 Task: Look for space in Chhātāpur, India from 3rd August, 2023 to 7th August, 2023 for 2 adults in price range Rs.4000 to Rs.9000. Place can be private room with 1  bedroom having 1 bed and 1 bathroom. Property type can be house, flat, guest house, hotel. Booking option can be shelf check-in. Required host language is English.
Action: Mouse moved to (547, 74)
Screenshot: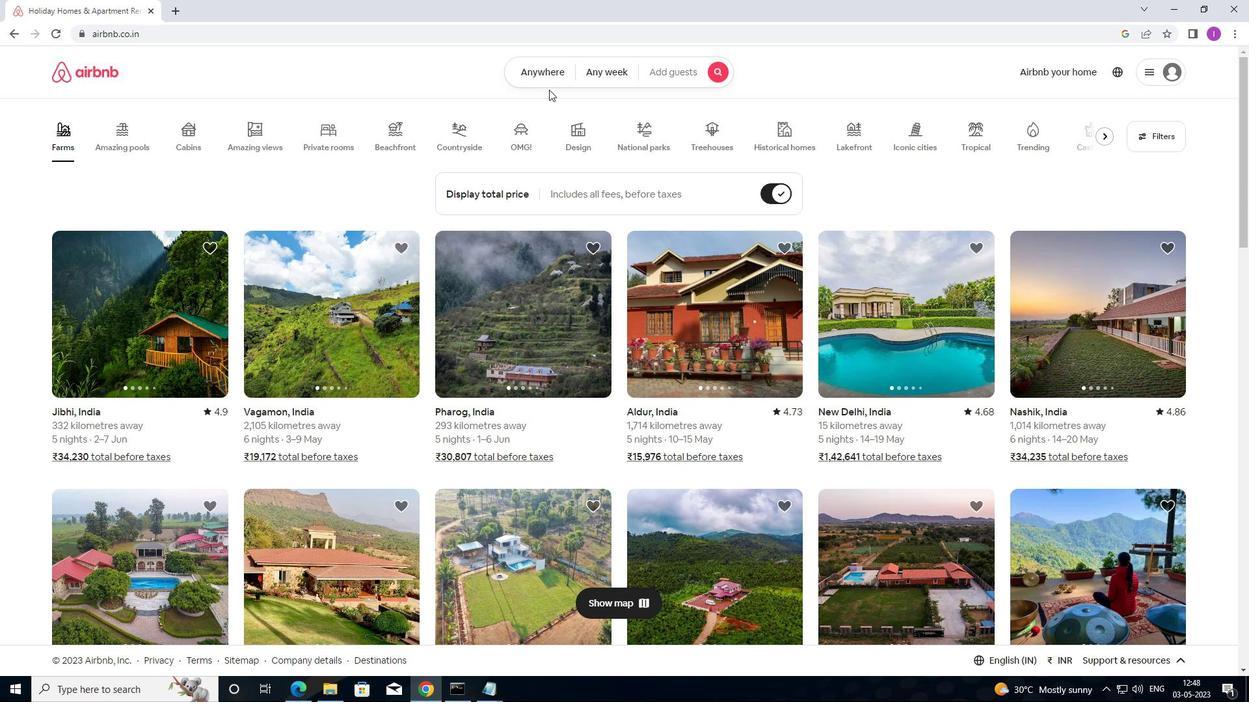 
Action: Mouse pressed left at (547, 74)
Screenshot: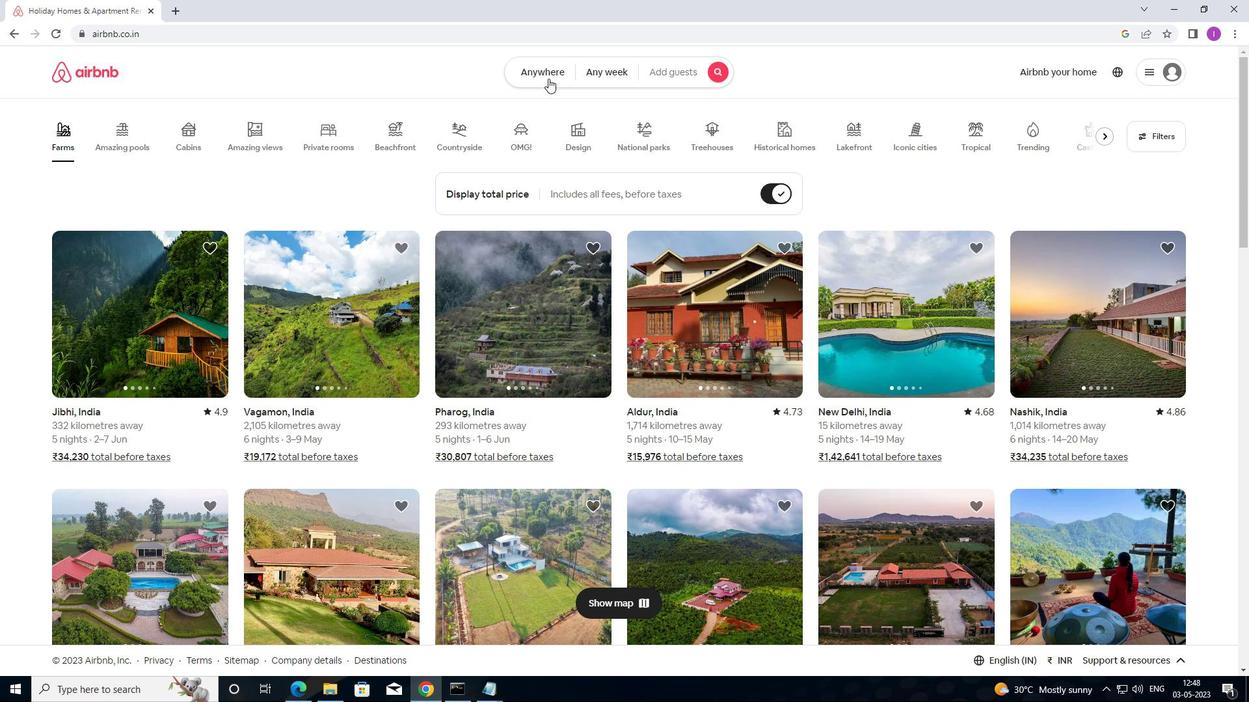 
Action: Mouse moved to (433, 135)
Screenshot: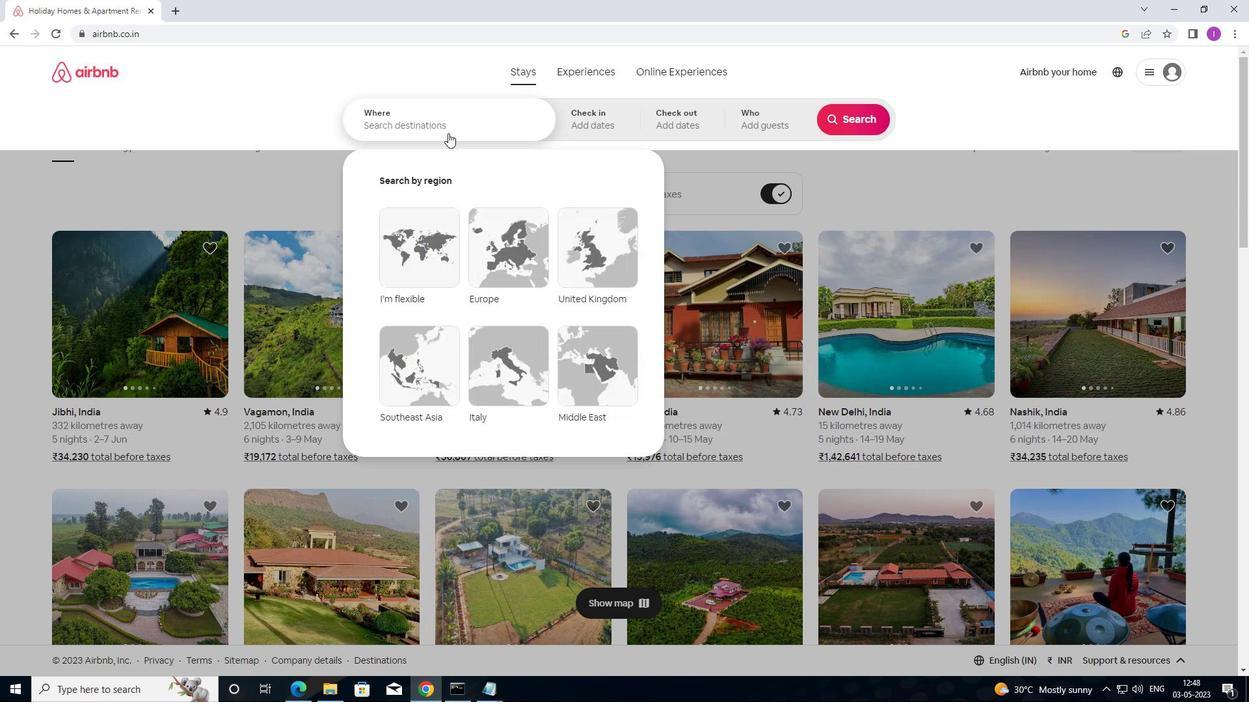 
Action: Mouse pressed left at (433, 135)
Screenshot: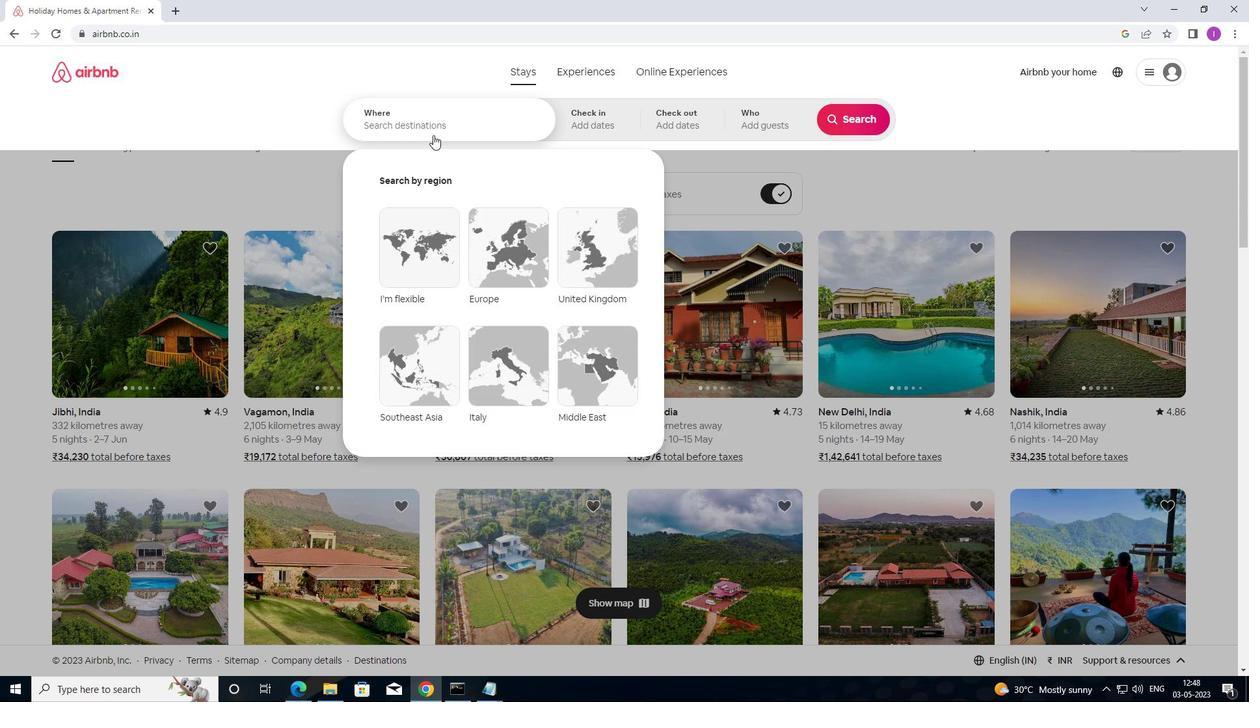 
Action: Mouse moved to (589, 146)
Screenshot: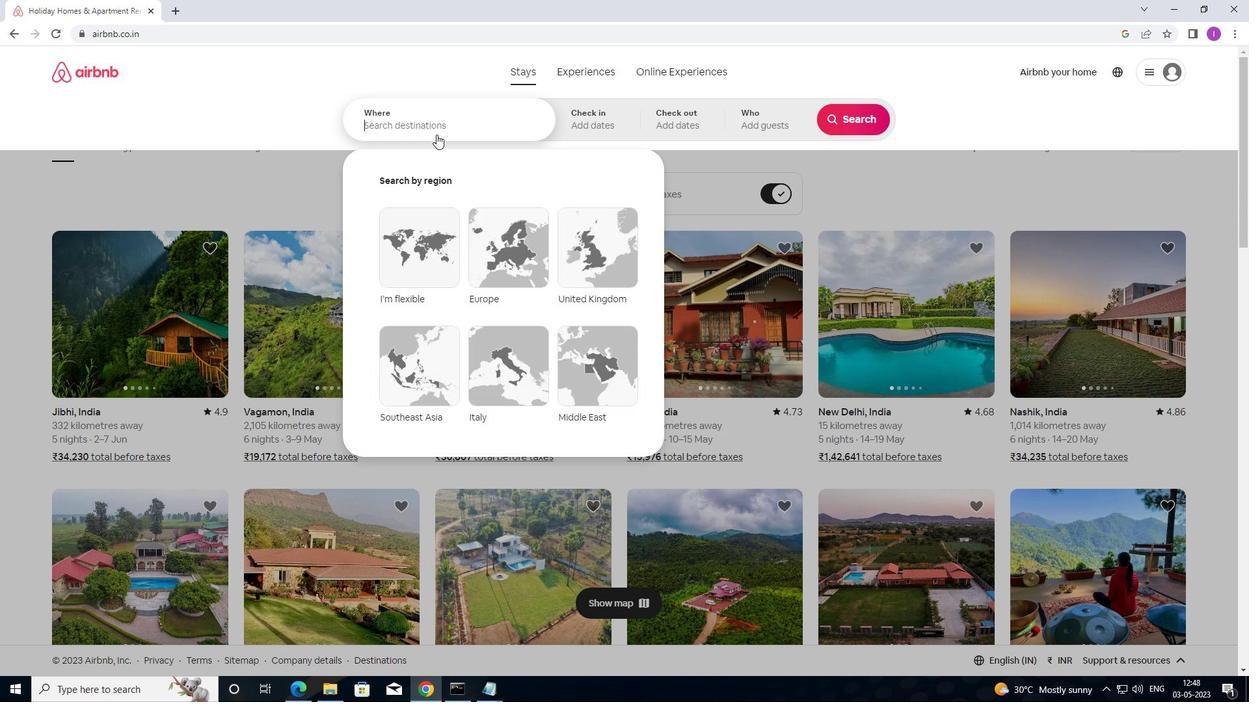 
Action: Key pressed <Key.shift>CHATTAPUR,<Key.shift>INDIA
Screenshot: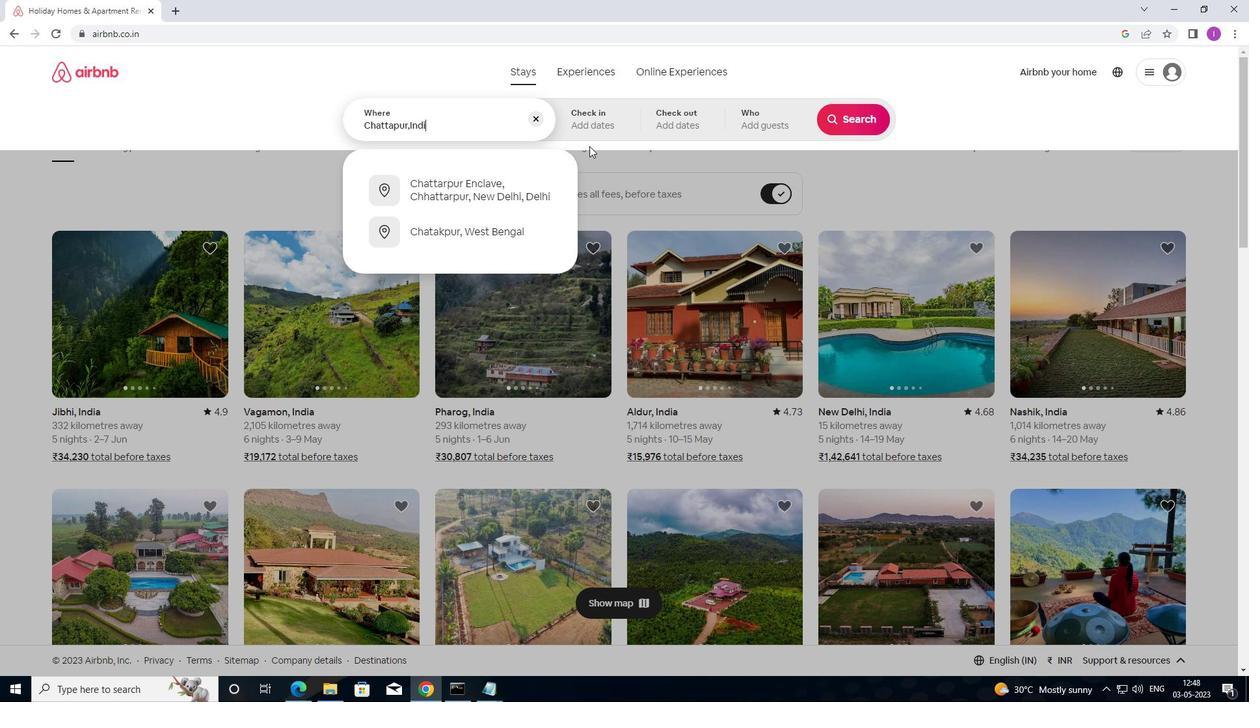 
Action: Mouse moved to (602, 121)
Screenshot: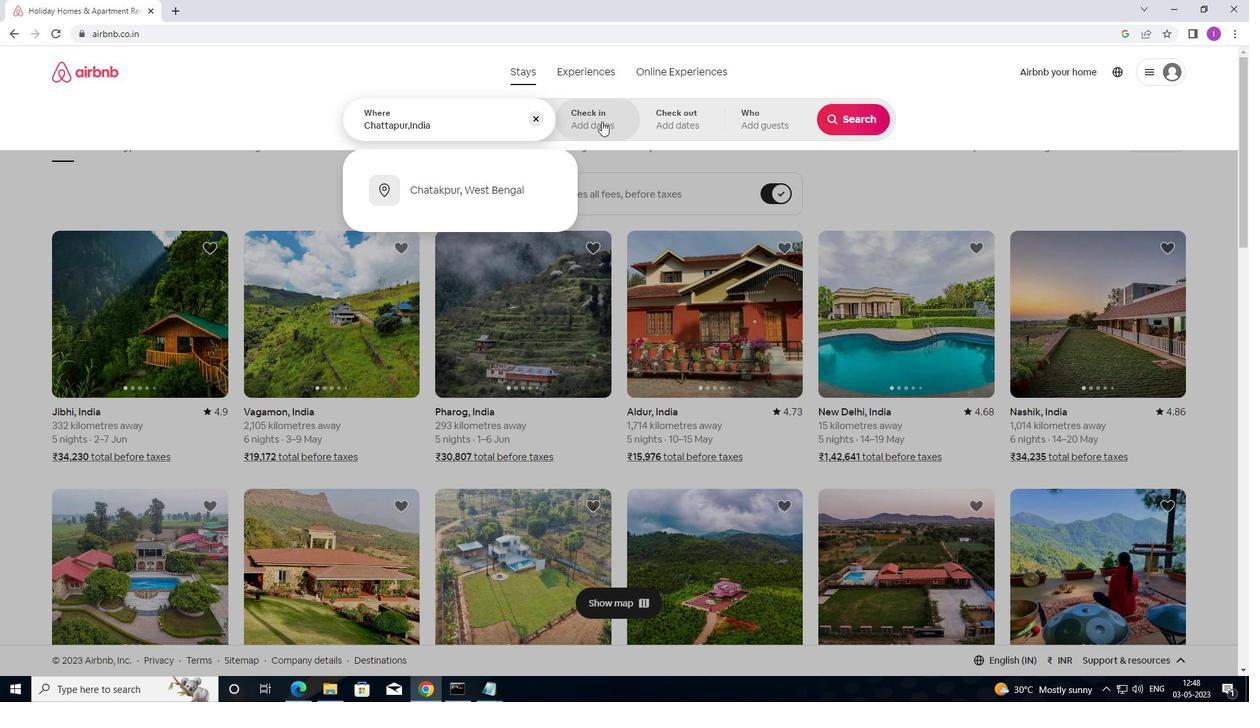 
Action: Mouse pressed left at (602, 121)
Screenshot: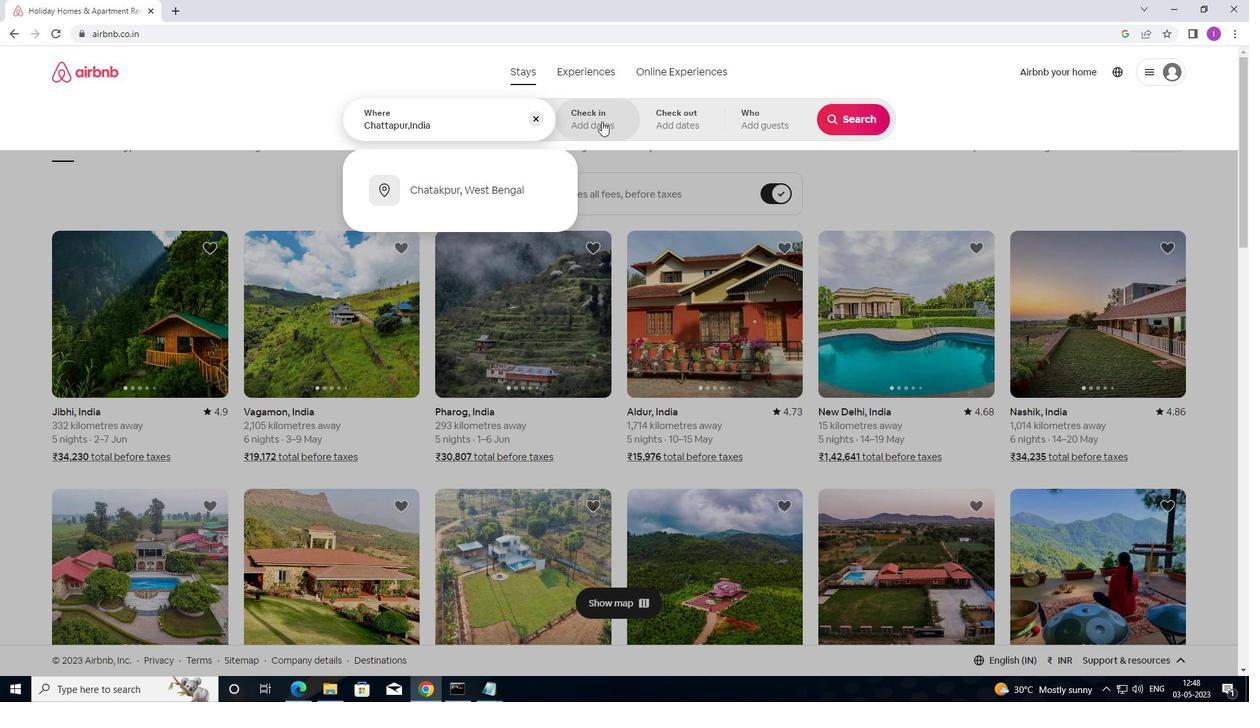 
Action: Mouse moved to (845, 219)
Screenshot: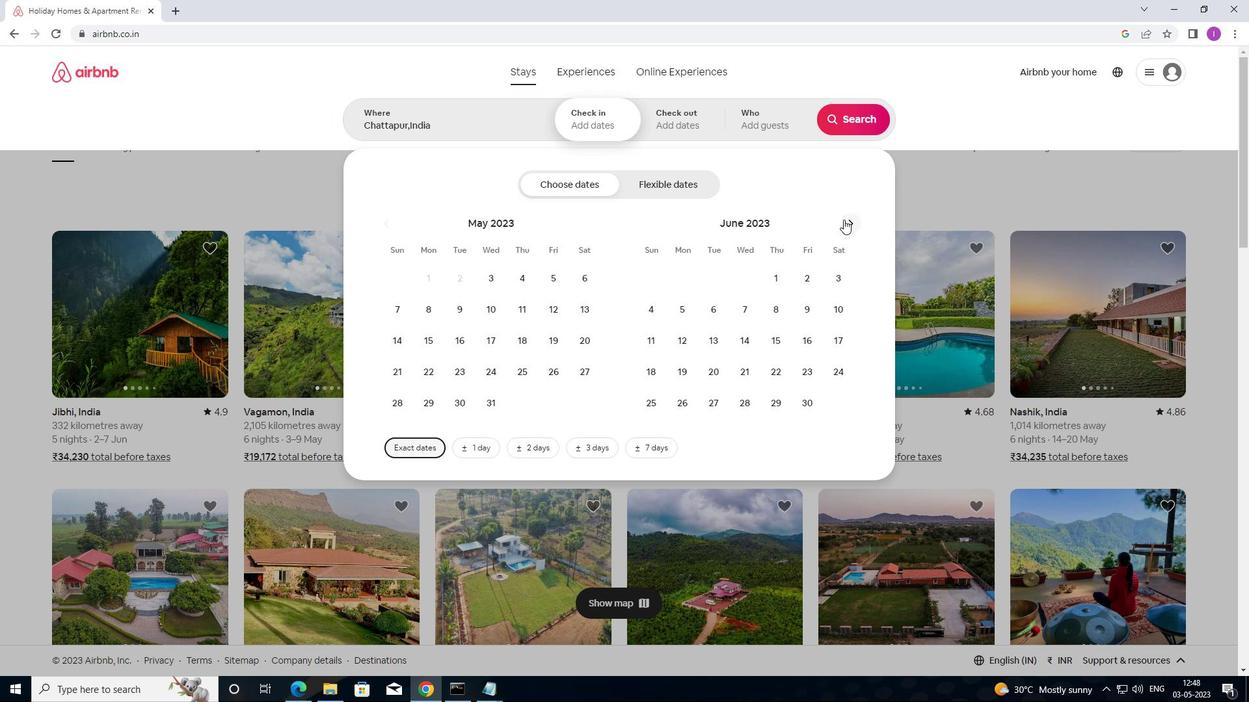 
Action: Mouse pressed left at (845, 219)
Screenshot: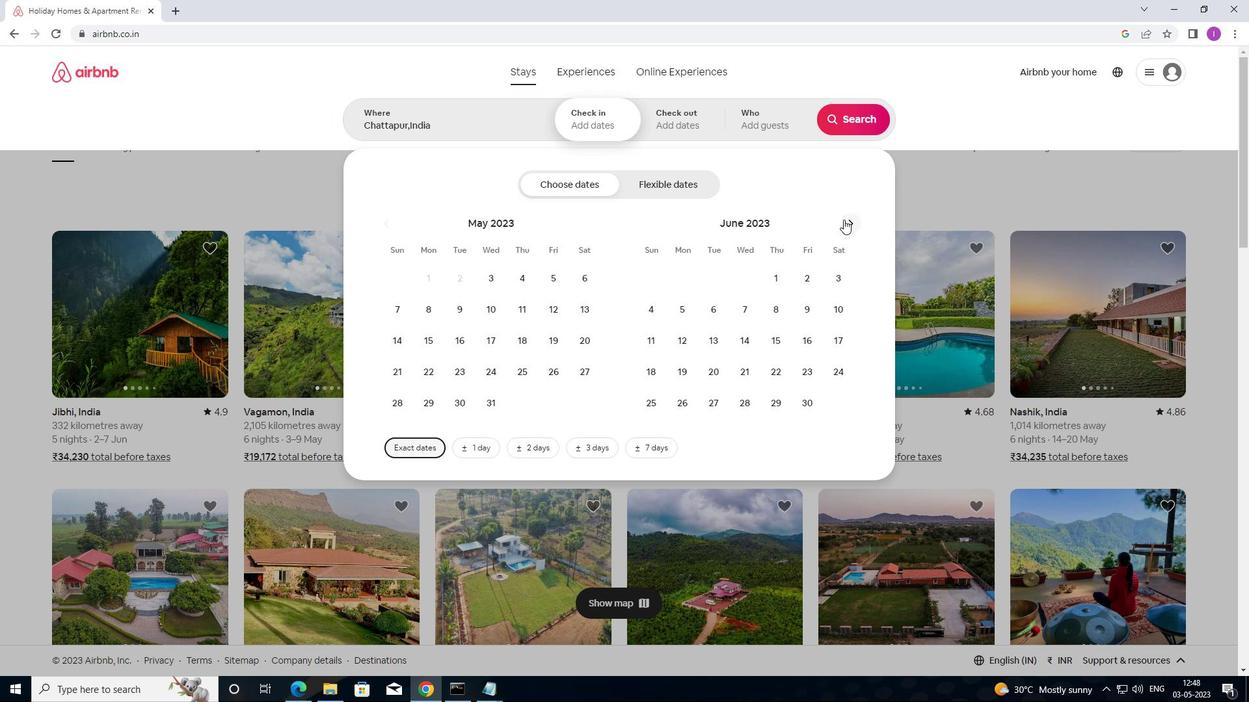 
Action: Mouse moved to (847, 223)
Screenshot: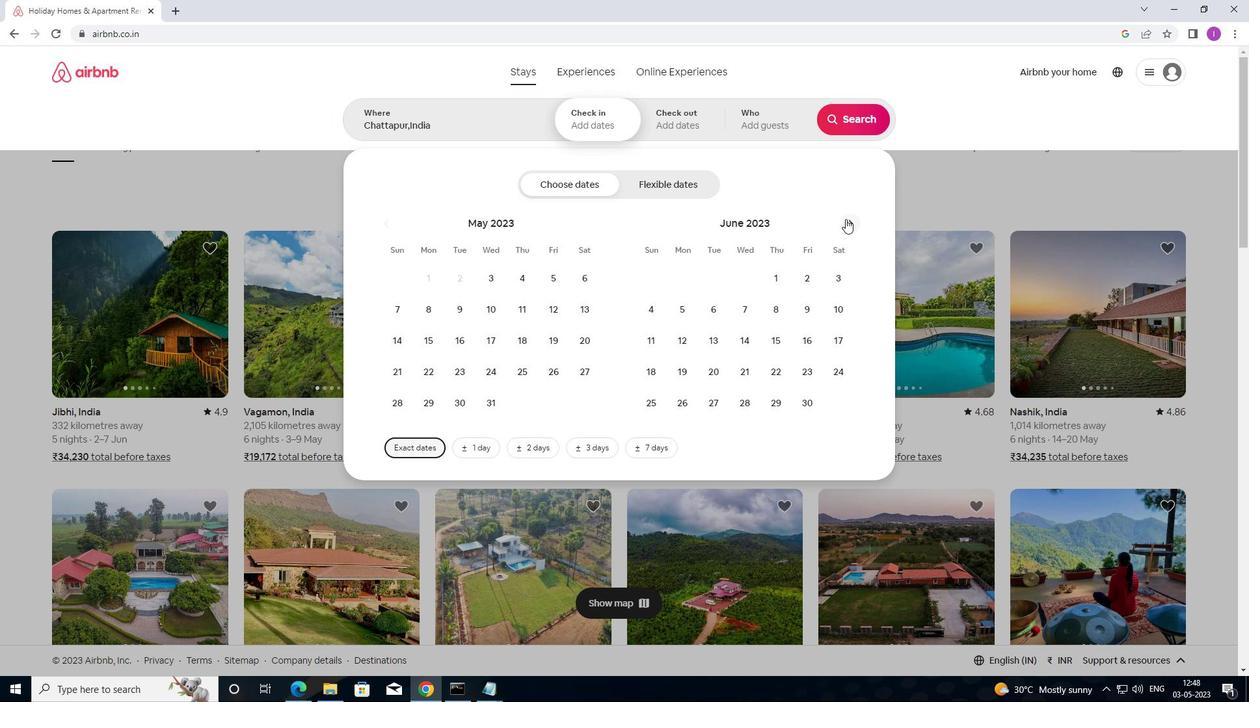 
Action: Mouse pressed left at (847, 223)
Screenshot: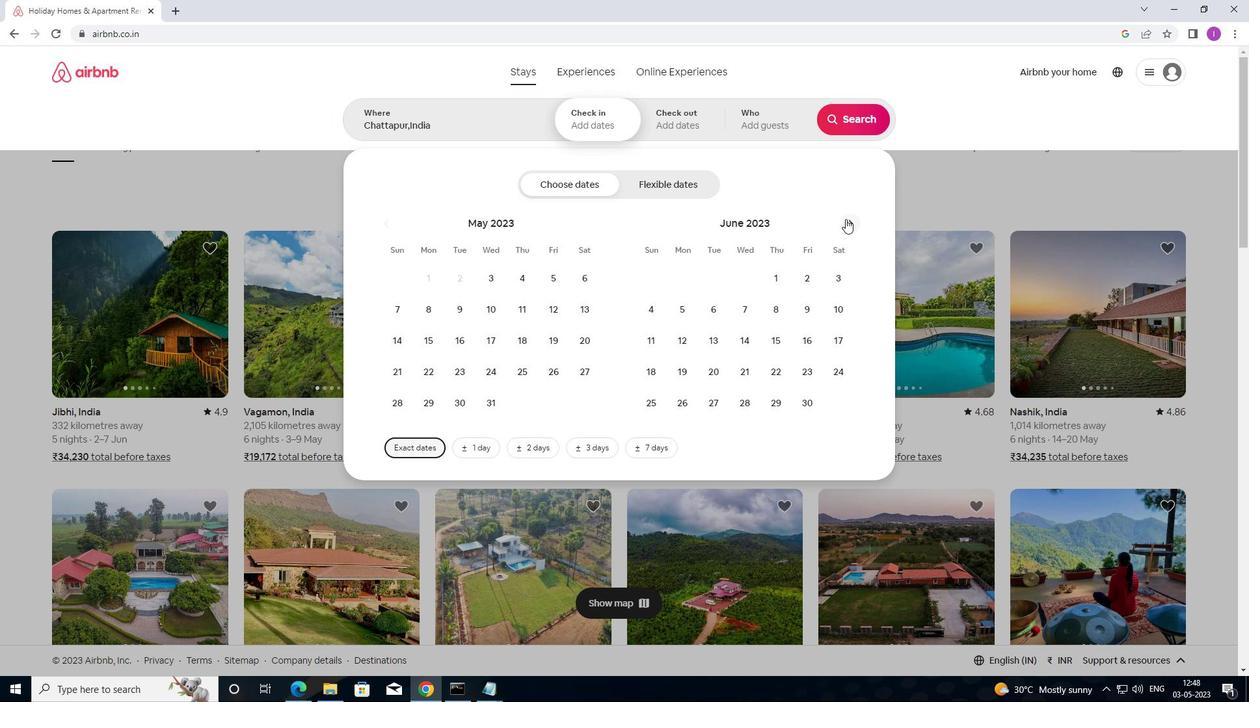 
Action: Mouse moved to (784, 275)
Screenshot: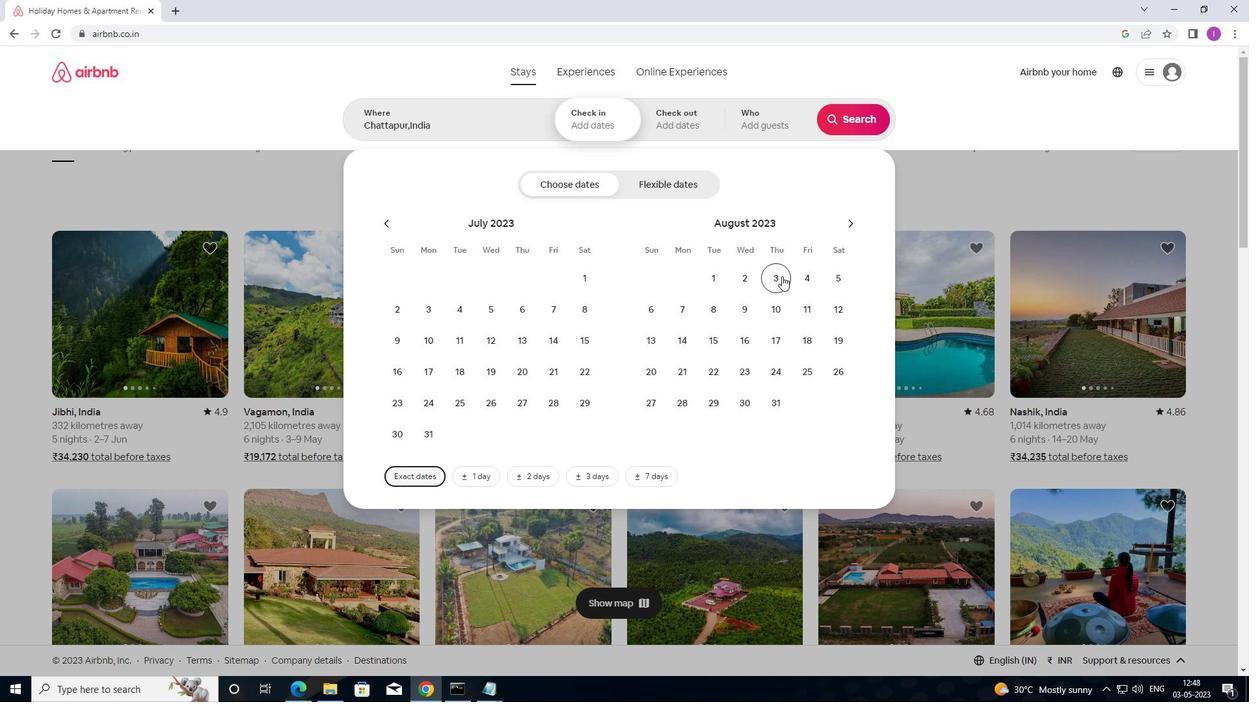 
Action: Mouse pressed left at (784, 275)
Screenshot: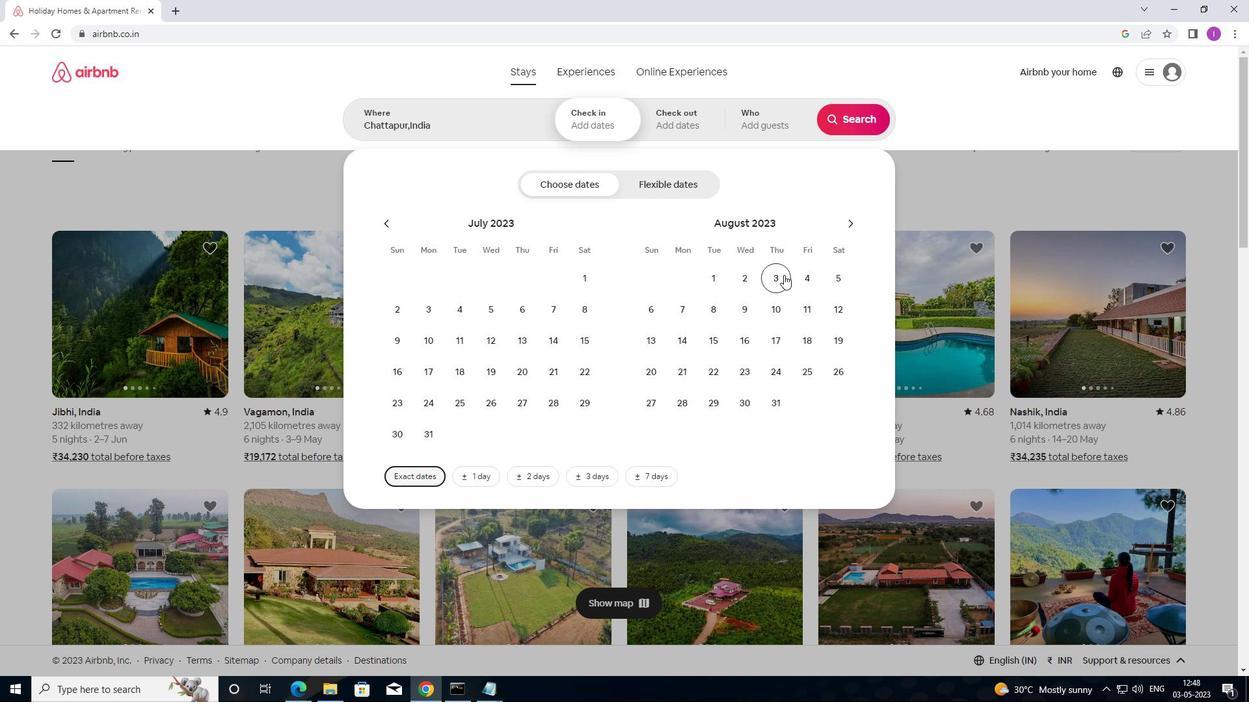 
Action: Mouse moved to (682, 313)
Screenshot: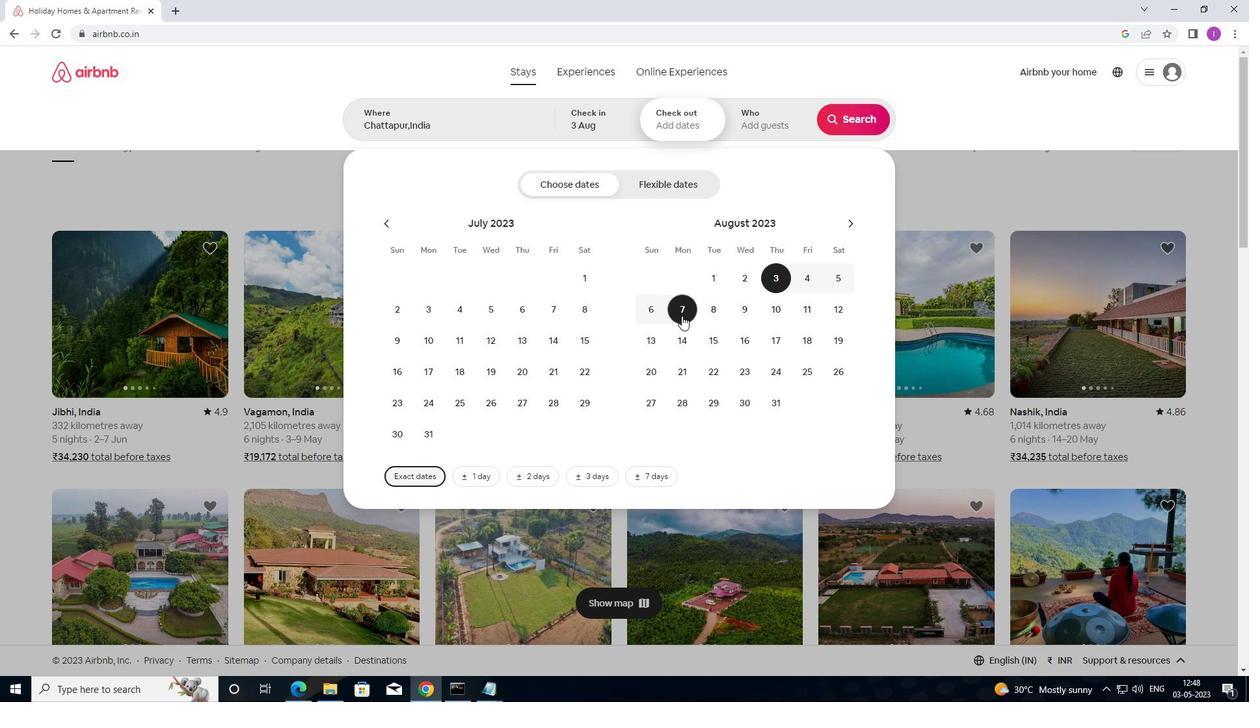 
Action: Mouse pressed left at (682, 313)
Screenshot: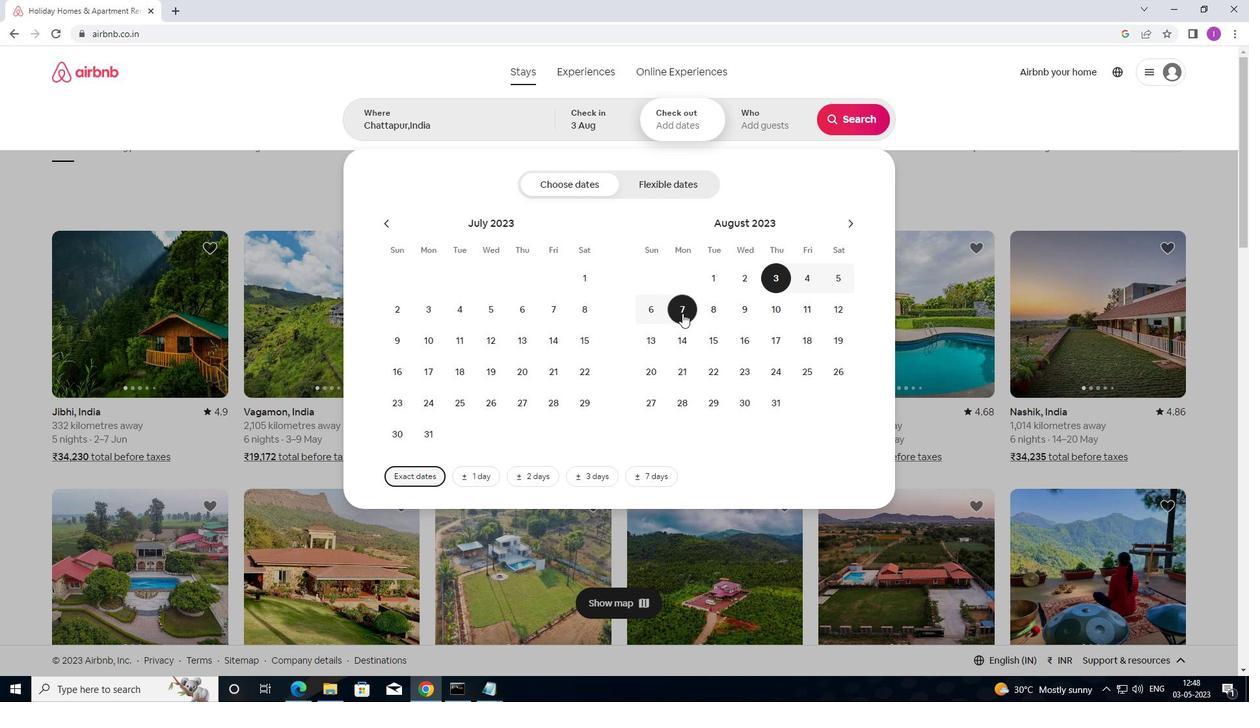 
Action: Mouse moved to (753, 116)
Screenshot: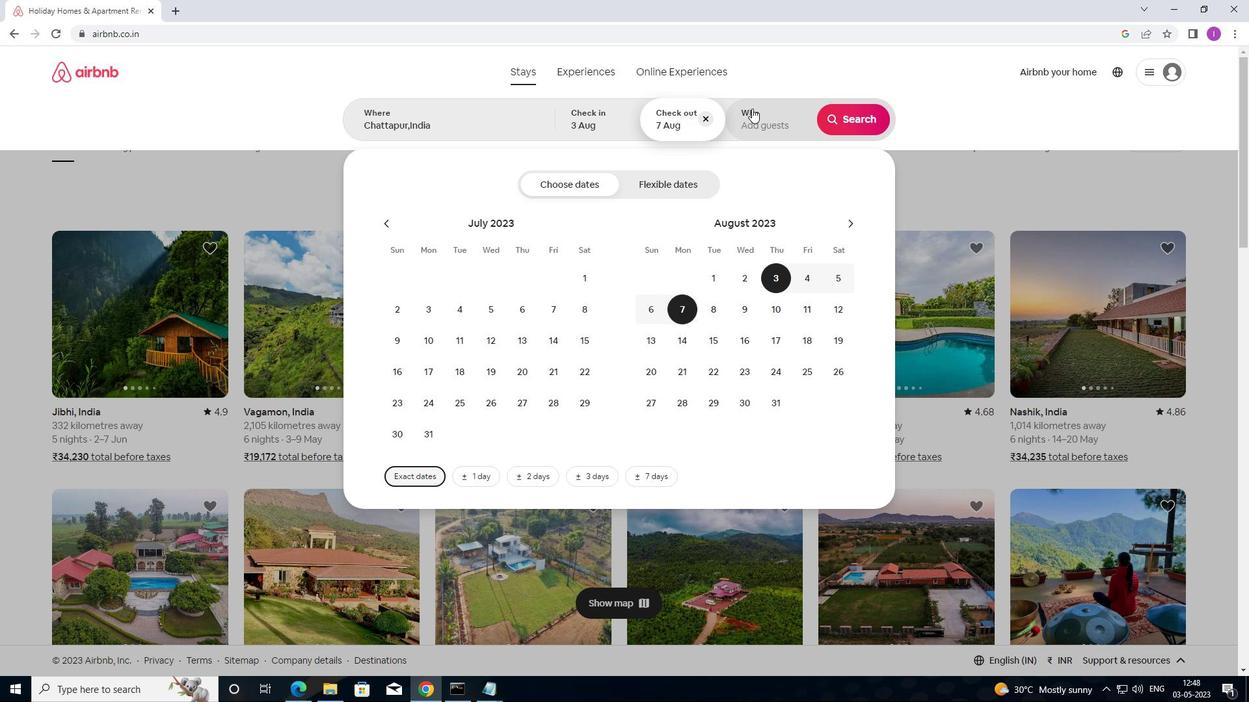 
Action: Mouse pressed left at (753, 116)
Screenshot: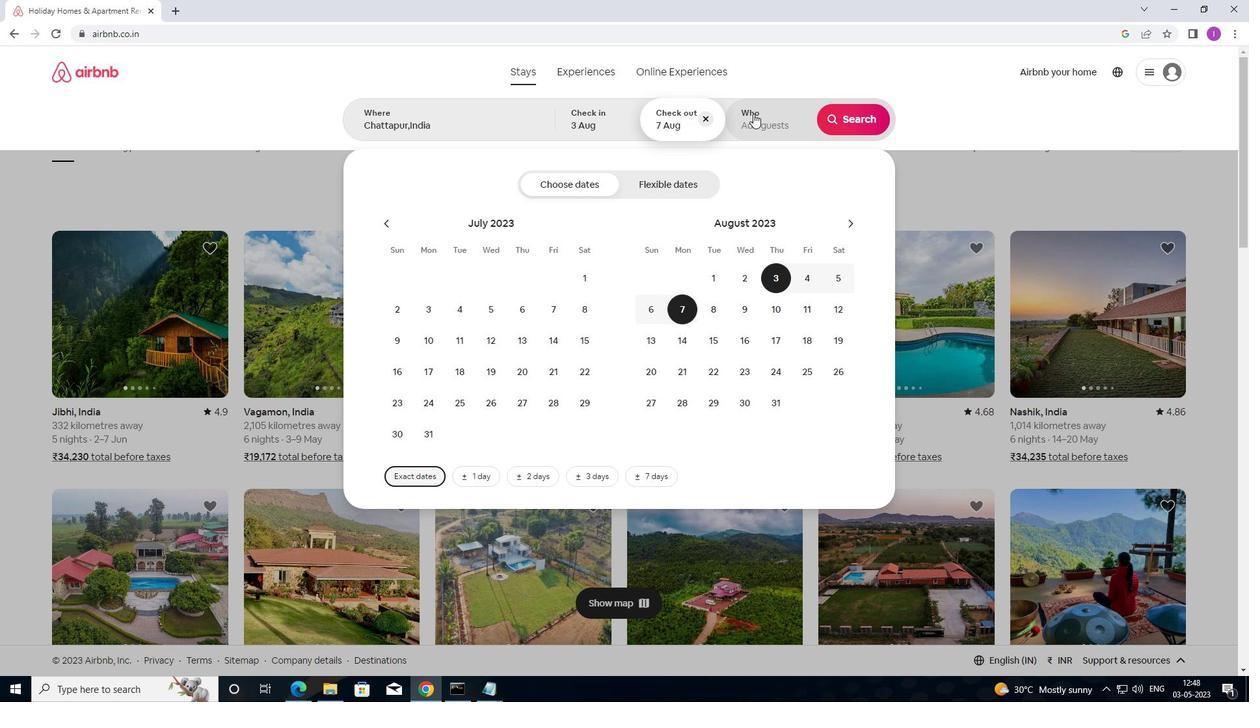 
Action: Mouse moved to (860, 190)
Screenshot: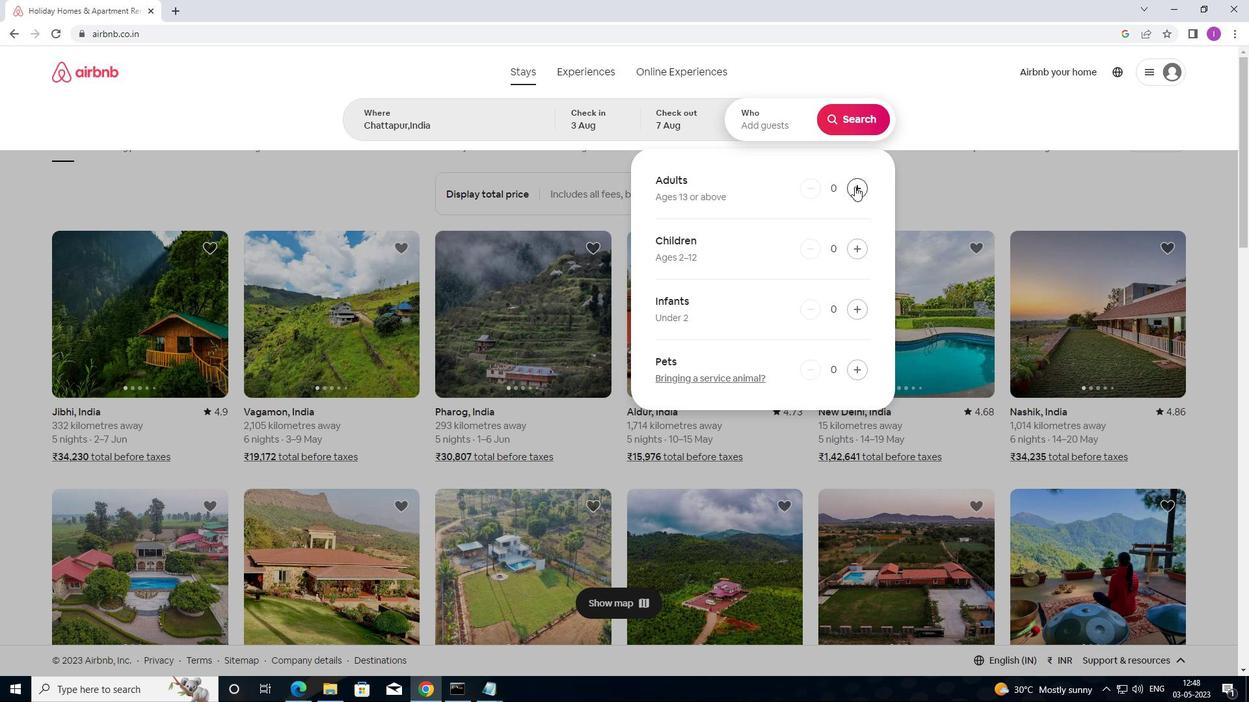 
Action: Mouse pressed left at (860, 190)
Screenshot: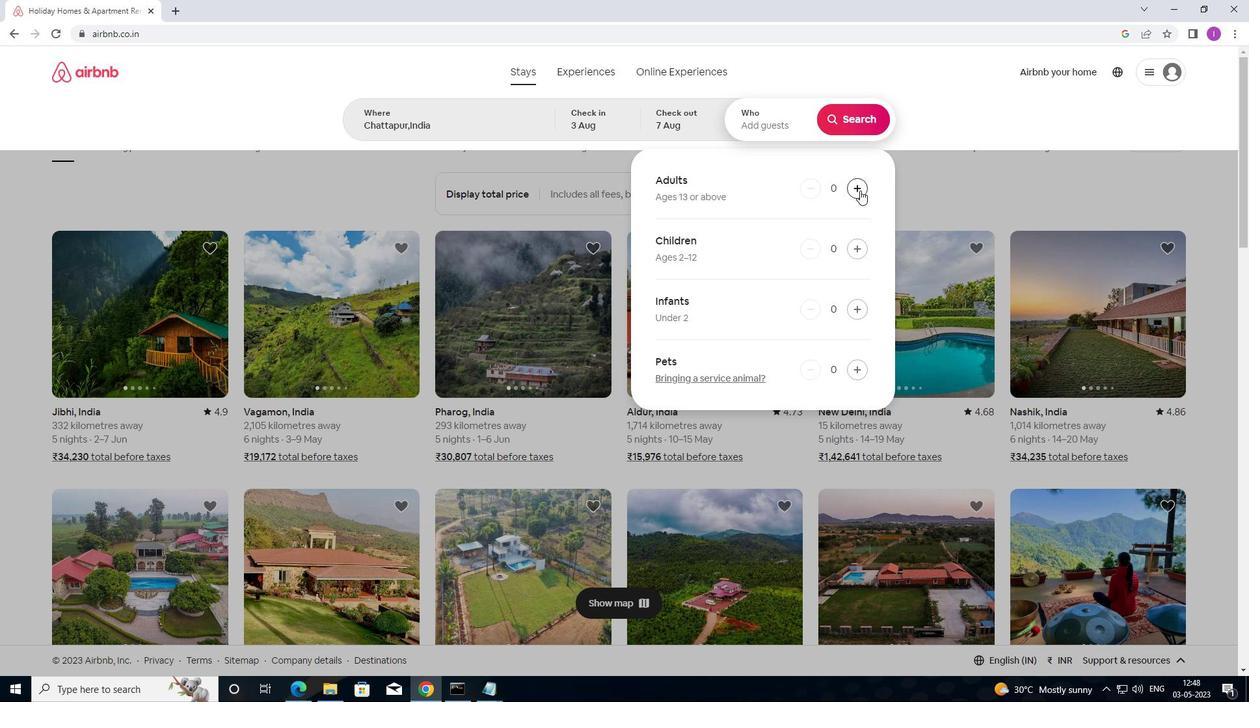 
Action: Mouse moved to (861, 190)
Screenshot: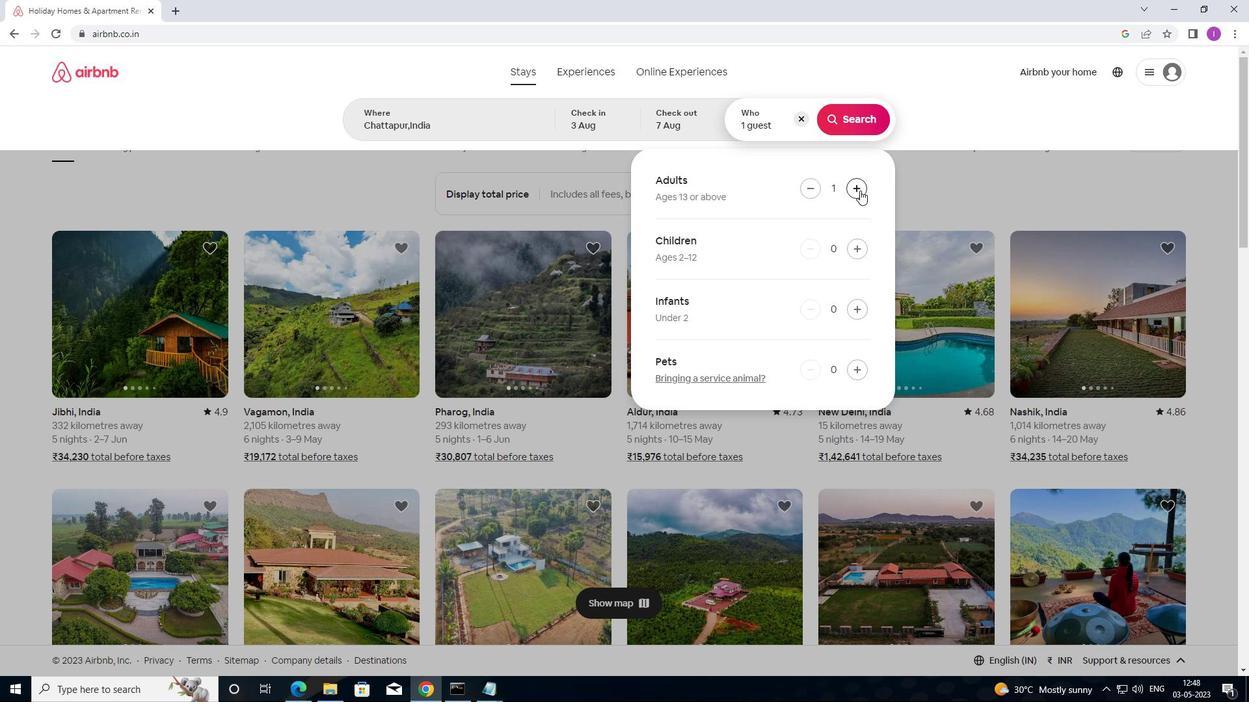 
Action: Mouse pressed left at (861, 190)
Screenshot: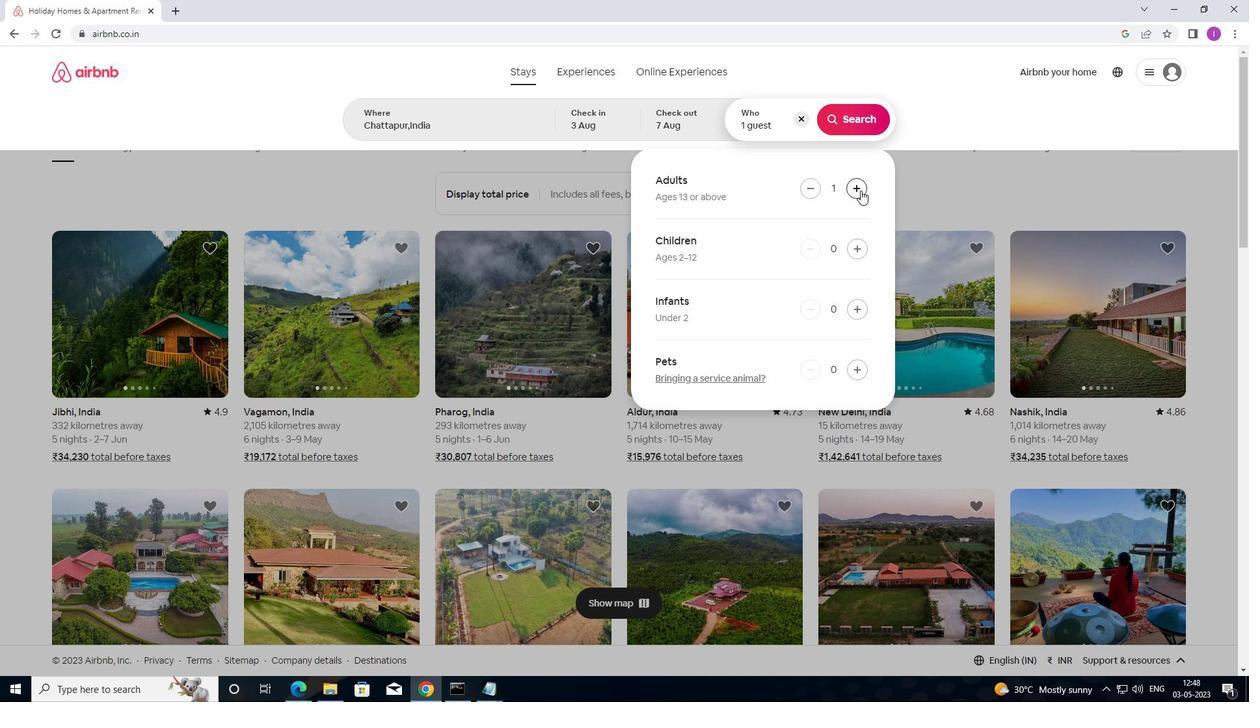
Action: Mouse moved to (849, 115)
Screenshot: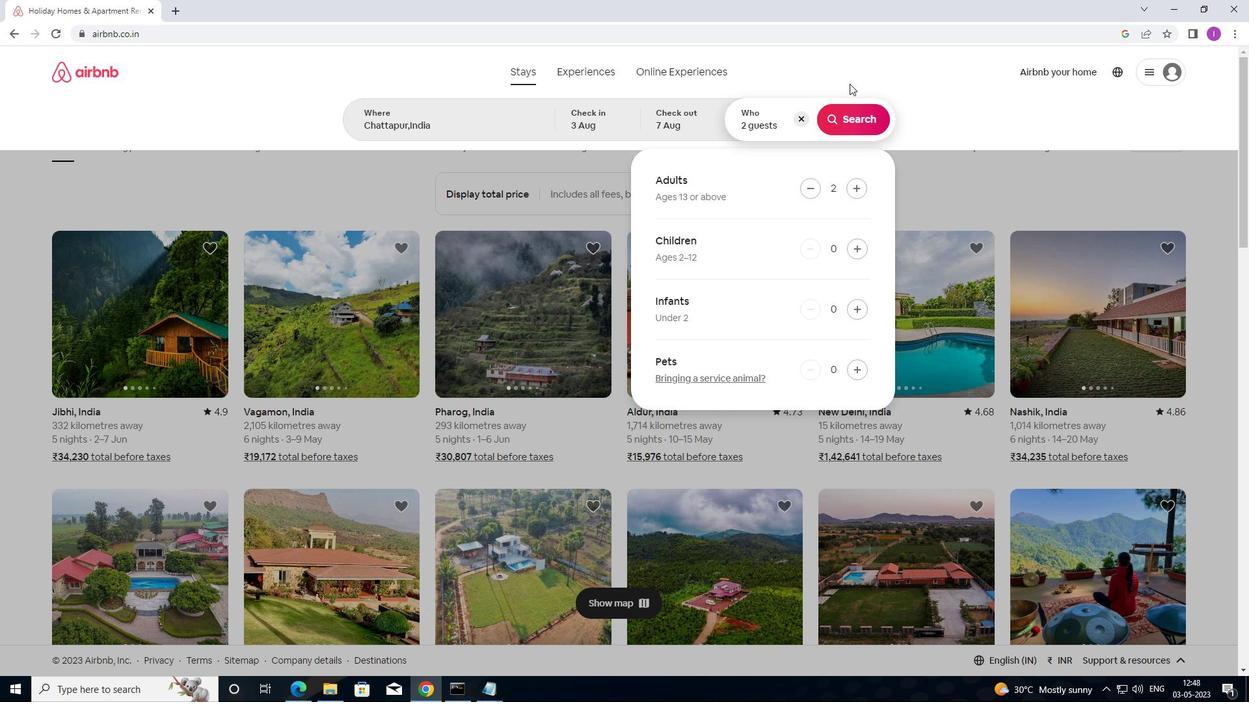 
Action: Mouse pressed left at (849, 115)
Screenshot: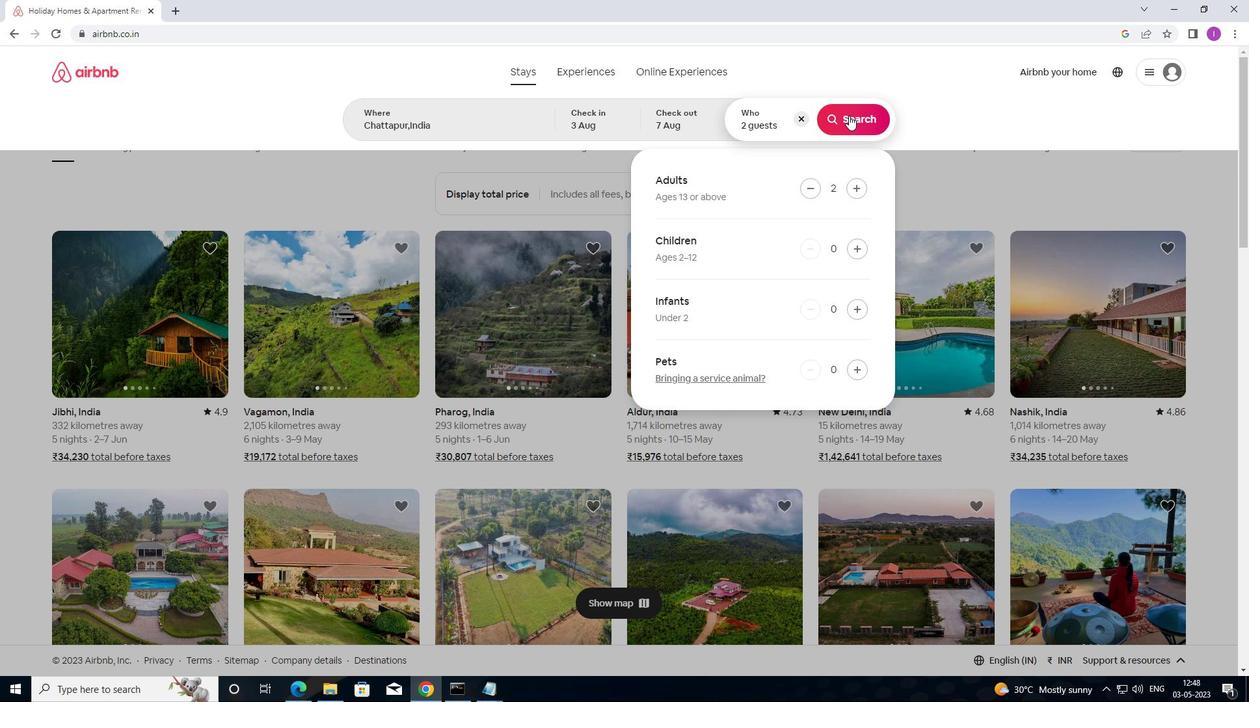 
Action: Mouse moved to (1189, 126)
Screenshot: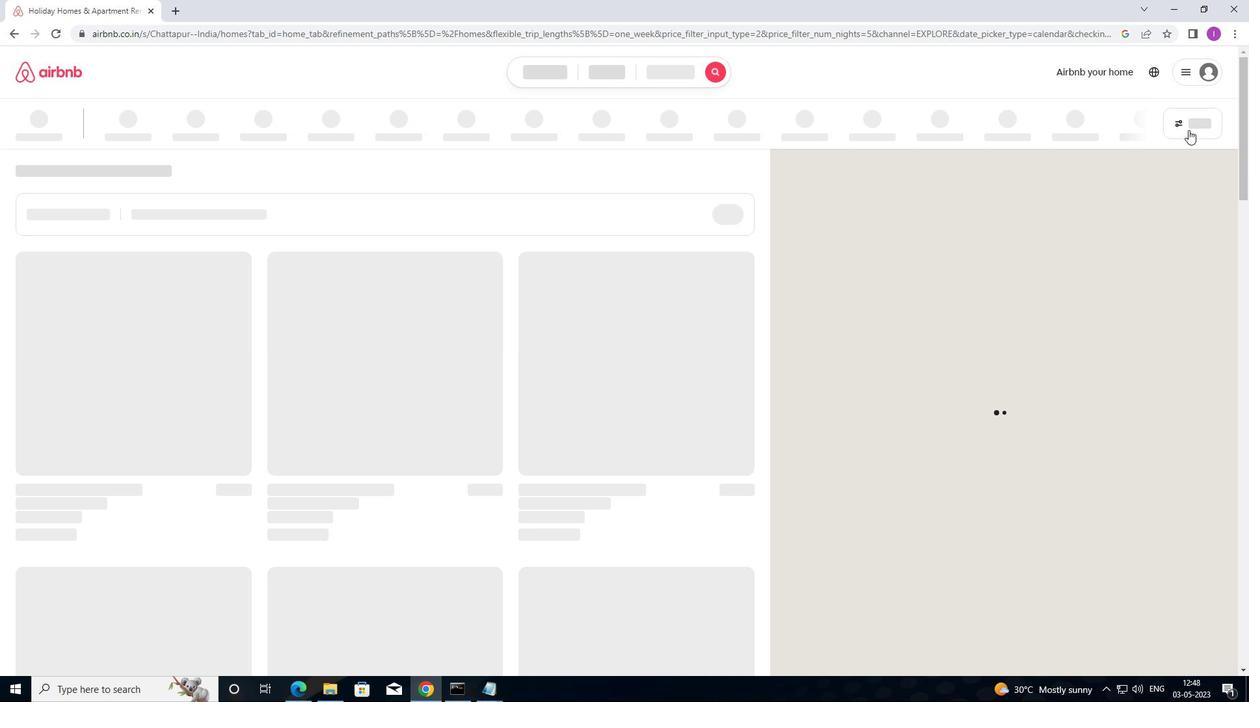 
Action: Mouse pressed left at (1189, 126)
Screenshot: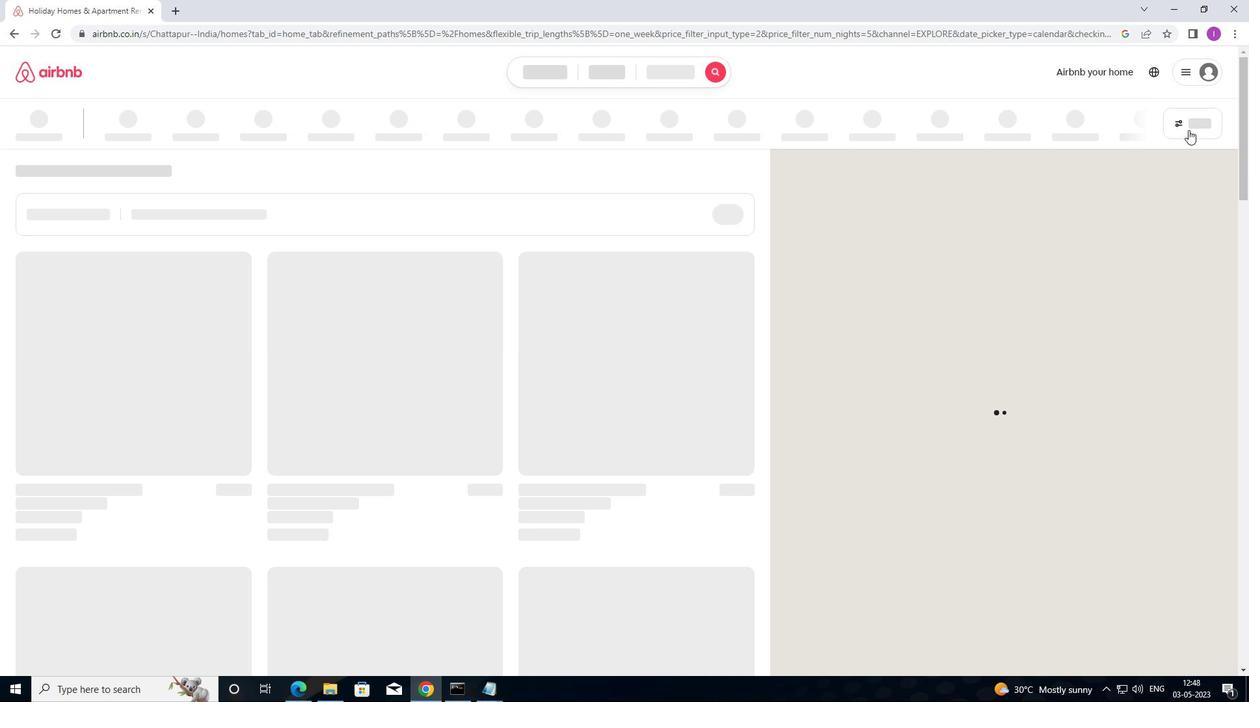 
Action: Mouse moved to (458, 288)
Screenshot: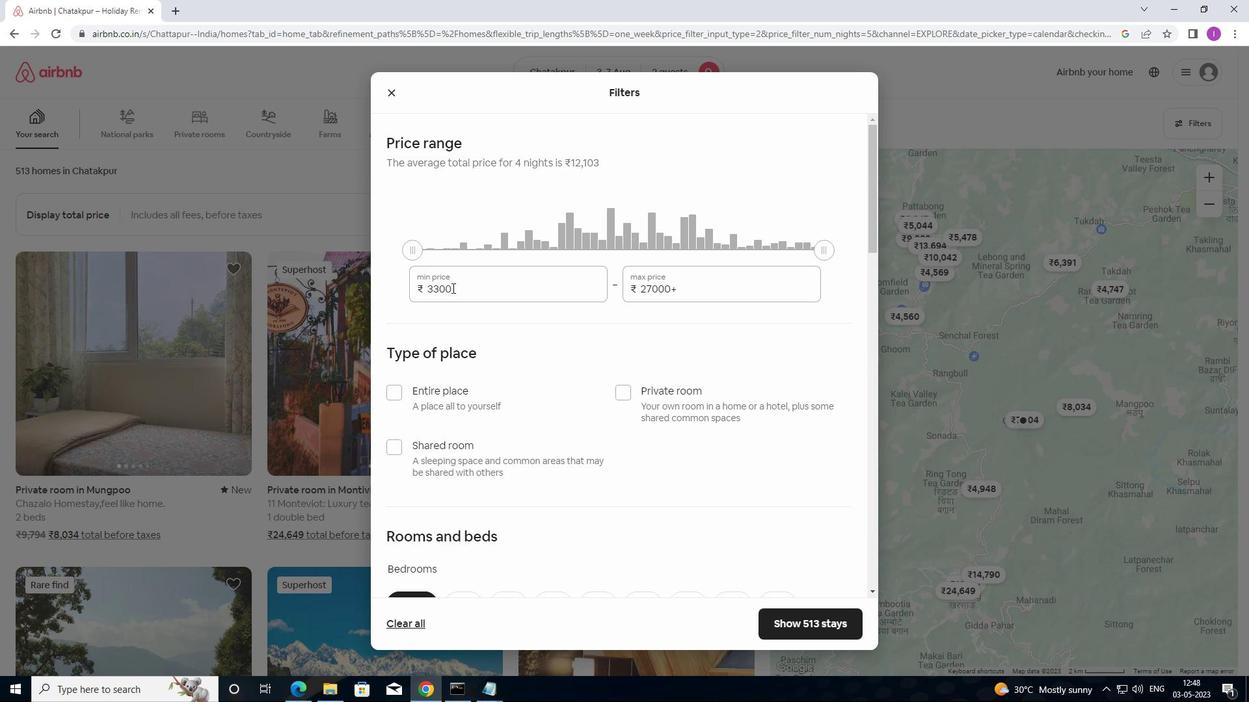 
Action: Mouse pressed left at (458, 288)
Screenshot: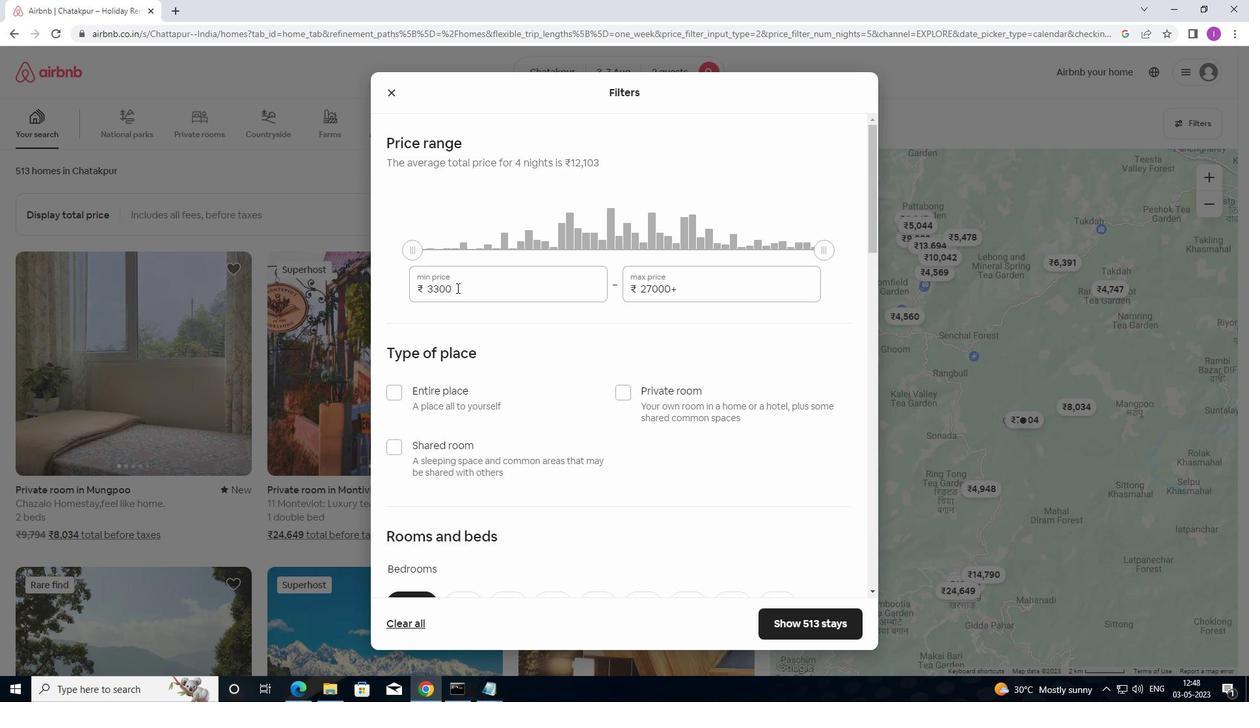 
Action: Mouse moved to (426, 288)
Screenshot: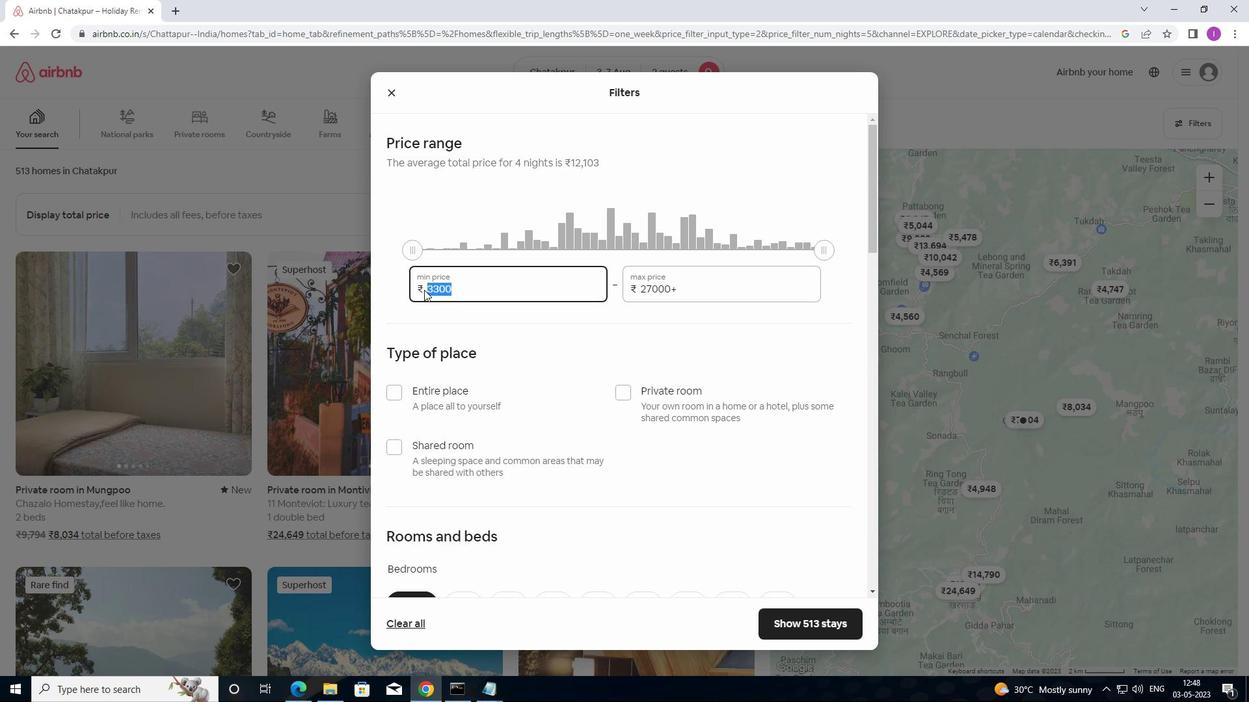 
Action: Key pressed 4
Screenshot: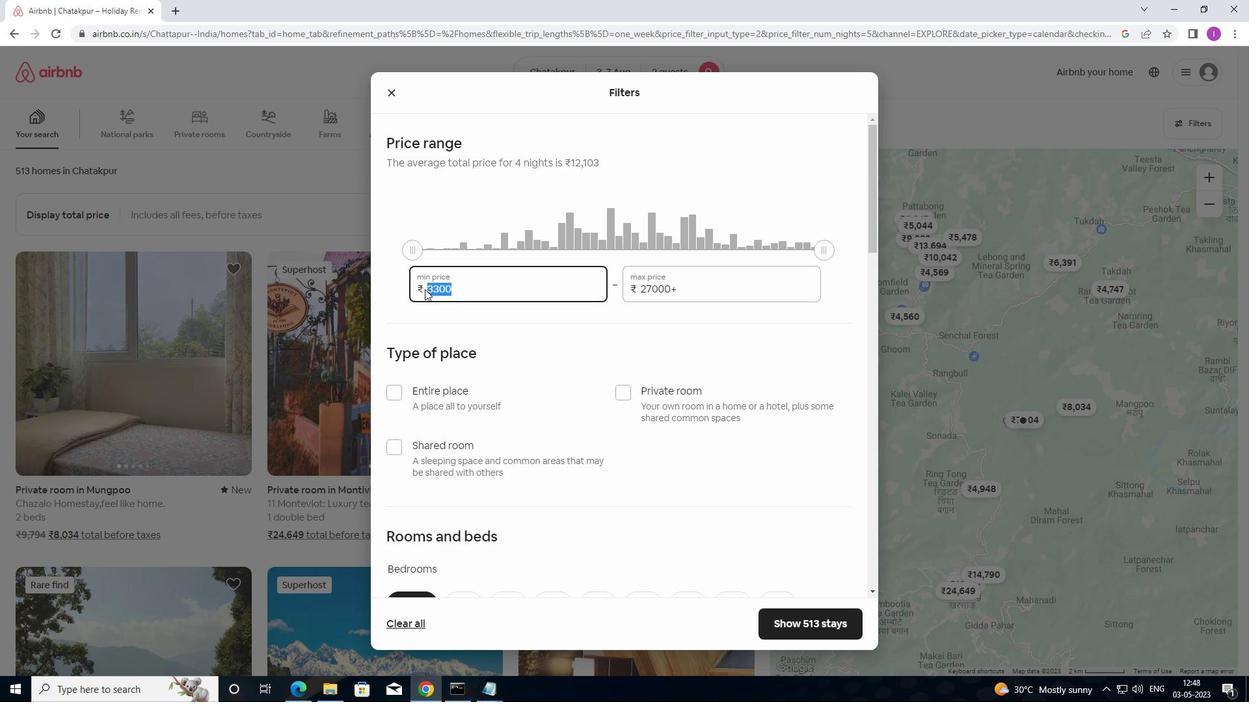 
Action: Mouse moved to (431, 285)
Screenshot: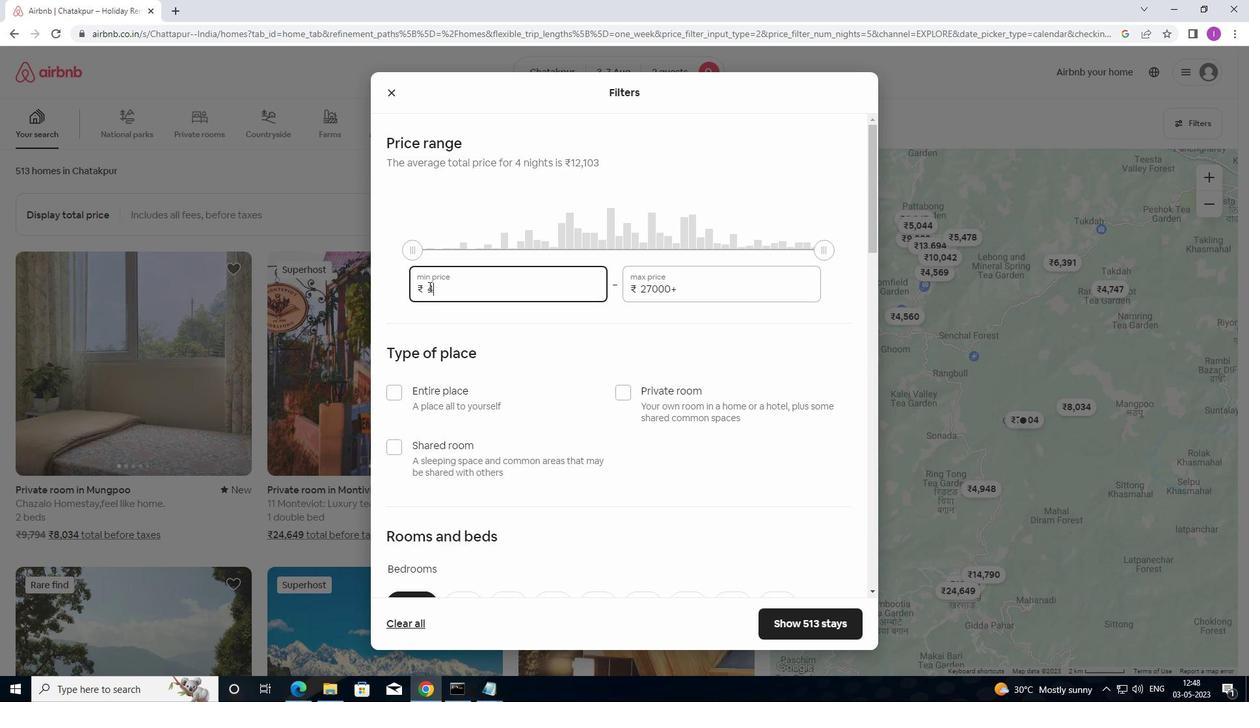 
Action: Key pressed 0
Screenshot: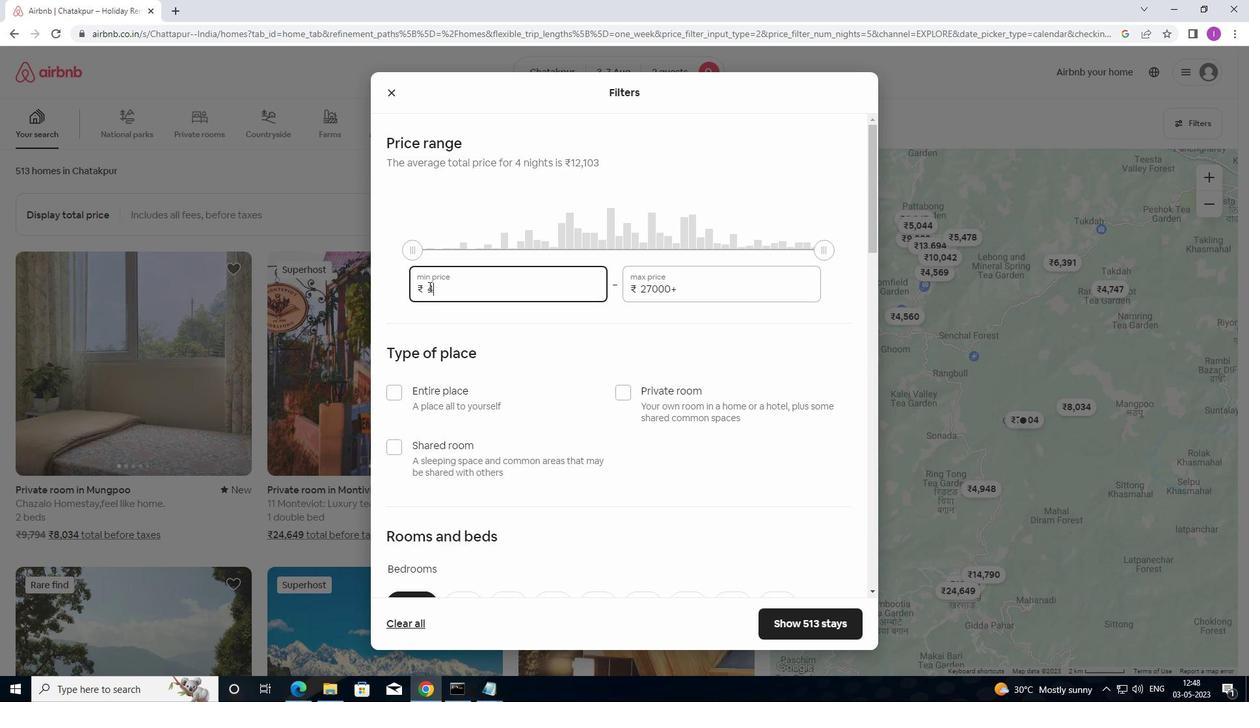 
Action: Mouse moved to (437, 285)
Screenshot: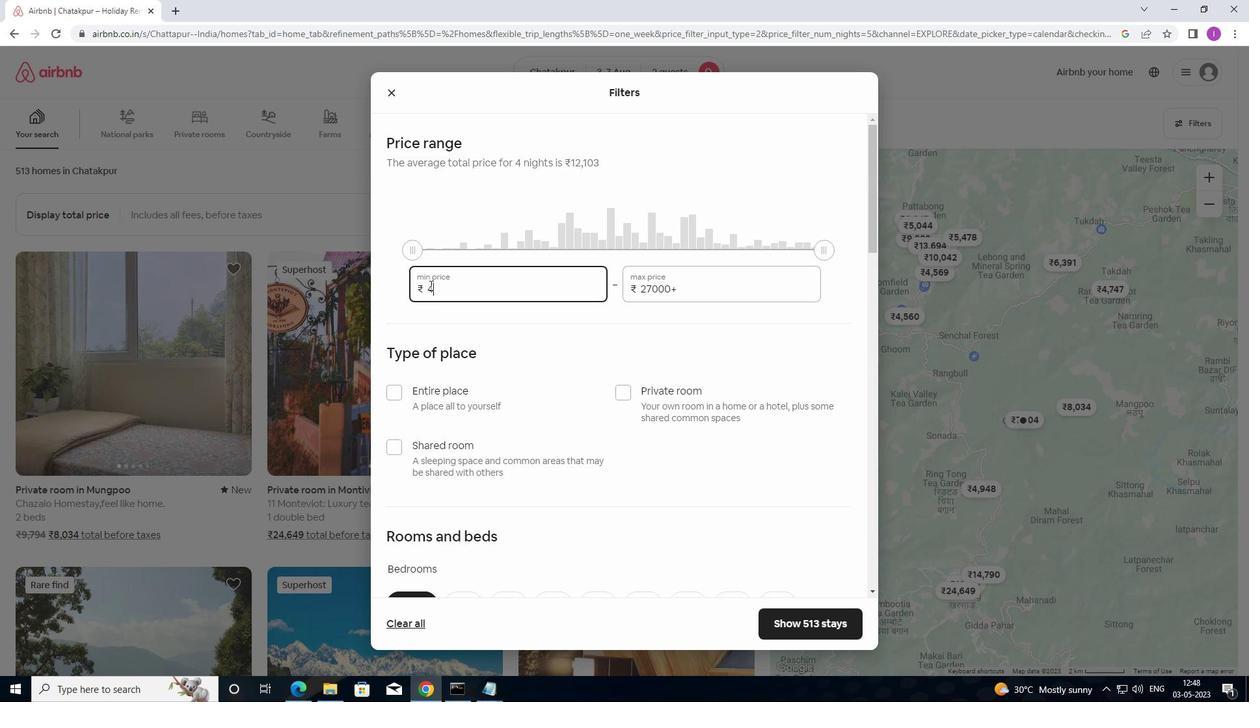 
Action: Key pressed 0
Screenshot: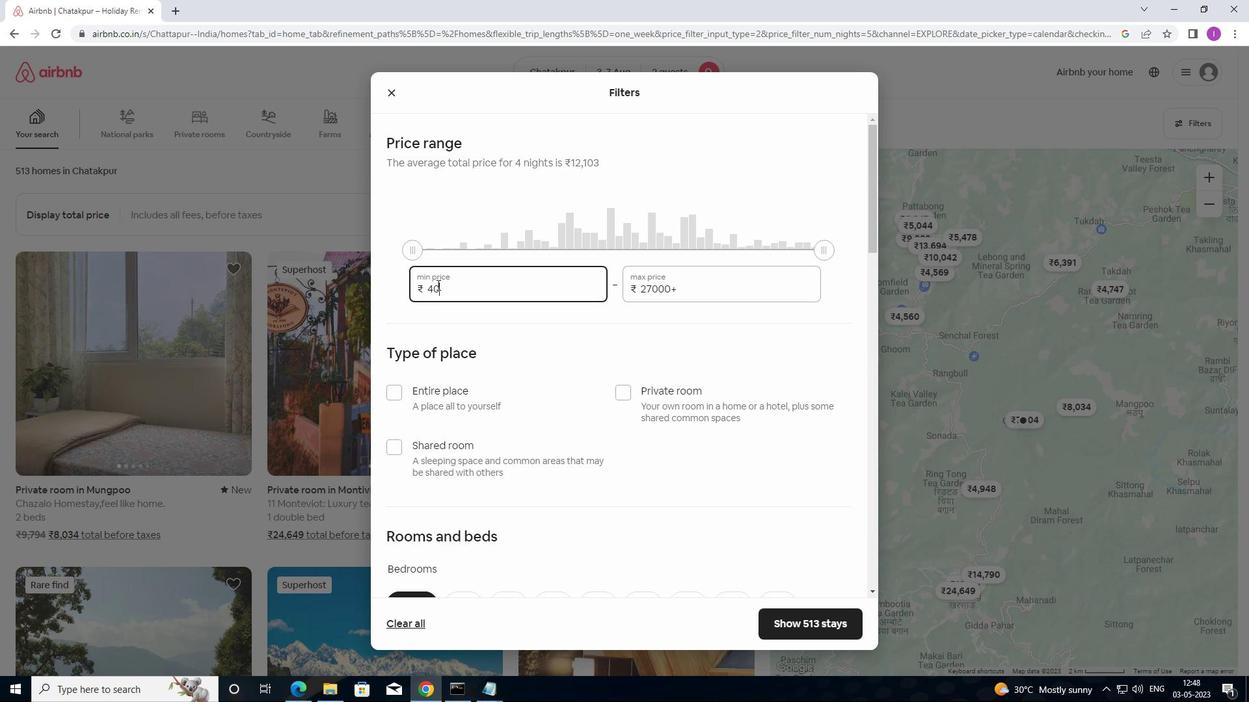 
Action: Mouse moved to (439, 283)
Screenshot: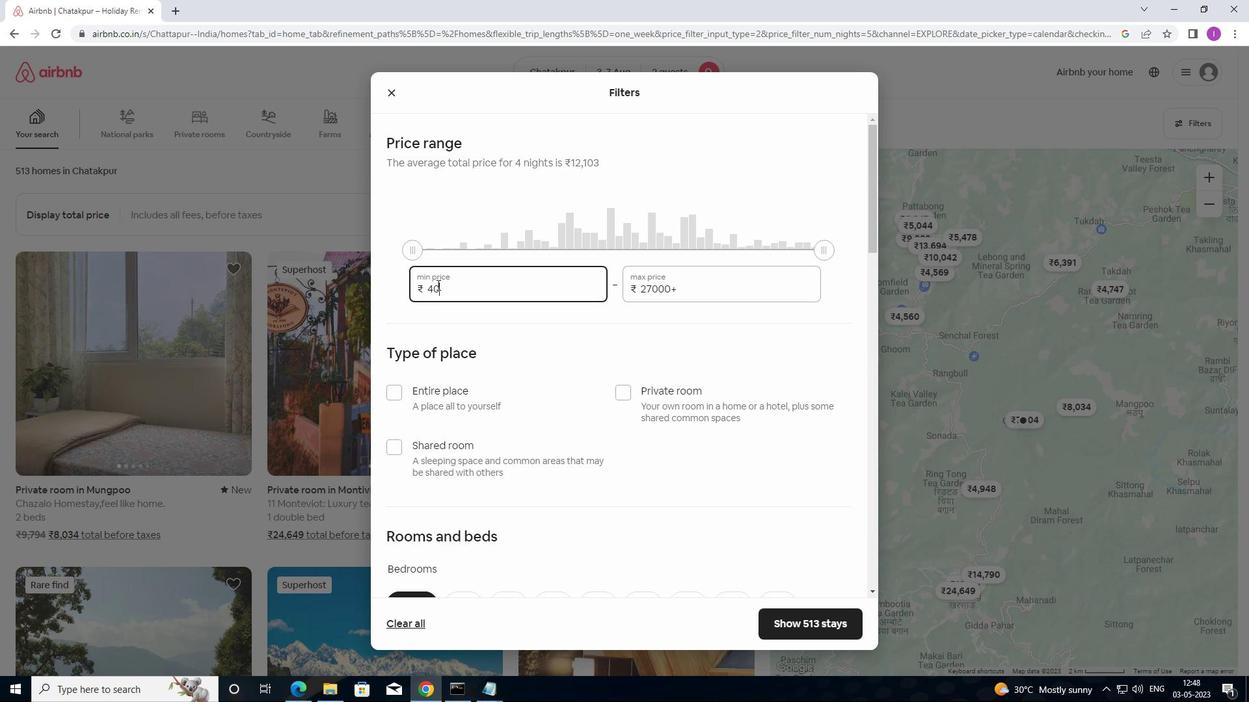 
Action: Key pressed 0
Screenshot: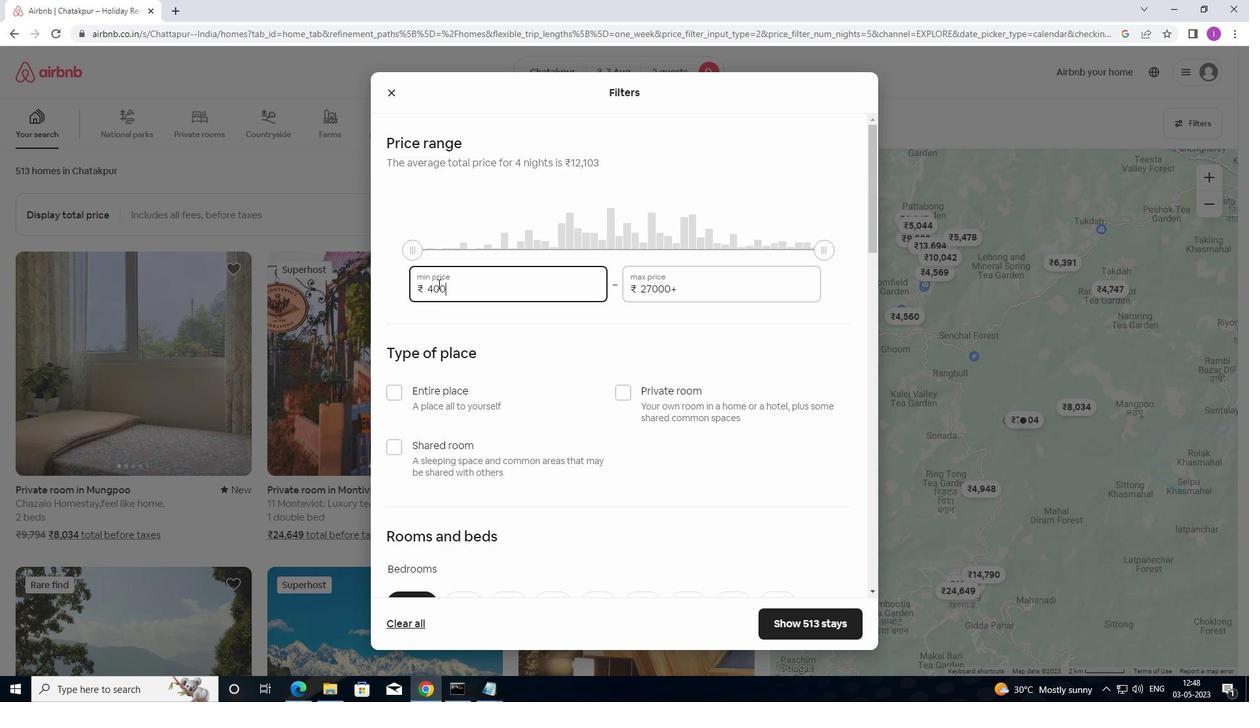 
Action: Mouse moved to (704, 283)
Screenshot: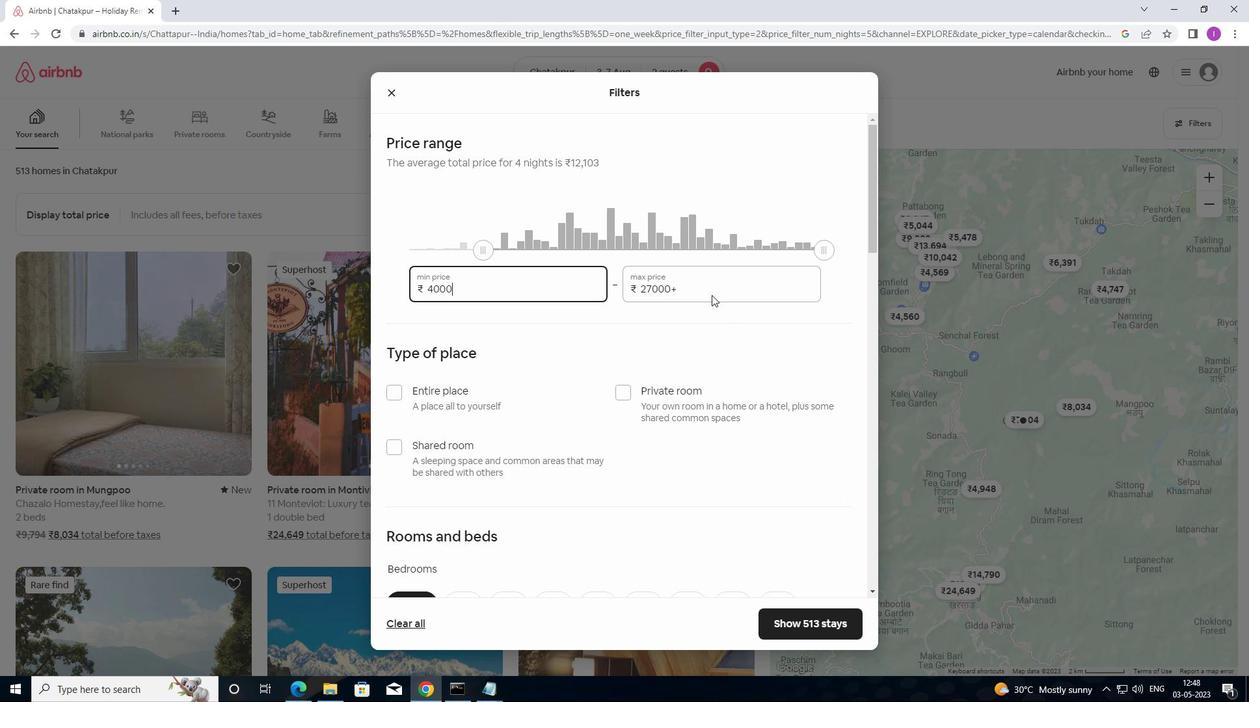 
Action: Mouse pressed left at (704, 283)
Screenshot: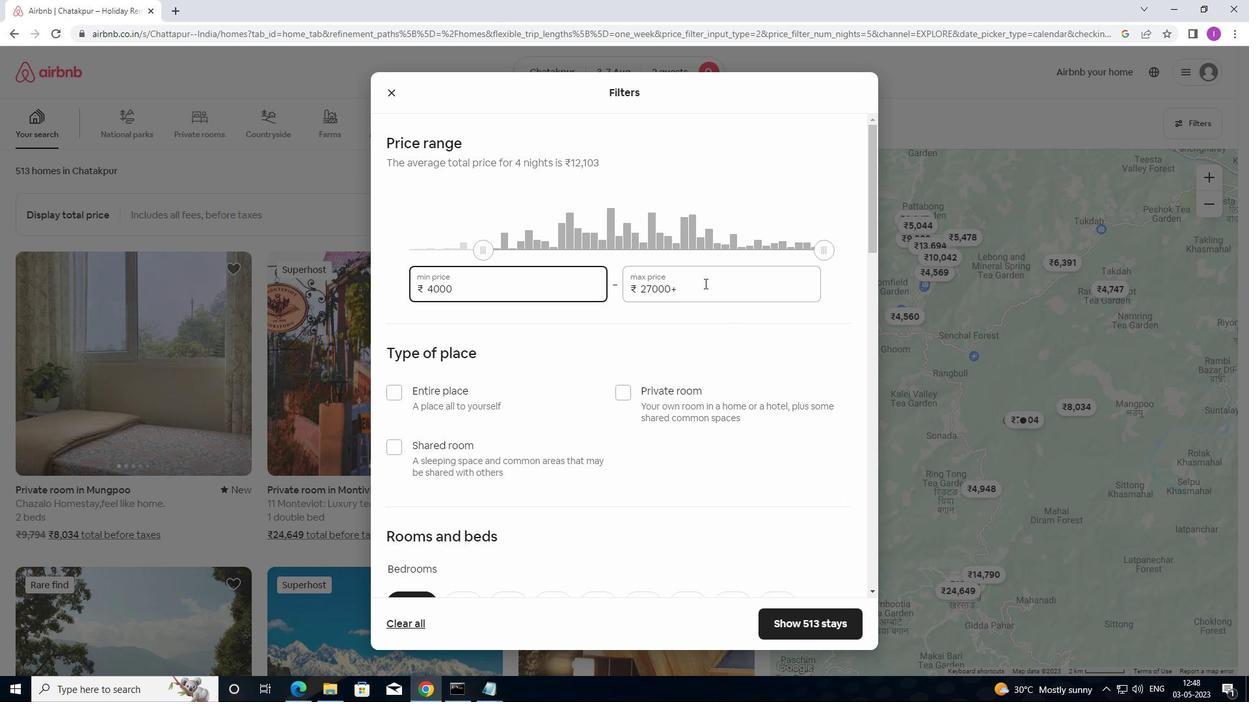
Action: Mouse moved to (616, 293)
Screenshot: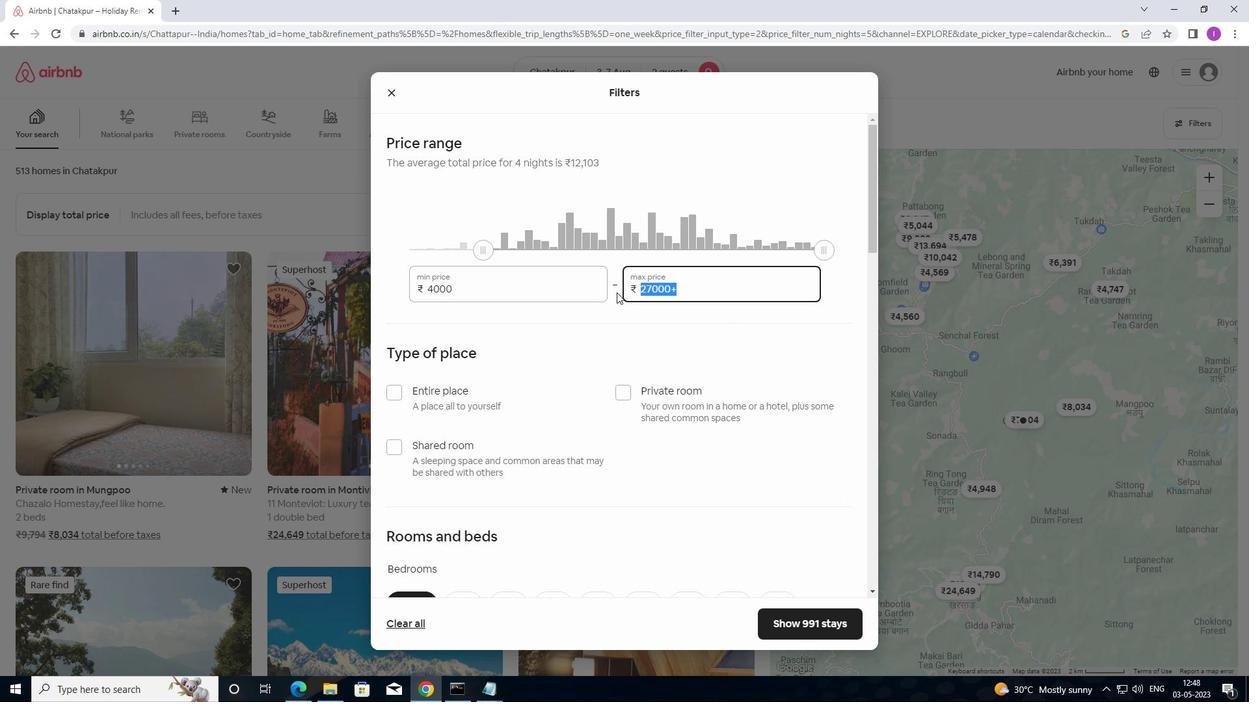 
Action: Key pressed 9000
Screenshot: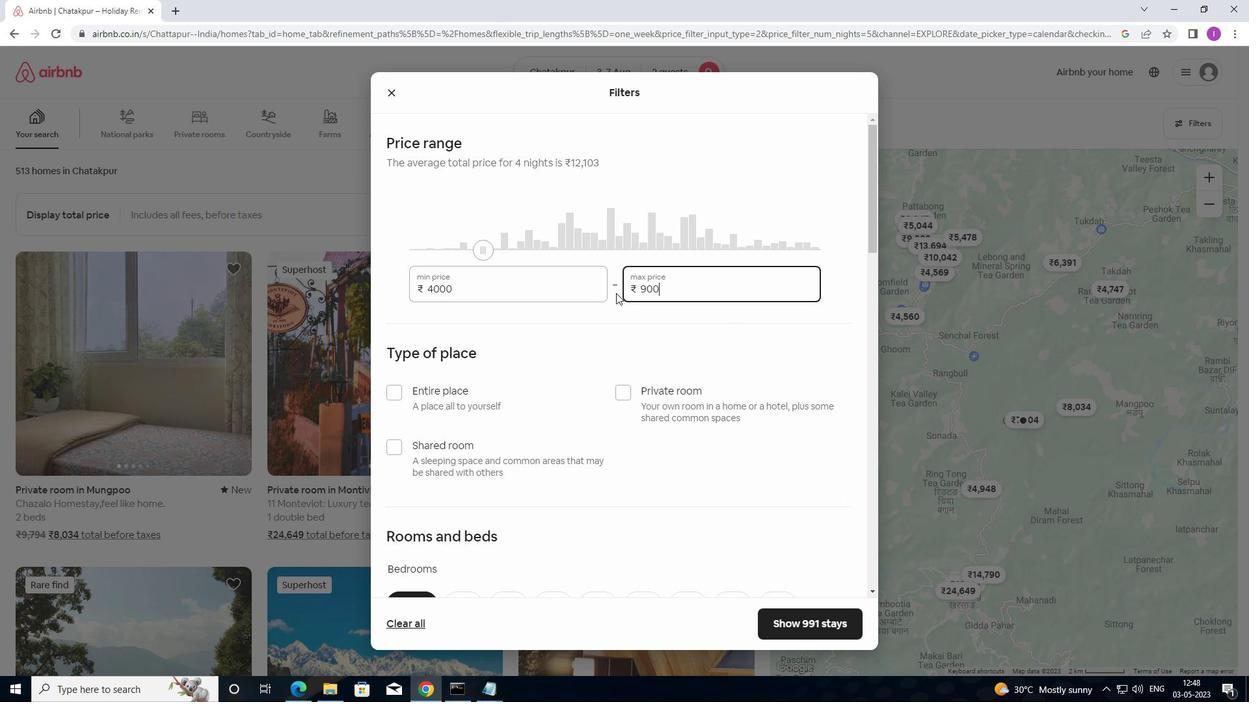 
Action: Mouse moved to (641, 318)
Screenshot: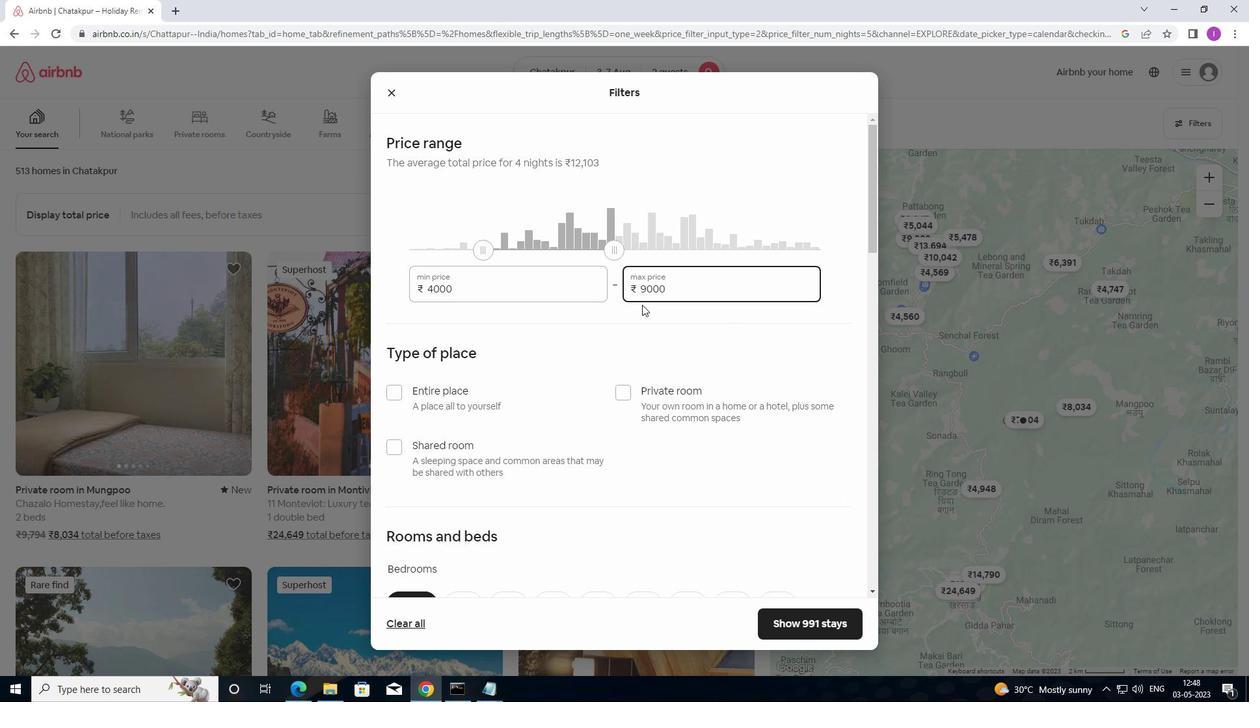 
Action: Mouse scrolled (641, 317) with delta (0, 0)
Screenshot: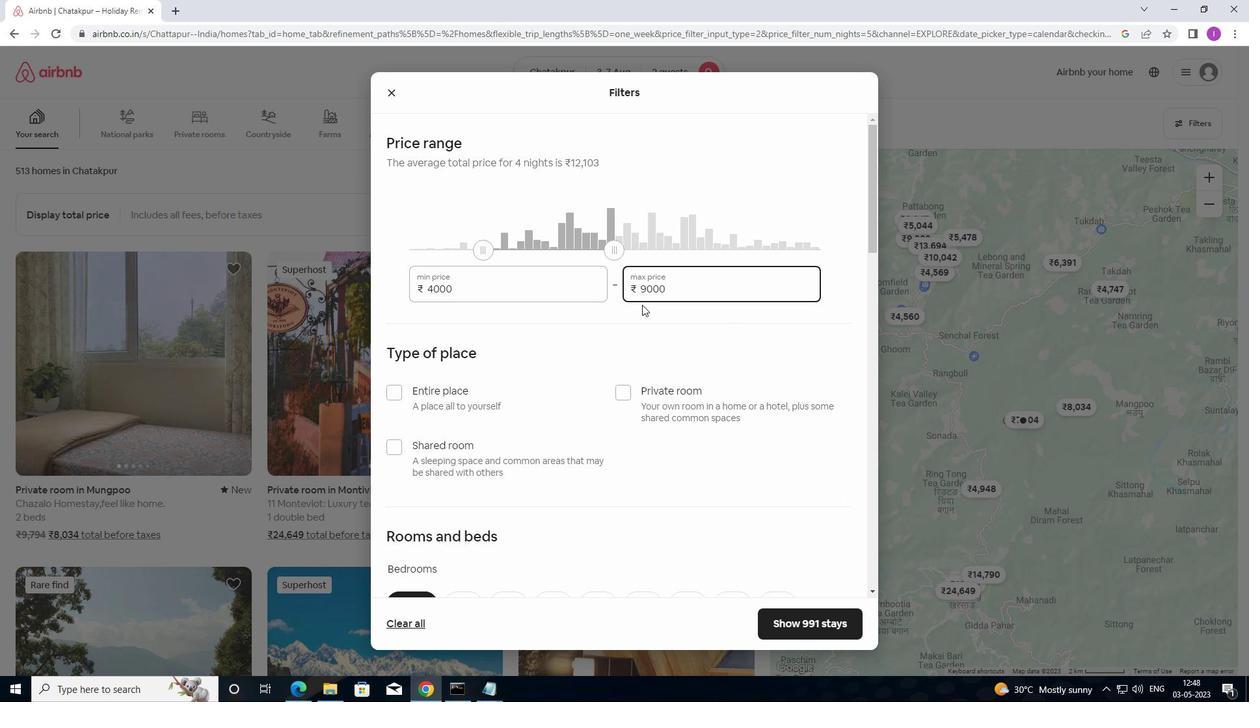 
Action: Mouse scrolled (641, 317) with delta (0, 0)
Screenshot: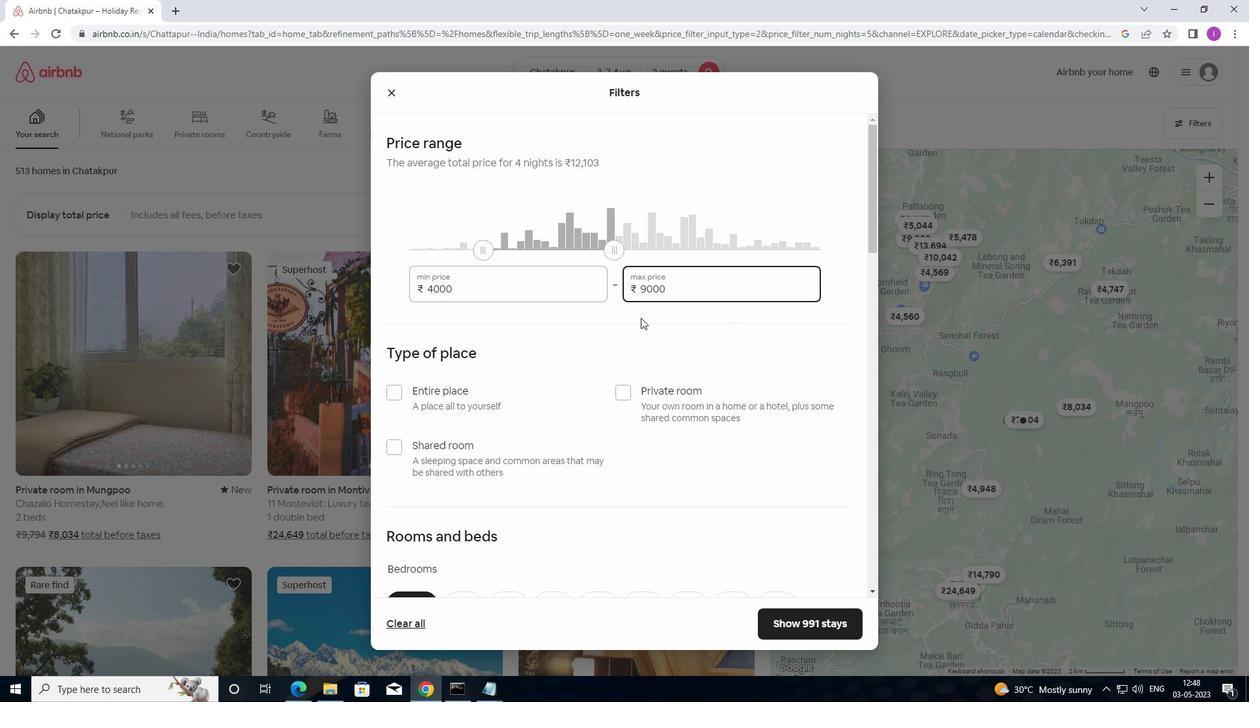 
Action: Mouse moved to (622, 262)
Screenshot: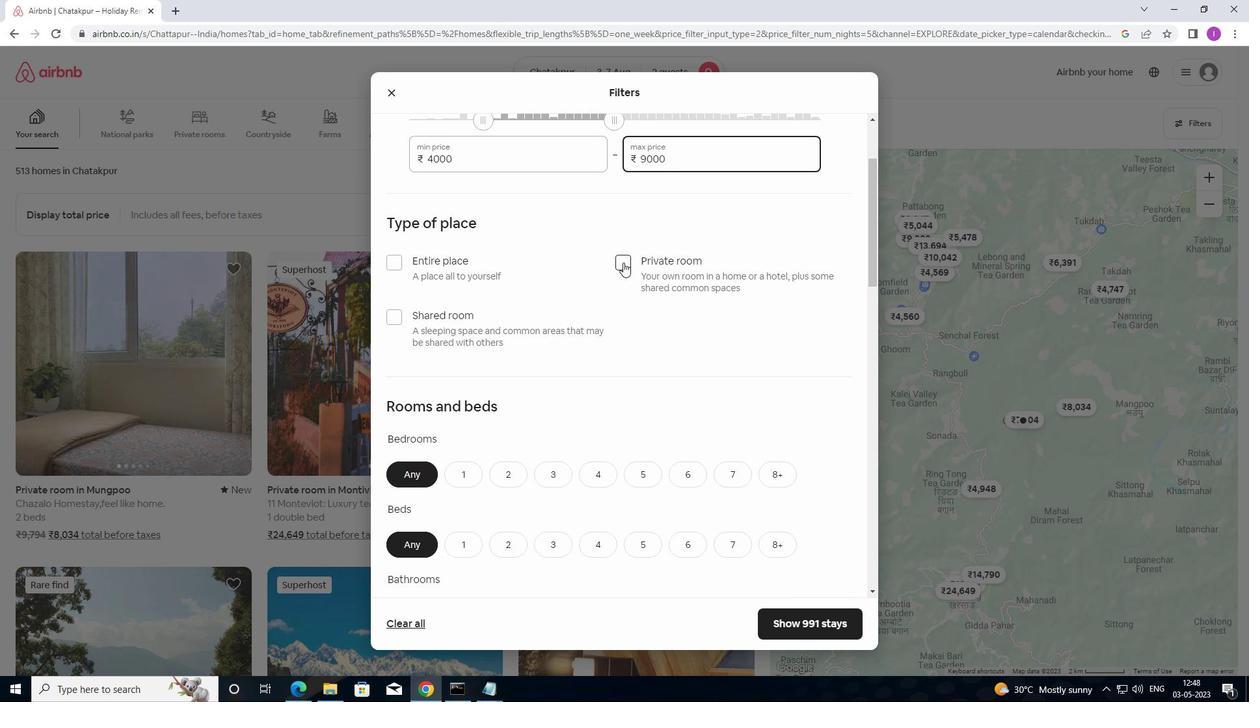 
Action: Mouse pressed left at (622, 262)
Screenshot: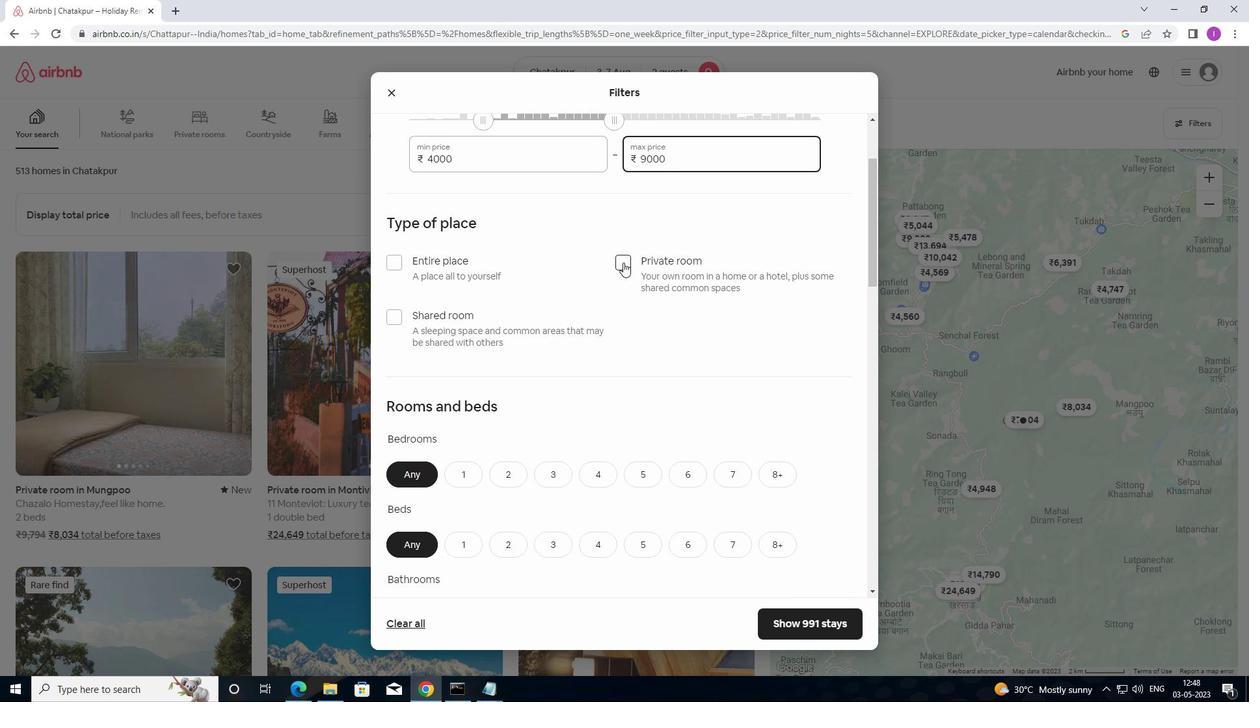 
Action: Mouse moved to (632, 305)
Screenshot: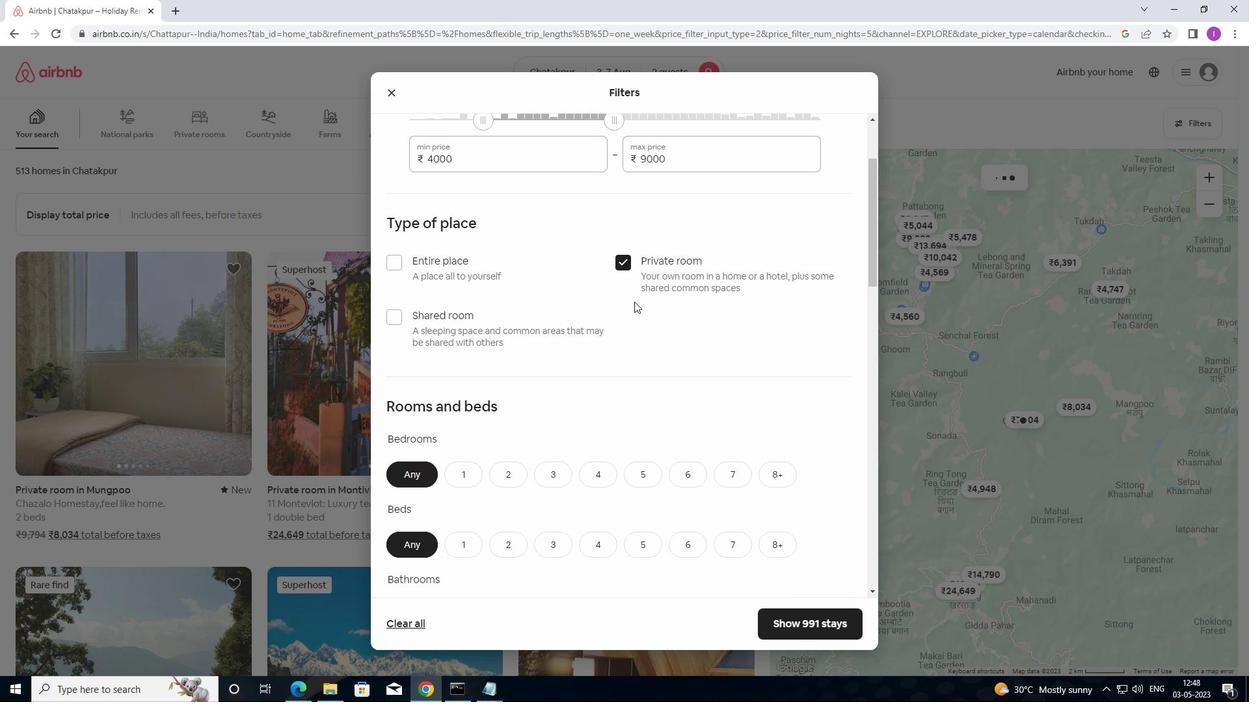 
Action: Mouse scrolled (632, 305) with delta (0, 0)
Screenshot: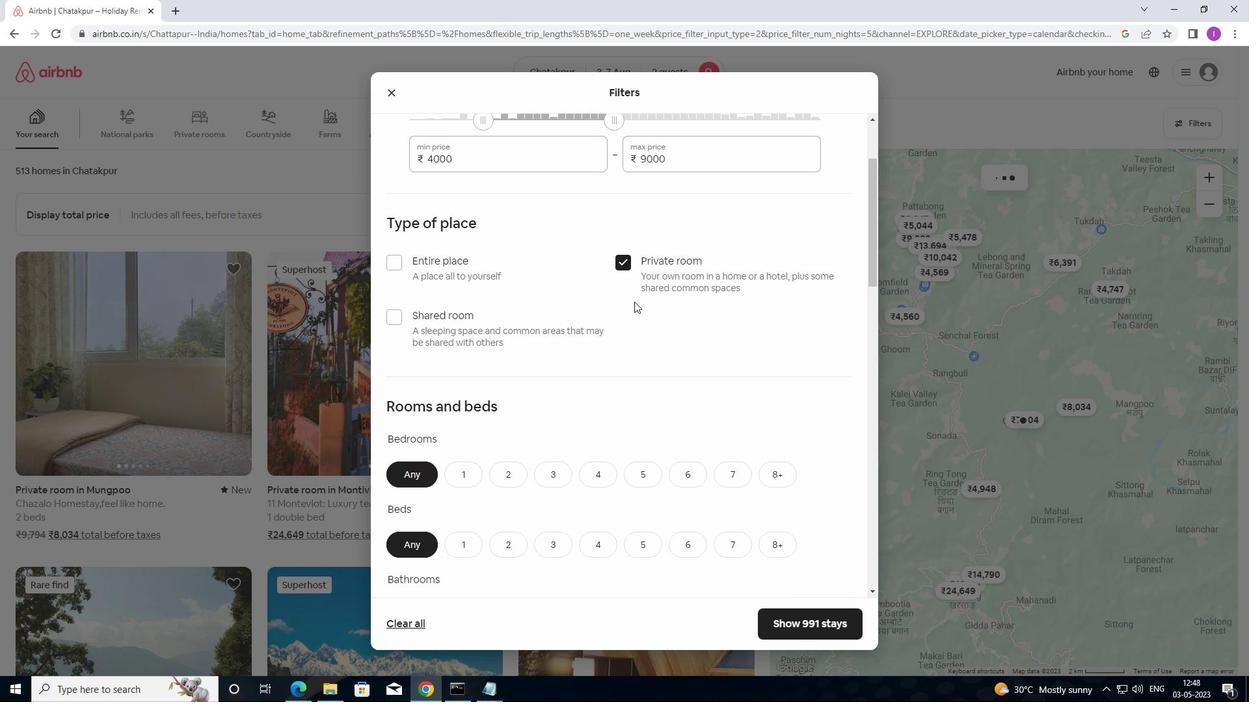 
Action: Mouse moved to (632, 307)
Screenshot: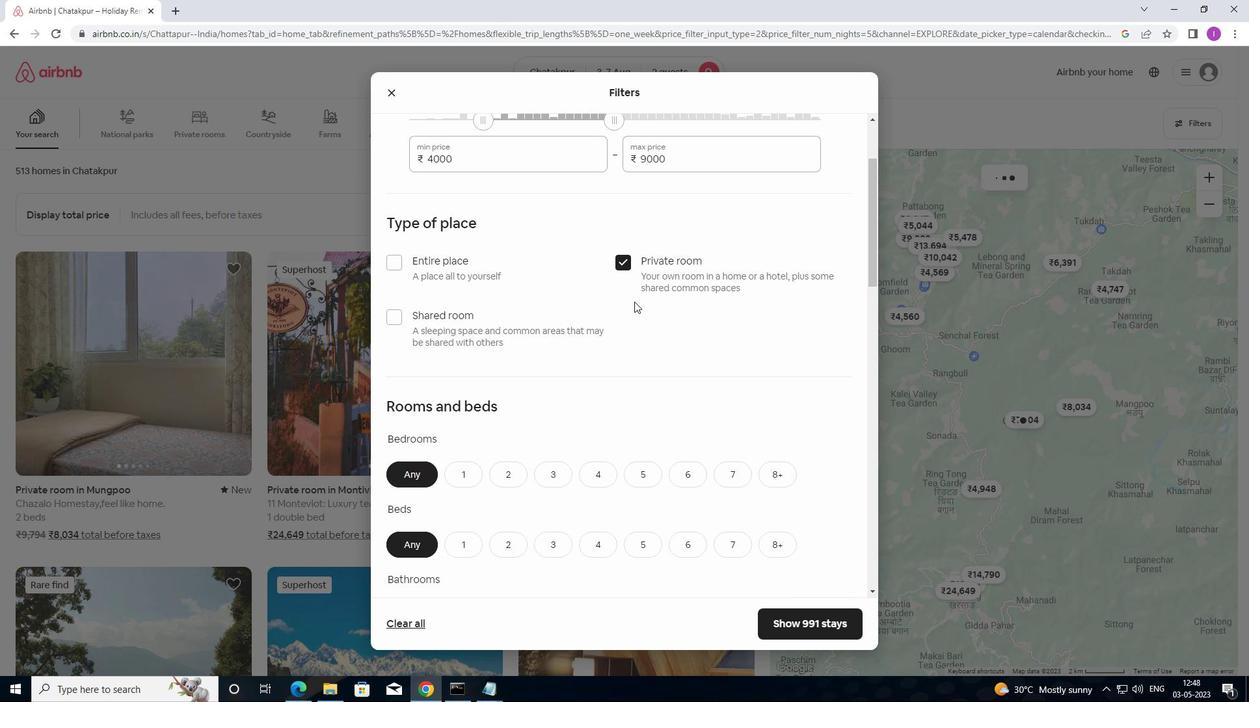 
Action: Mouse scrolled (632, 306) with delta (0, 0)
Screenshot: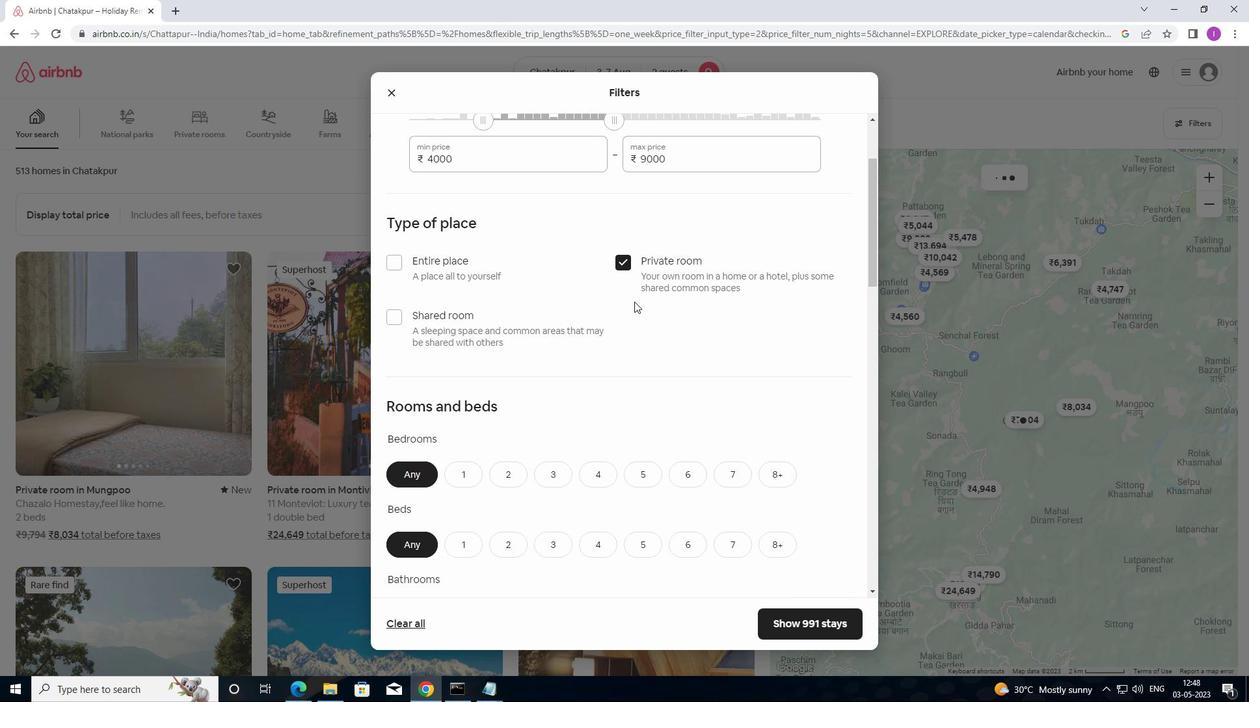 
Action: Mouse moved to (632, 310)
Screenshot: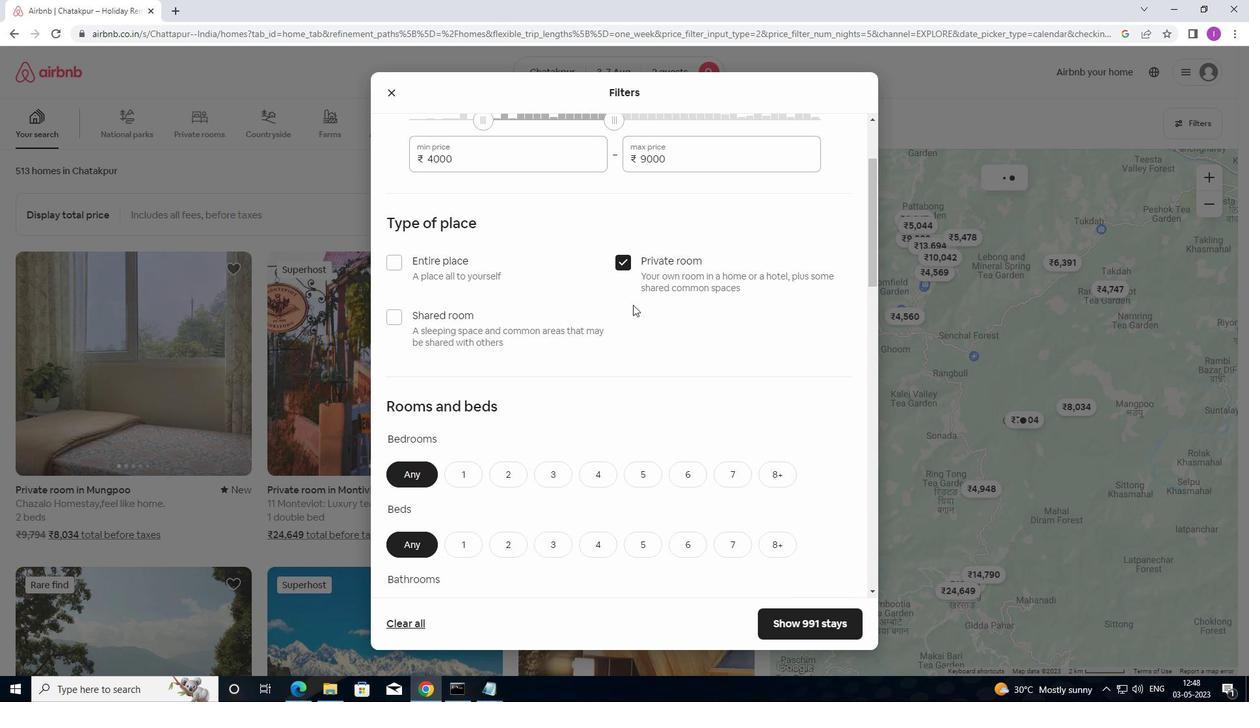 
Action: Mouse scrolled (632, 309) with delta (0, 0)
Screenshot: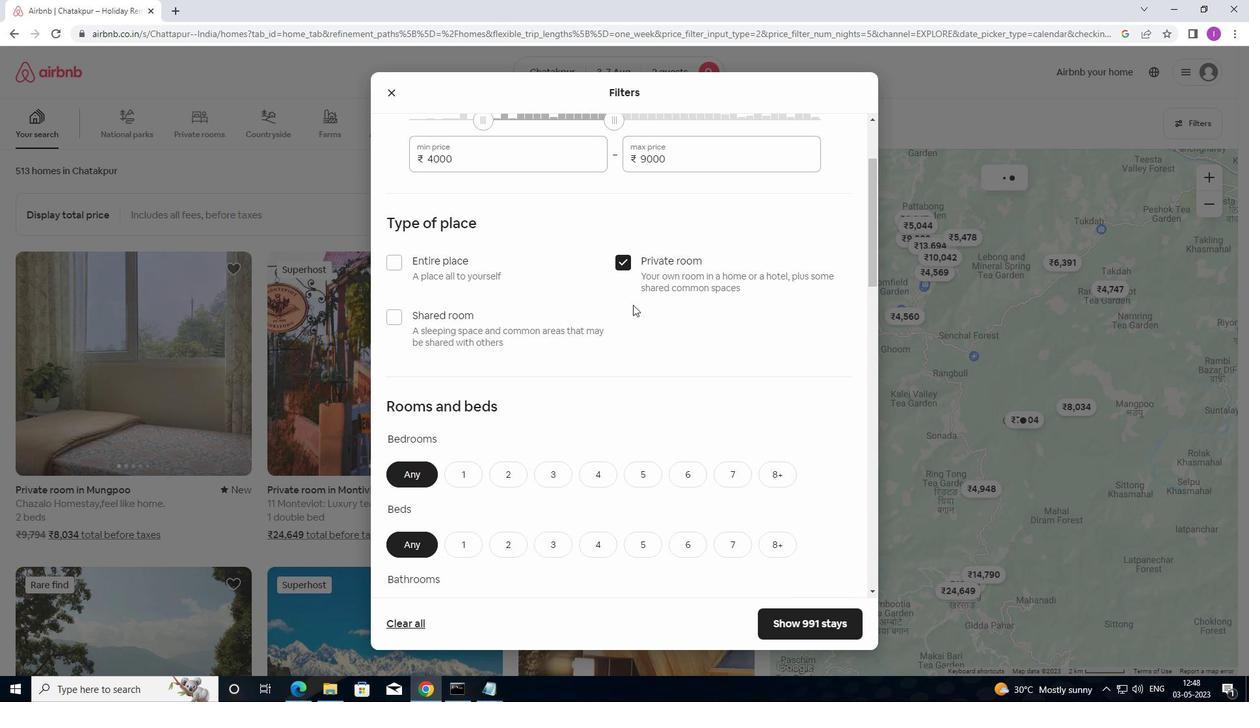 
Action: Mouse moved to (466, 276)
Screenshot: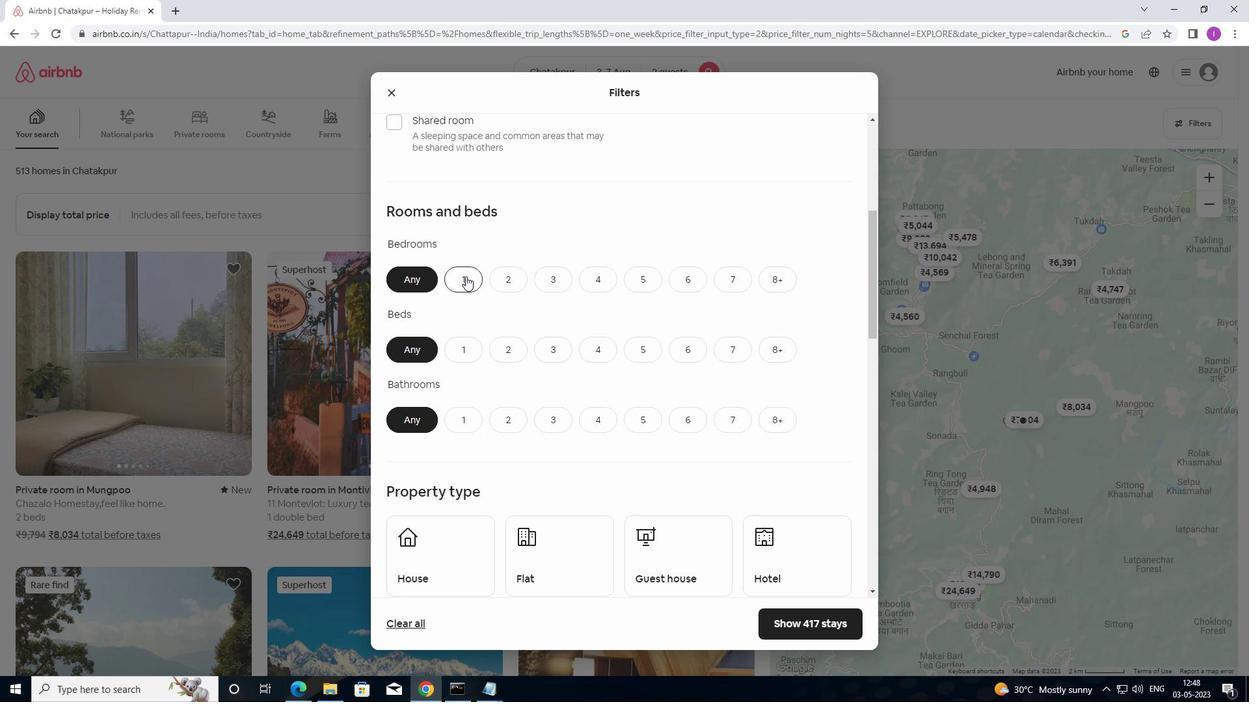 
Action: Mouse pressed left at (466, 276)
Screenshot: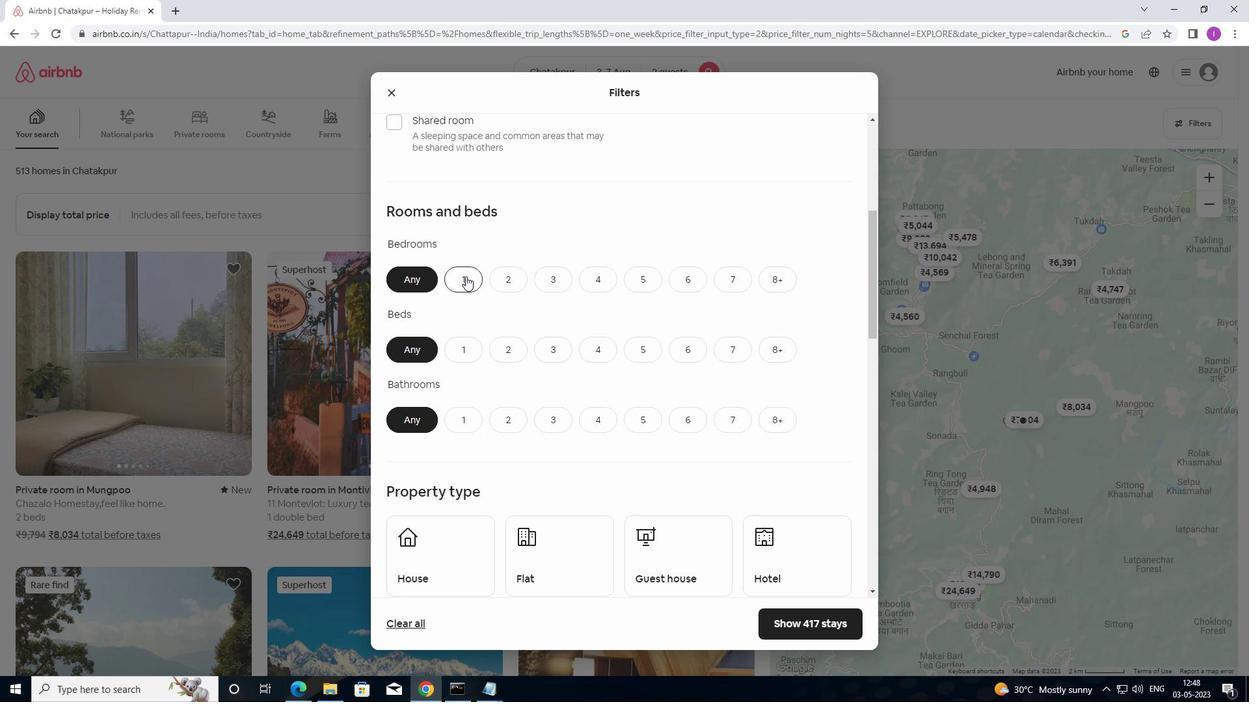 
Action: Mouse moved to (472, 347)
Screenshot: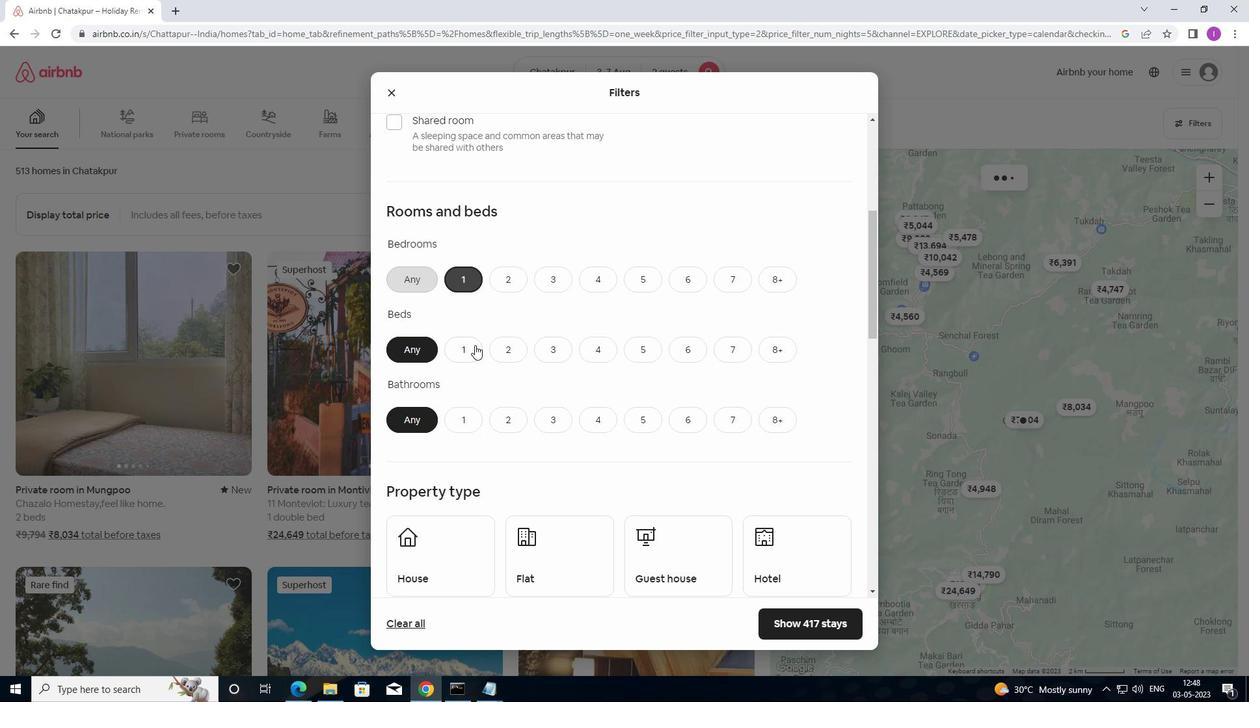 
Action: Mouse pressed left at (472, 347)
Screenshot: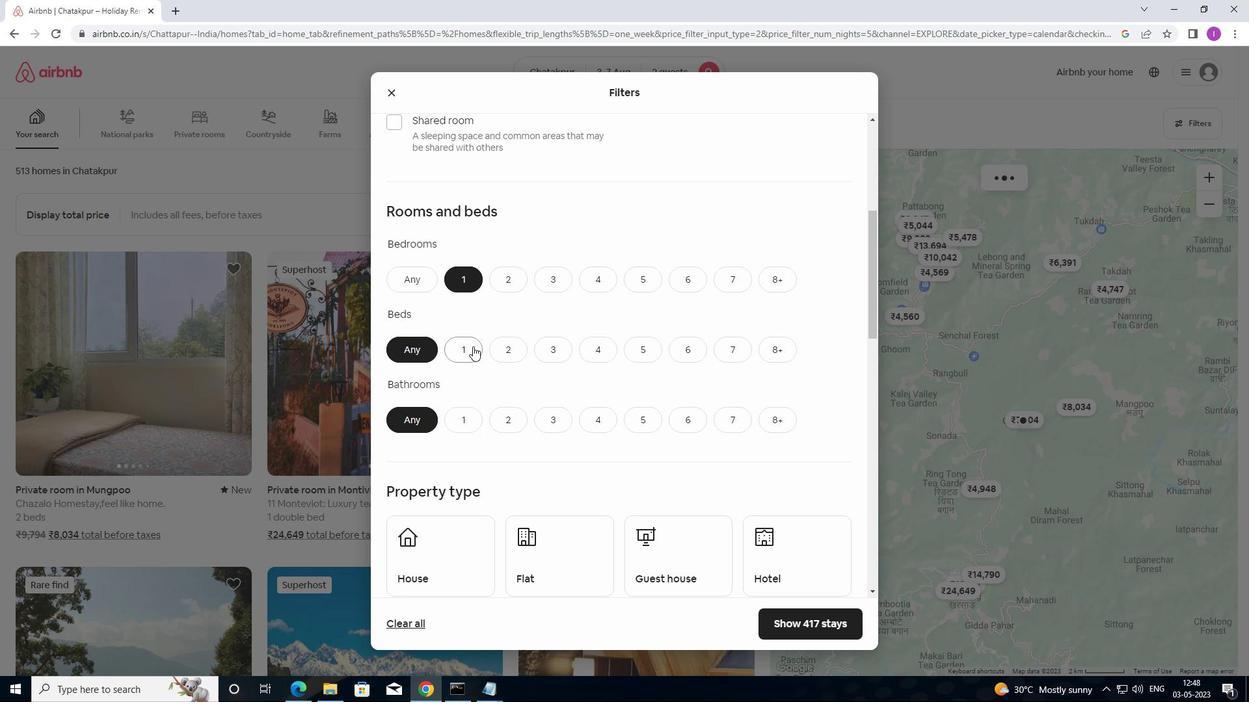 
Action: Mouse moved to (458, 410)
Screenshot: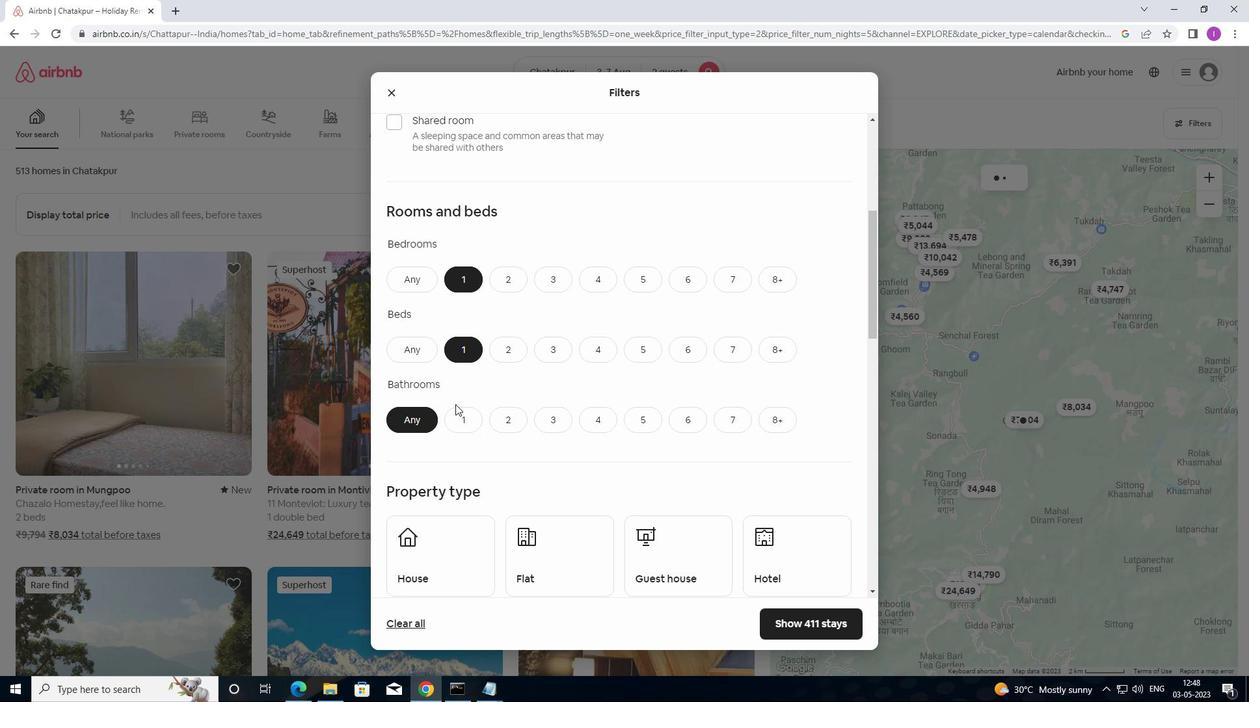 
Action: Mouse pressed left at (458, 410)
Screenshot: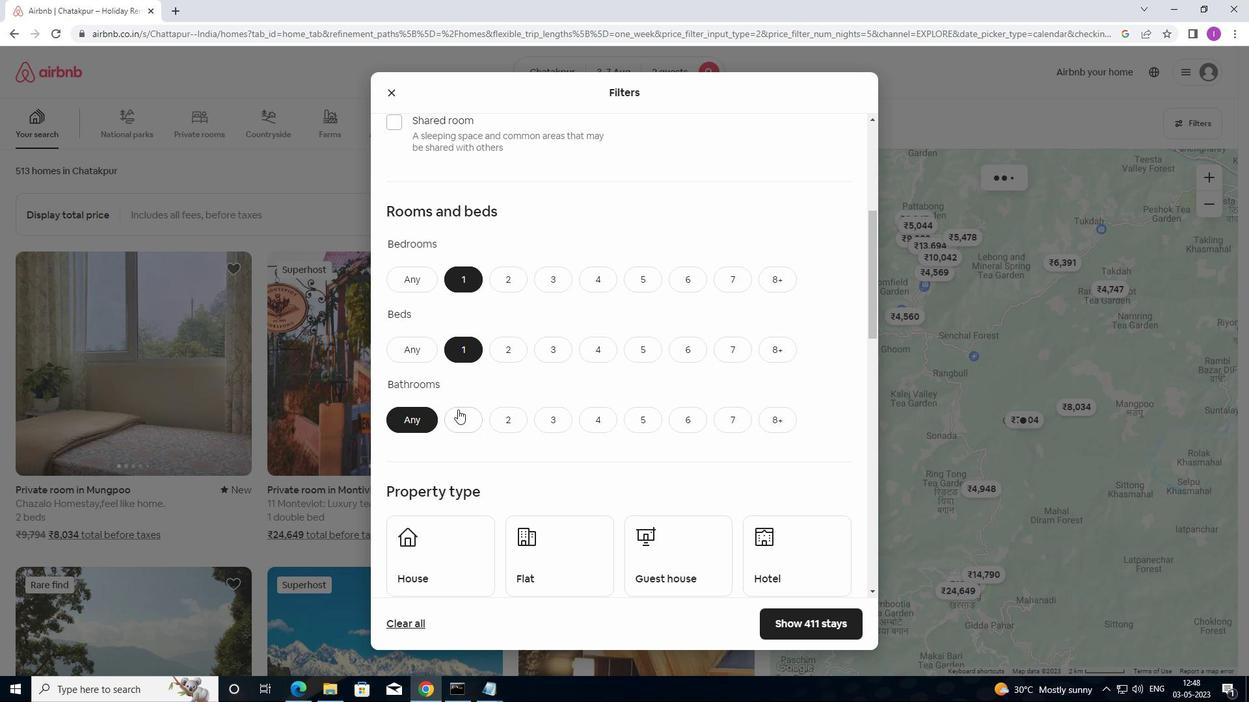 
Action: Mouse moved to (488, 406)
Screenshot: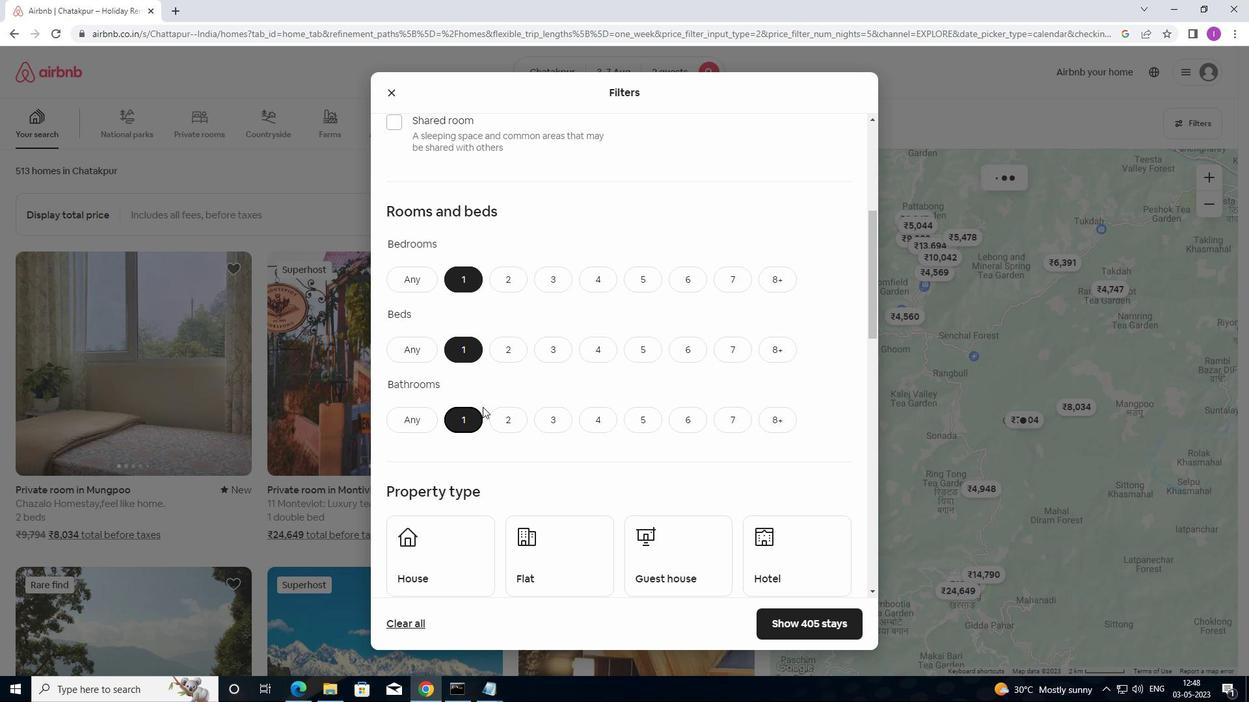 
Action: Mouse scrolled (488, 406) with delta (0, 0)
Screenshot: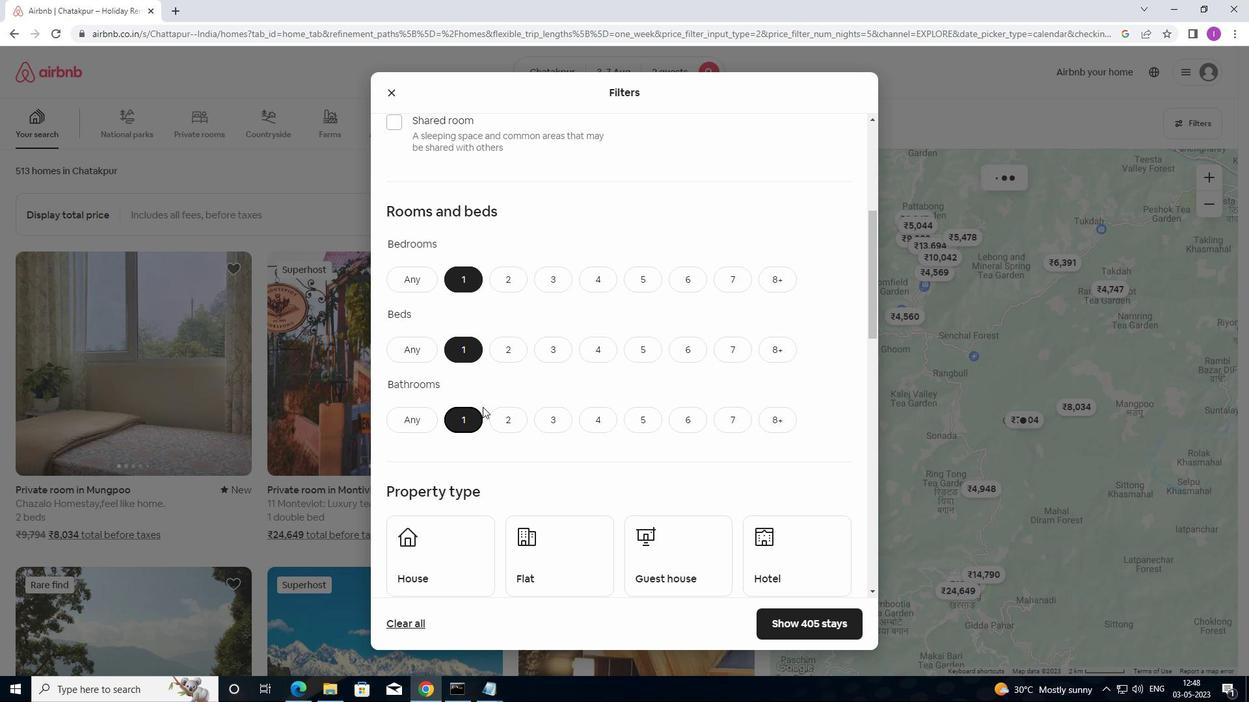 
Action: Mouse moved to (493, 410)
Screenshot: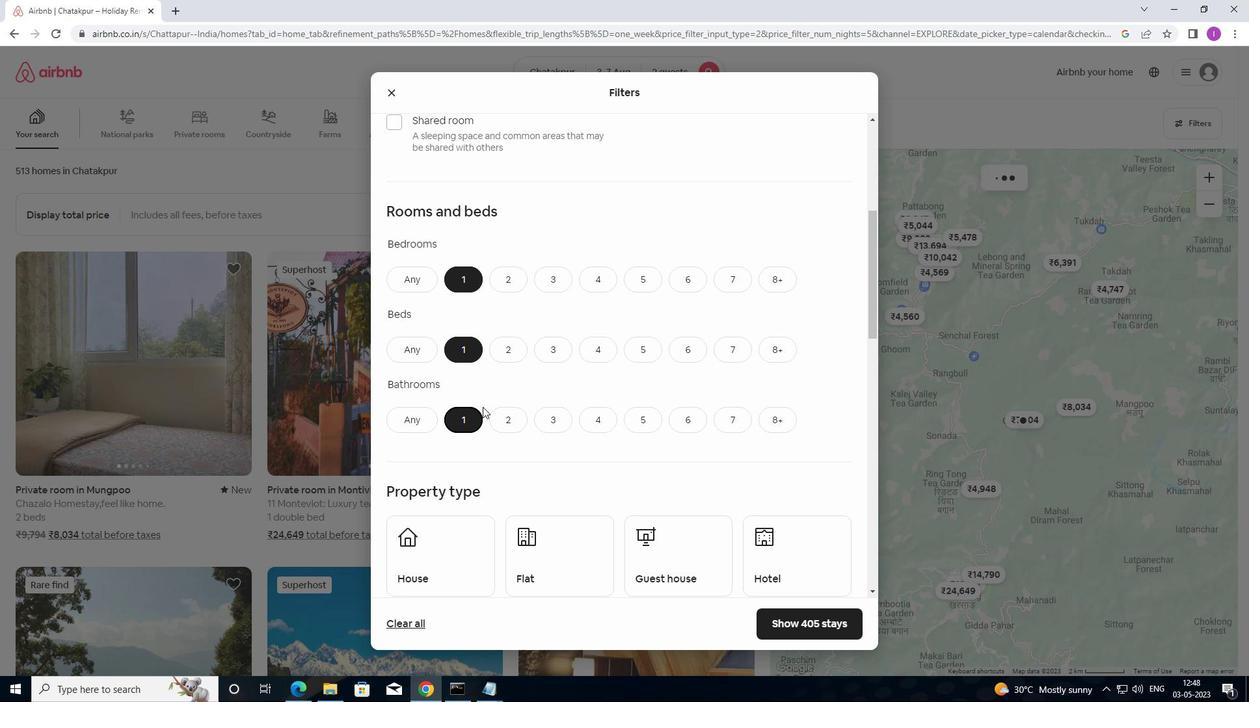 
Action: Mouse scrolled (493, 409) with delta (0, 0)
Screenshot: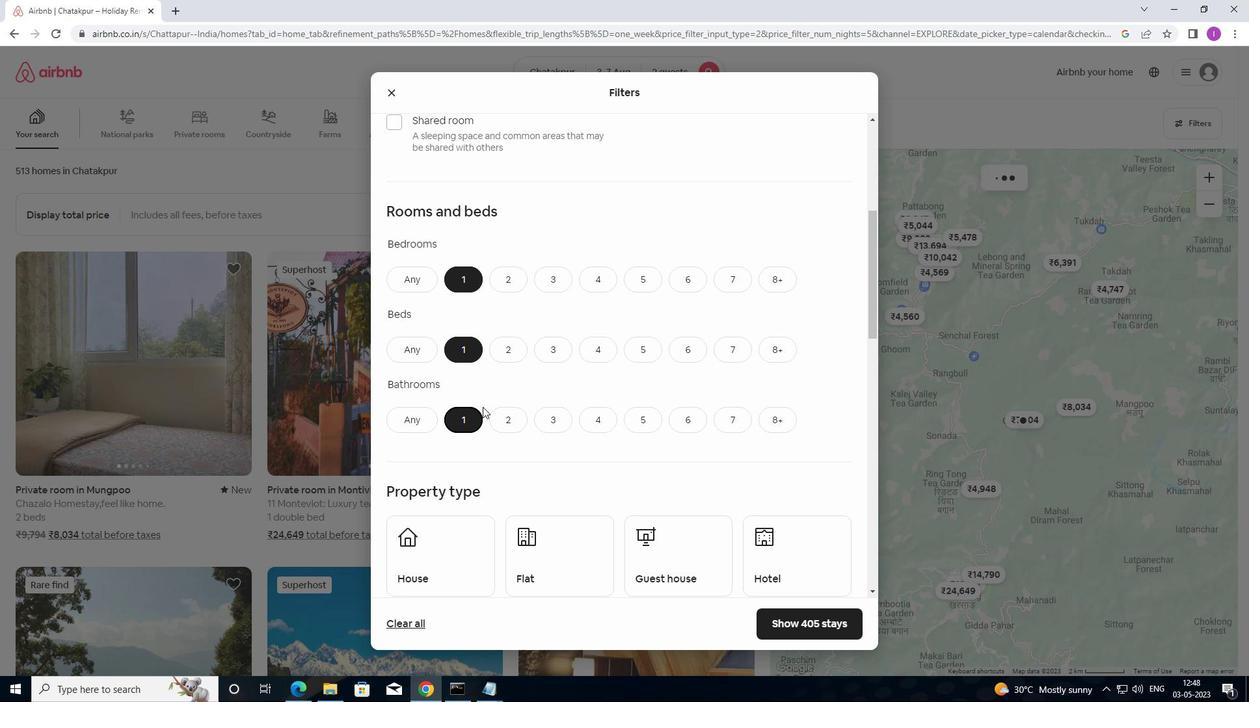 
Action: Mouse moved to (473, 433)
Screenshot: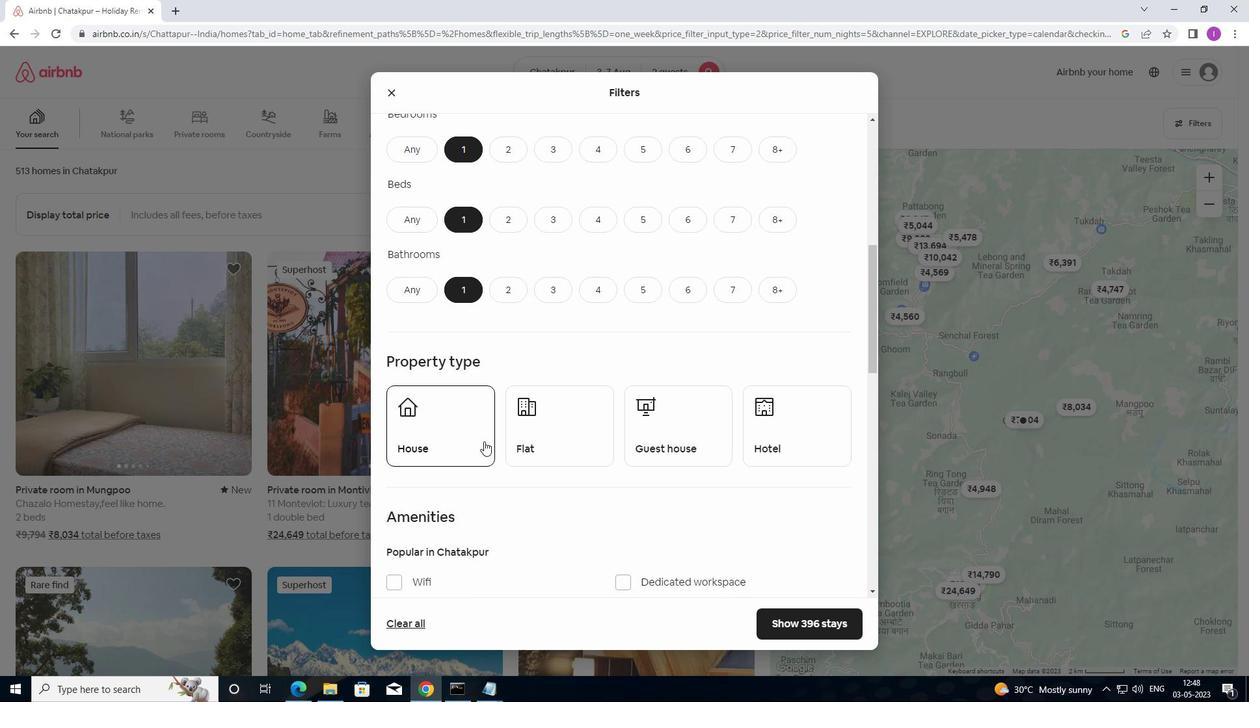 
Action: Mouse pressed left at (473, 433)
Screenshot: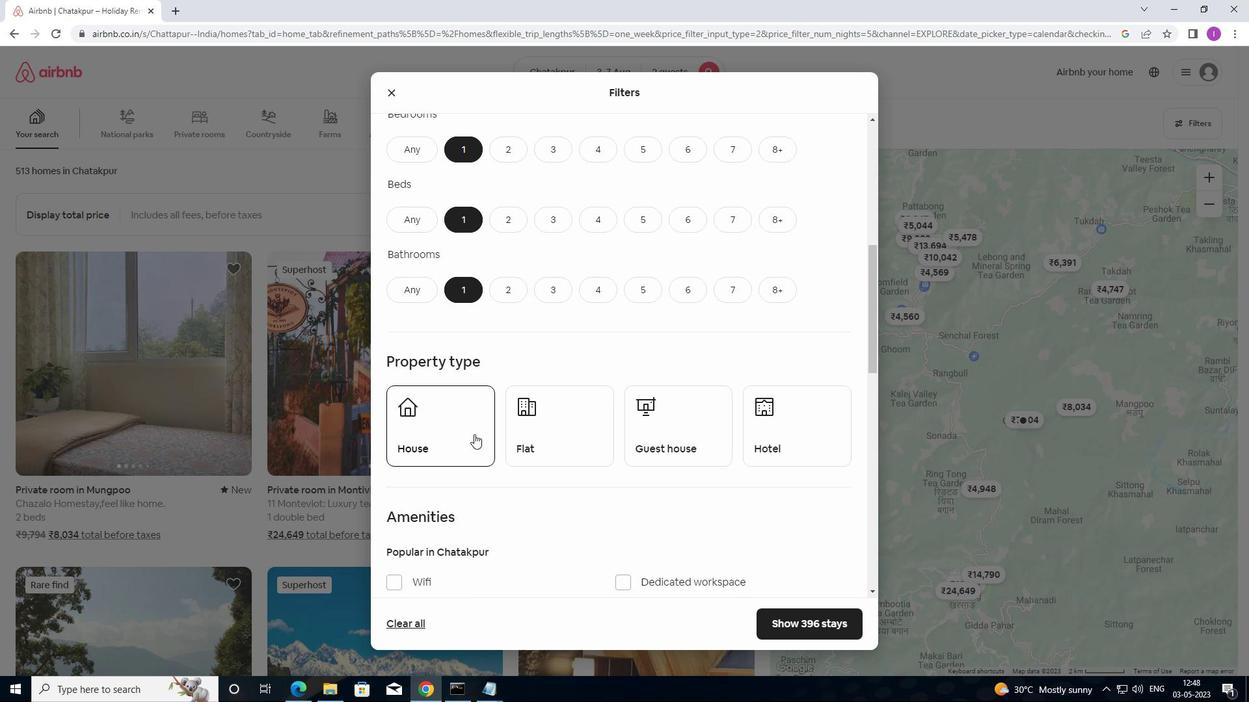 
Action: Mouse moved to (570, 430)
Screenshot: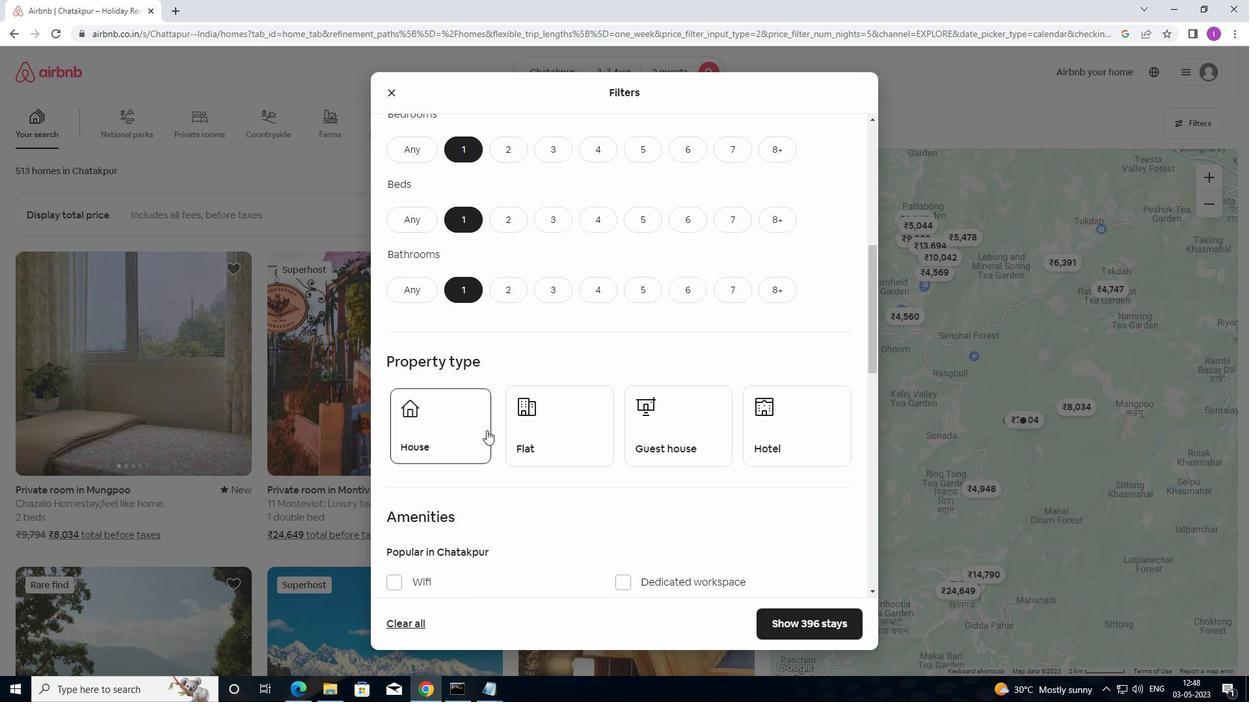 
Action: Mouse pressed left at (570, 430)
Screenshot: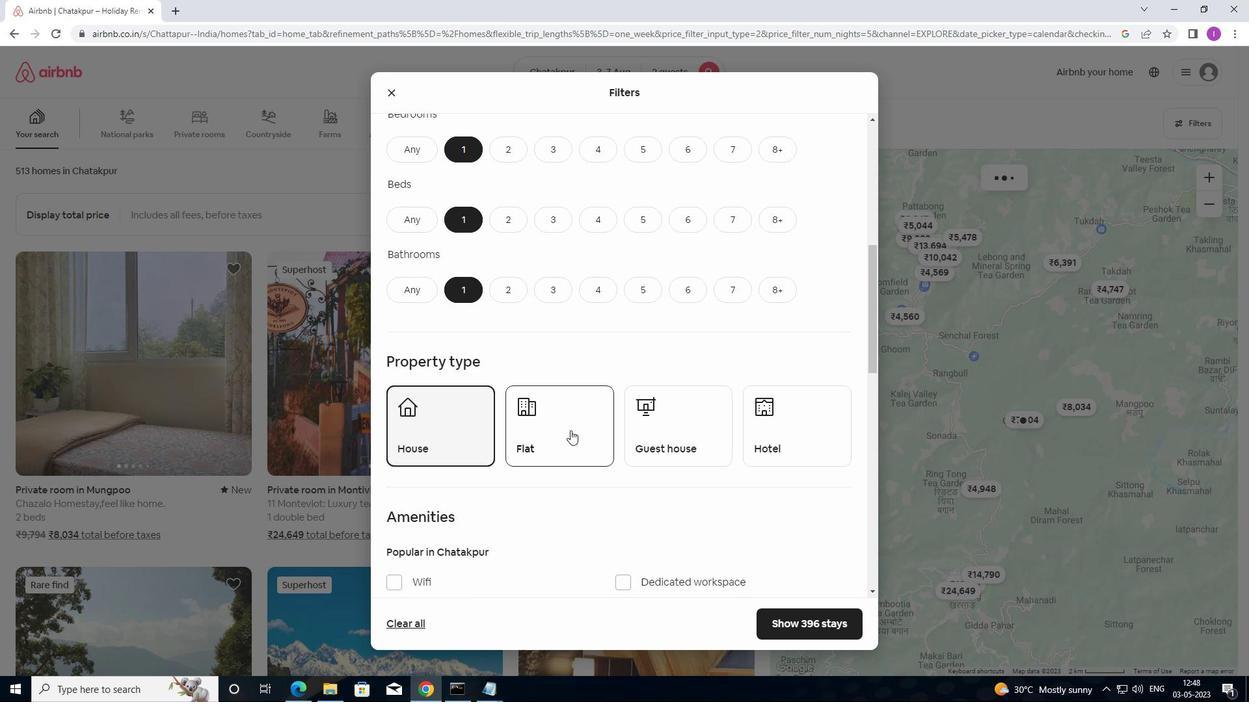 
Action: Mouse moved to (717, 453)
Screenshot: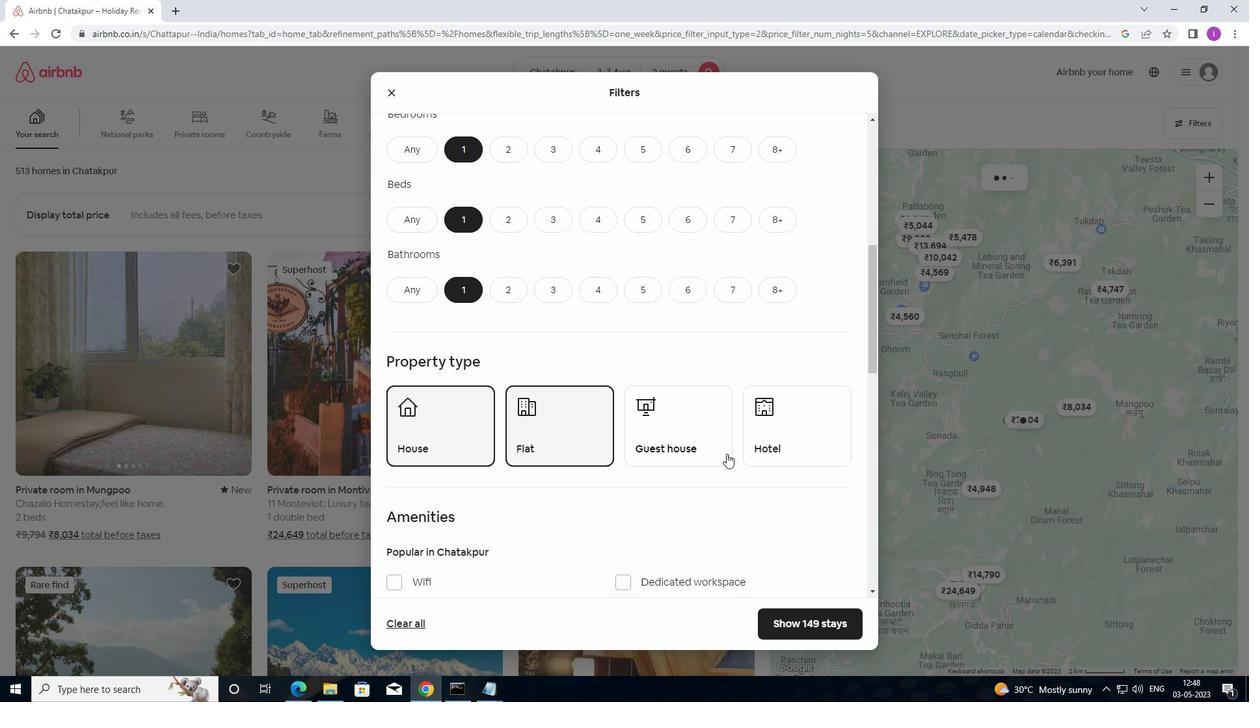 
Action: Mouse pressed left at (717, 453)
Screenshot: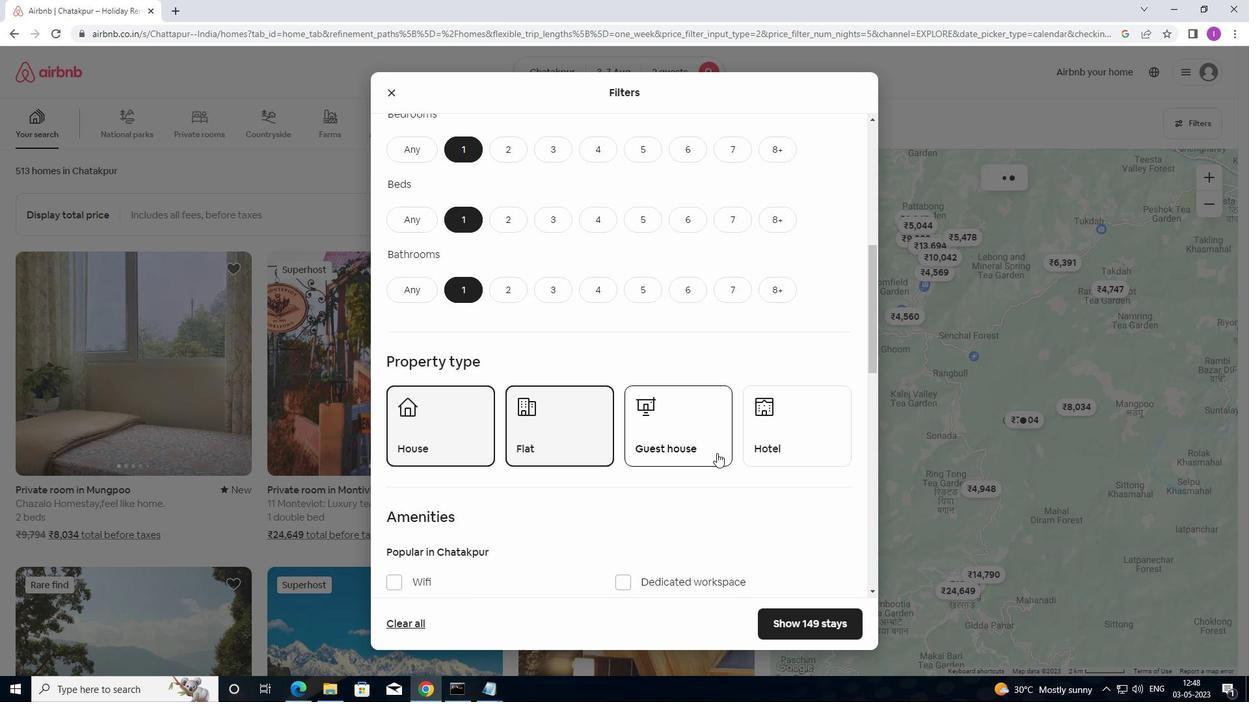 
Action: Mouse moved to (813, 420)
Screenshot: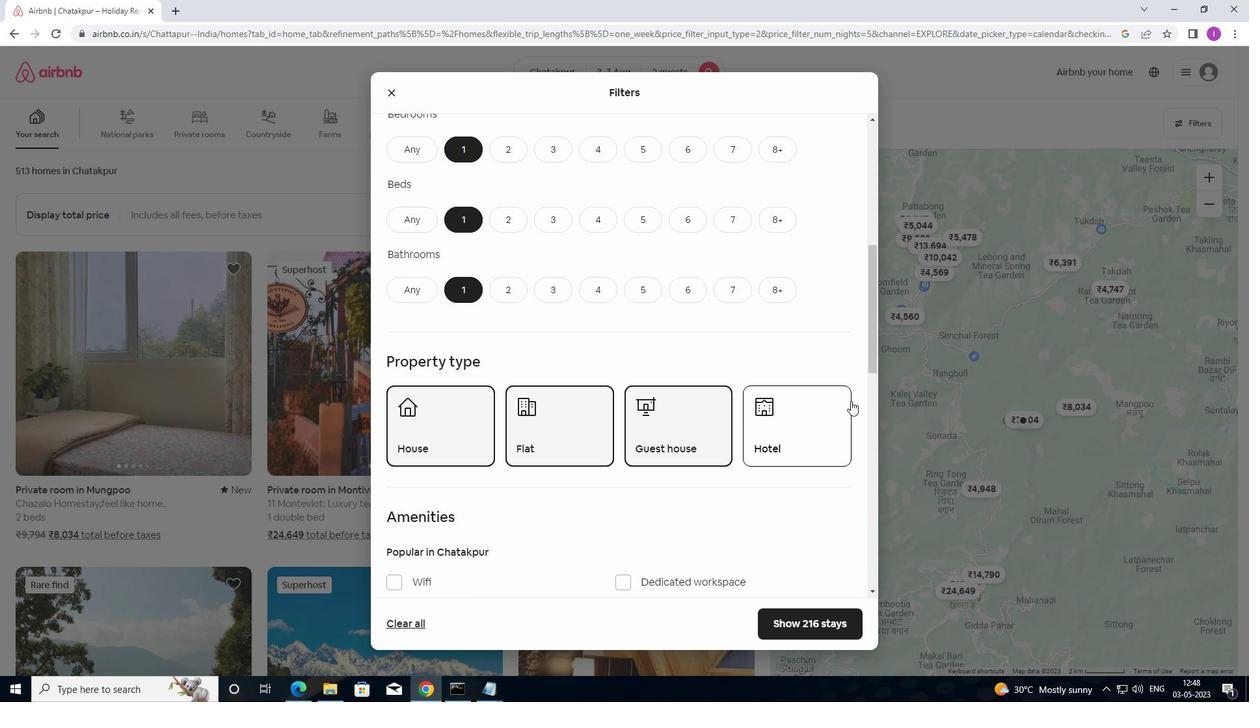 
Action: Mouse pressed left at (813, 420)
Screenshot: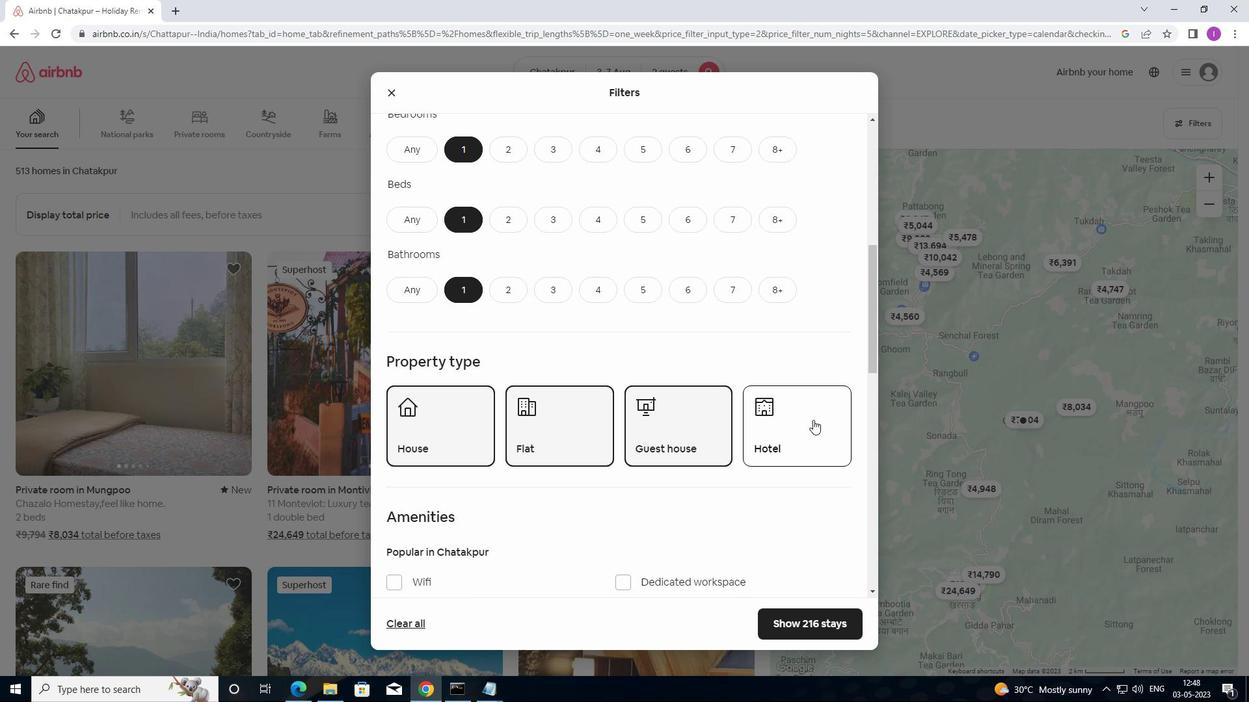 
Action: Mouse moved to (623, 423)
Screenshot: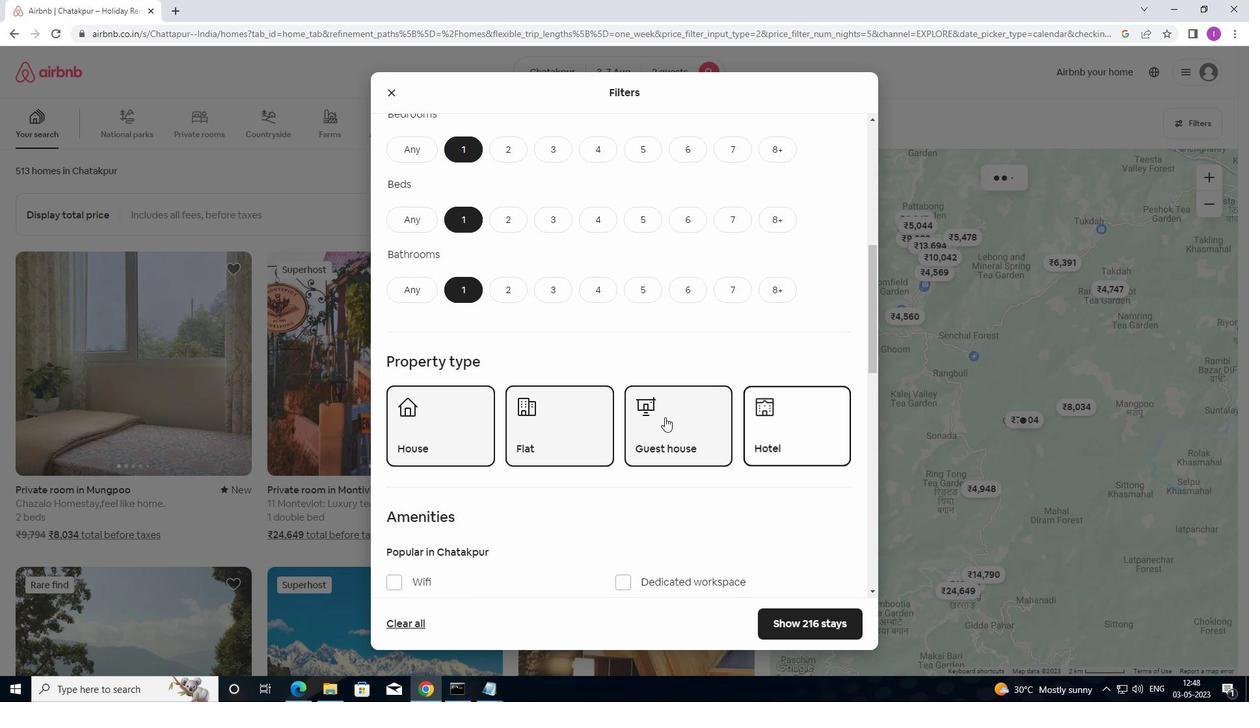 
Action: Mouse scrolled (623, 423) with delta (0, 0)
Screenshot: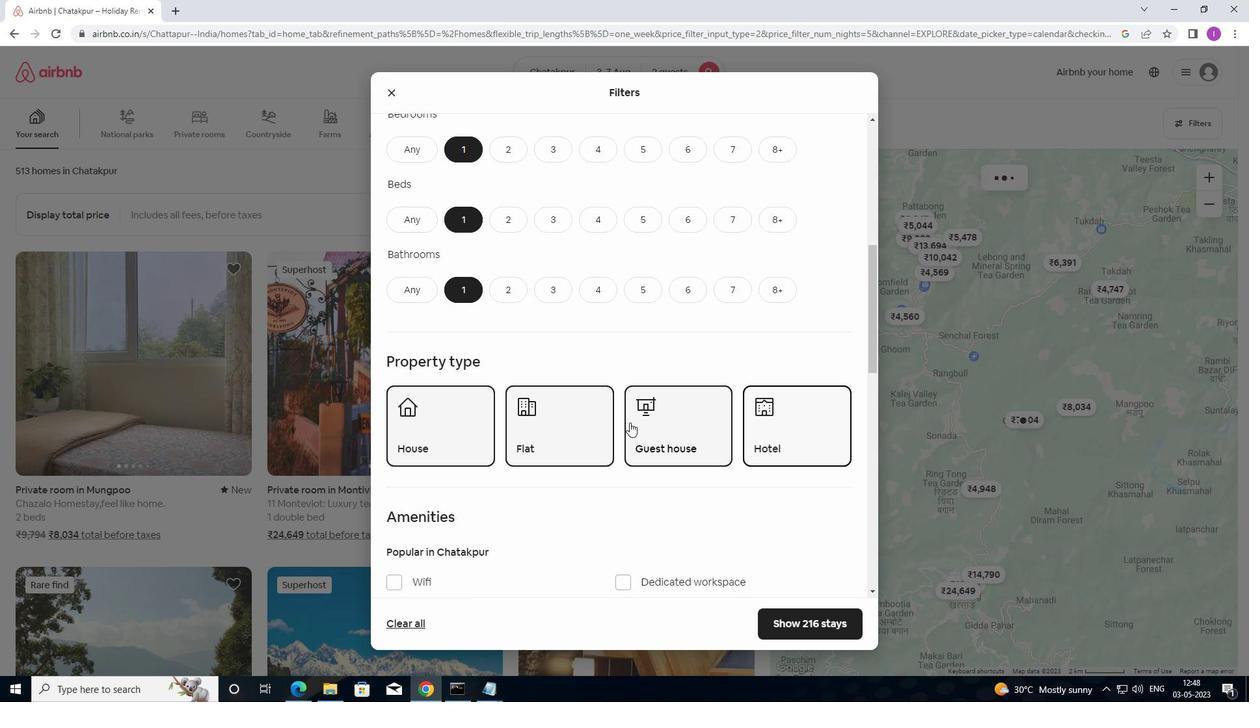 
Action: Mouse moved to (623, 424)
Screenshot: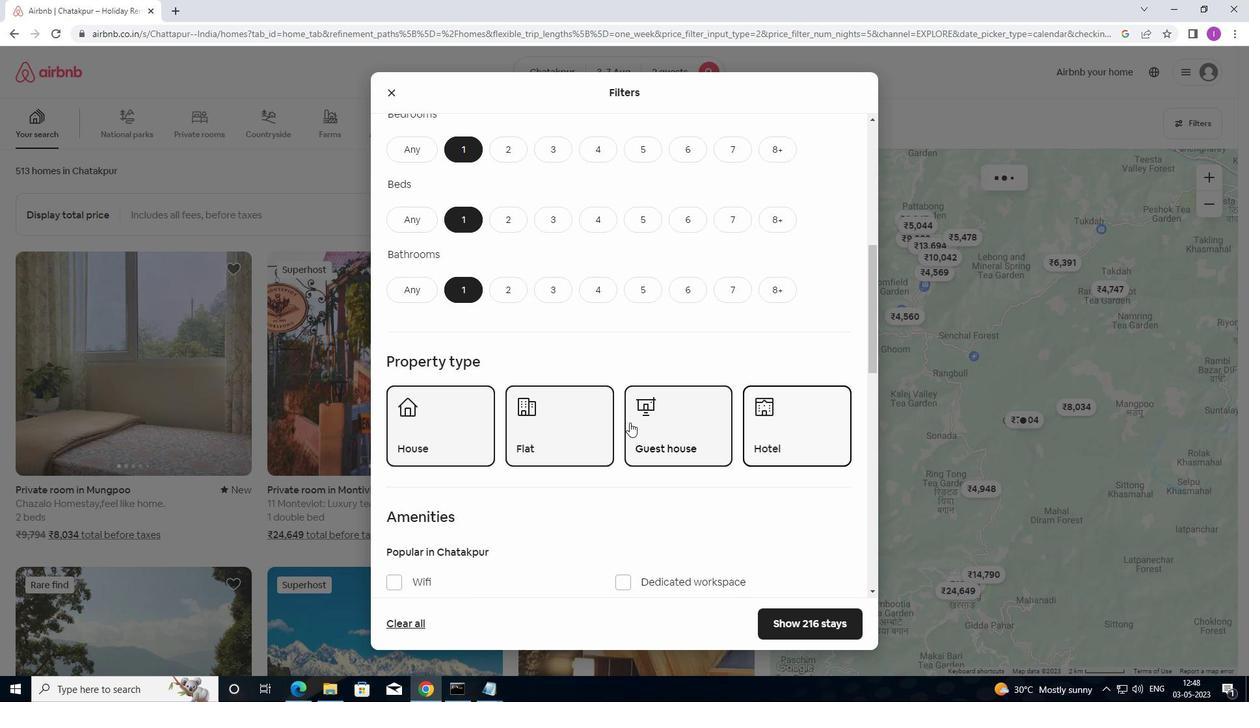
Action: Mouse scrolled (623, 423) with delta (0, 0)
Screenshot: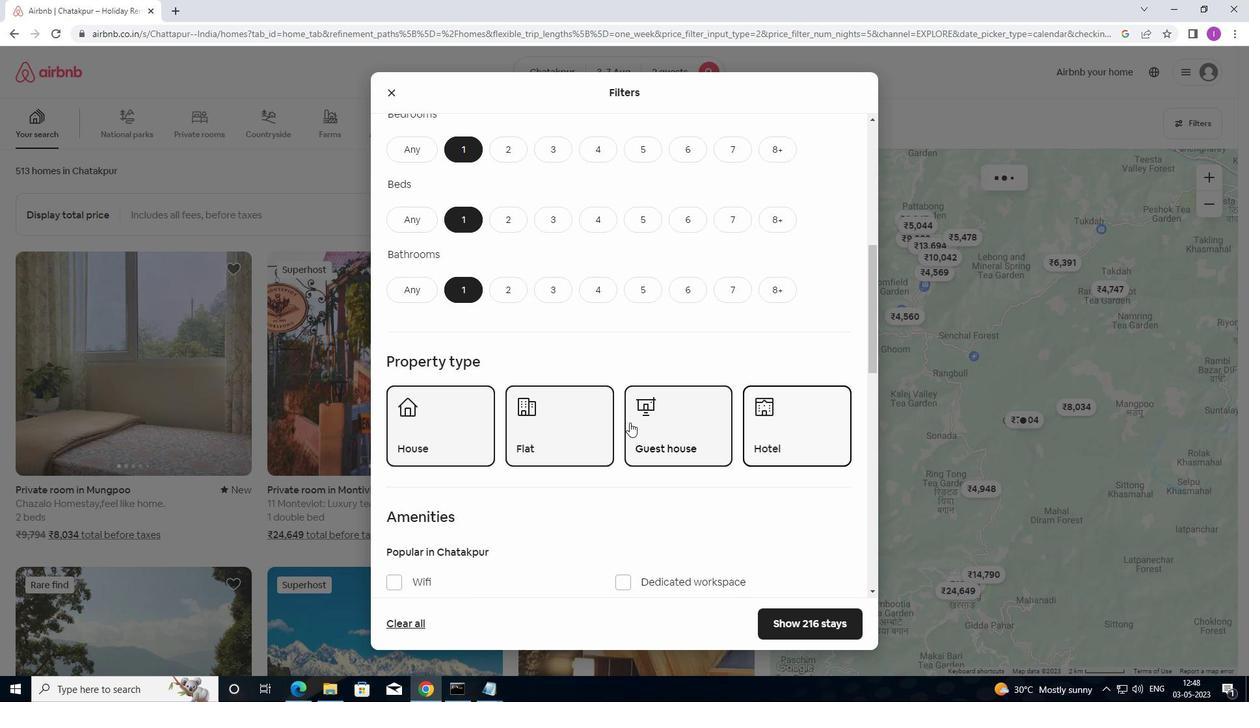 
Action: Mouse moved to (623, 428)
Screenshot: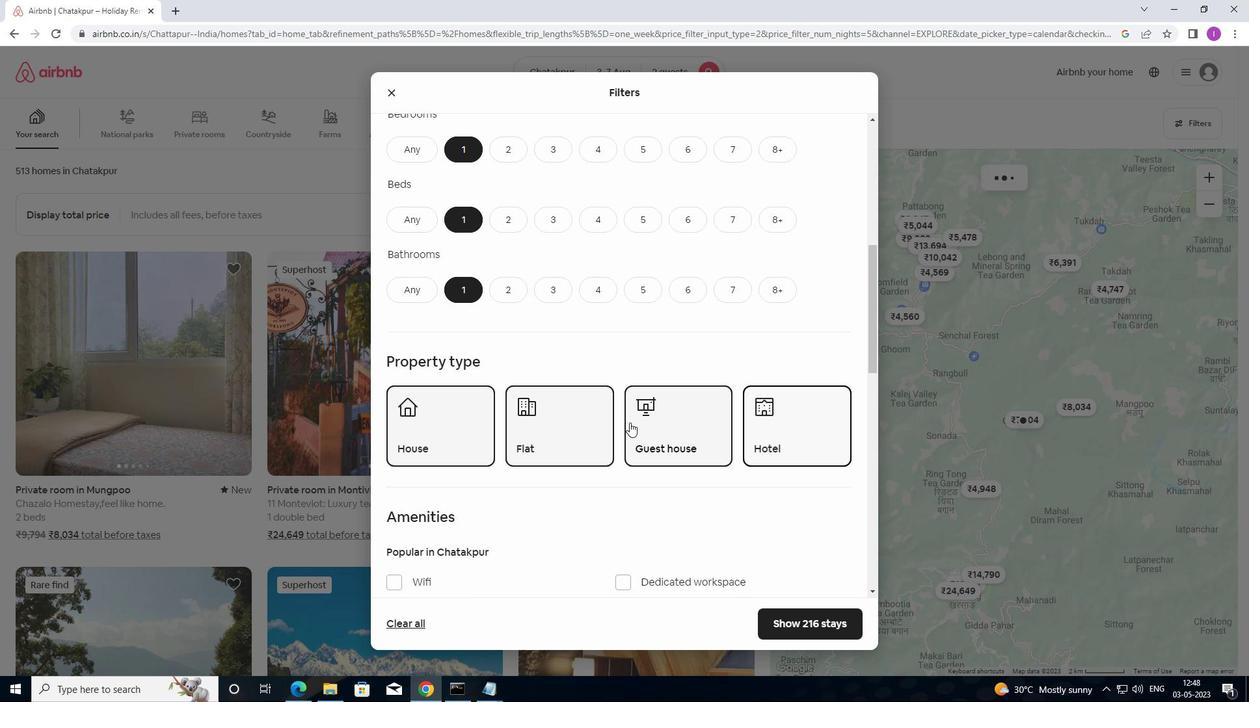 
Action: Mouse scrolled (623, 427) with delta (0, 0)
Screenshot: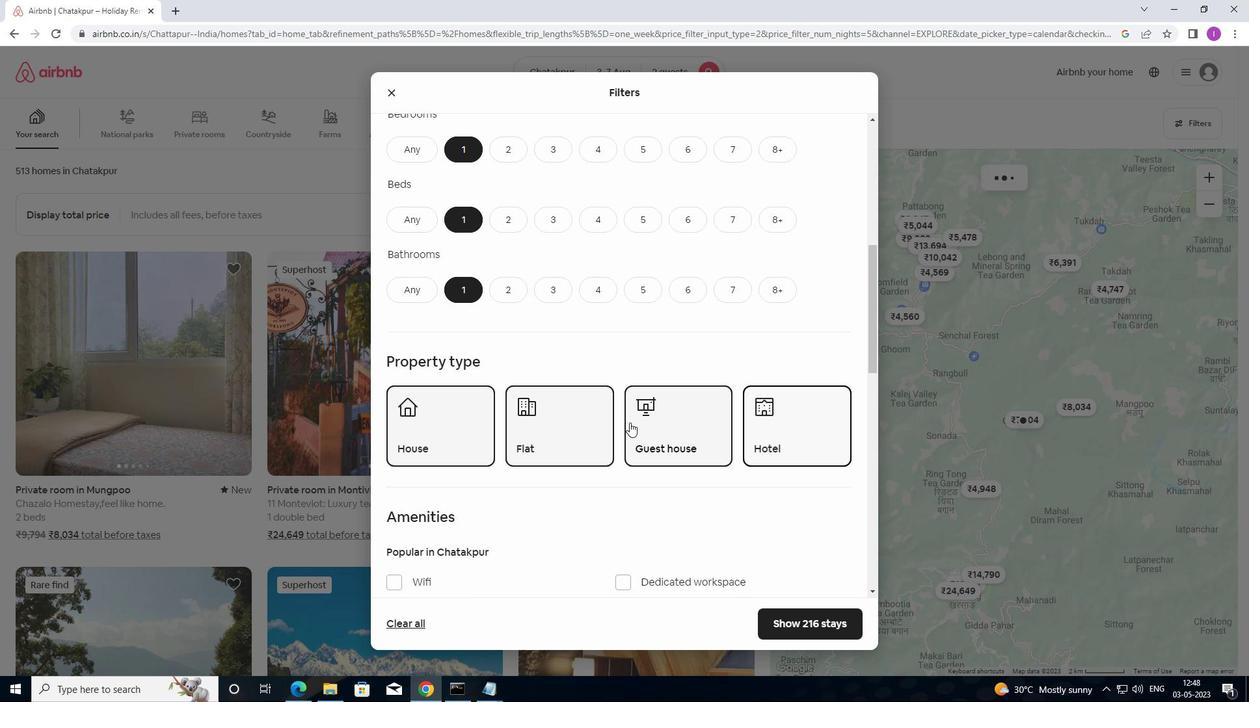 
Action: Mouse scrolled (623, 427) with delta (0, 0)
Screenshot: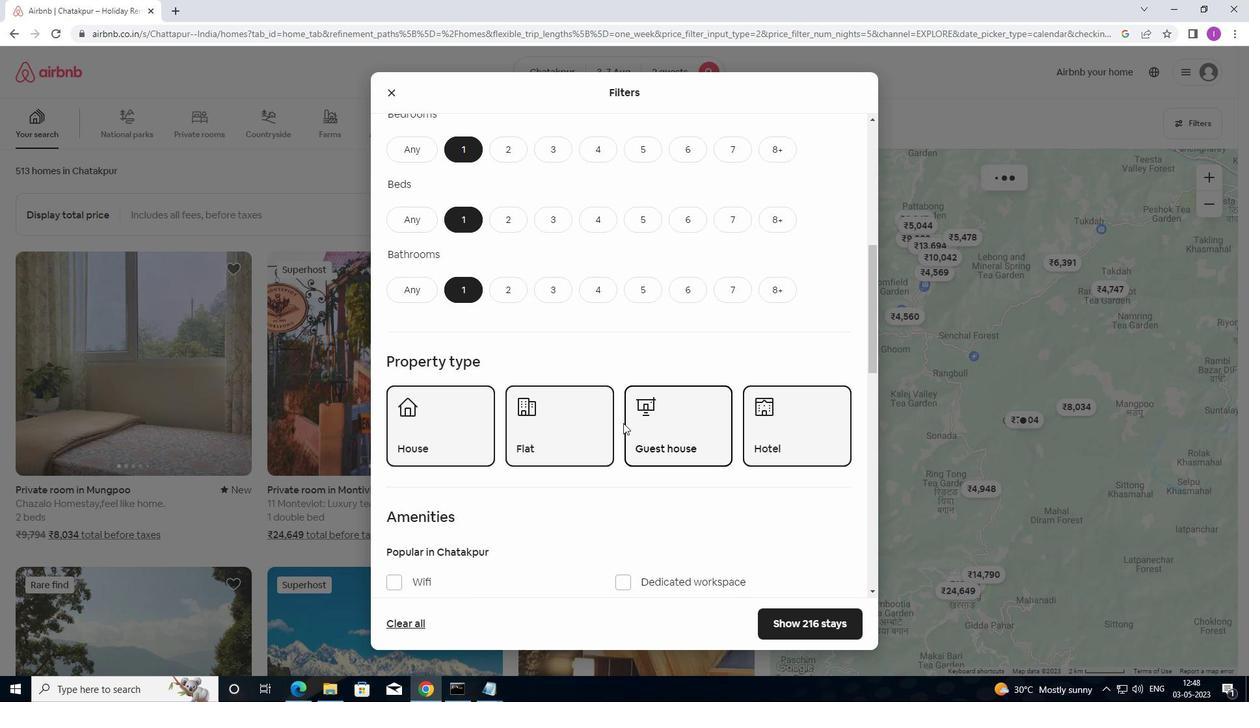 
Action: Mouse moved to (623, 427)
Screenshot: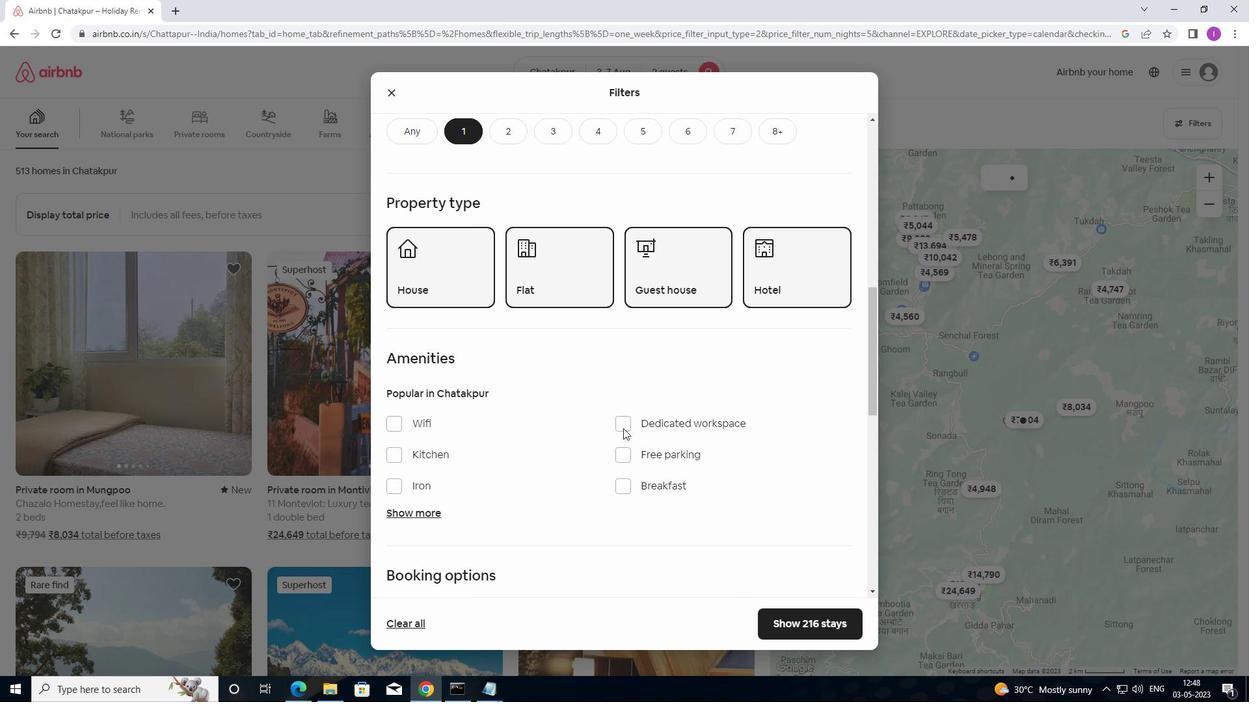 
Action: Mouse scrolled (623, 426) with delta (0, 0)
Screenshot: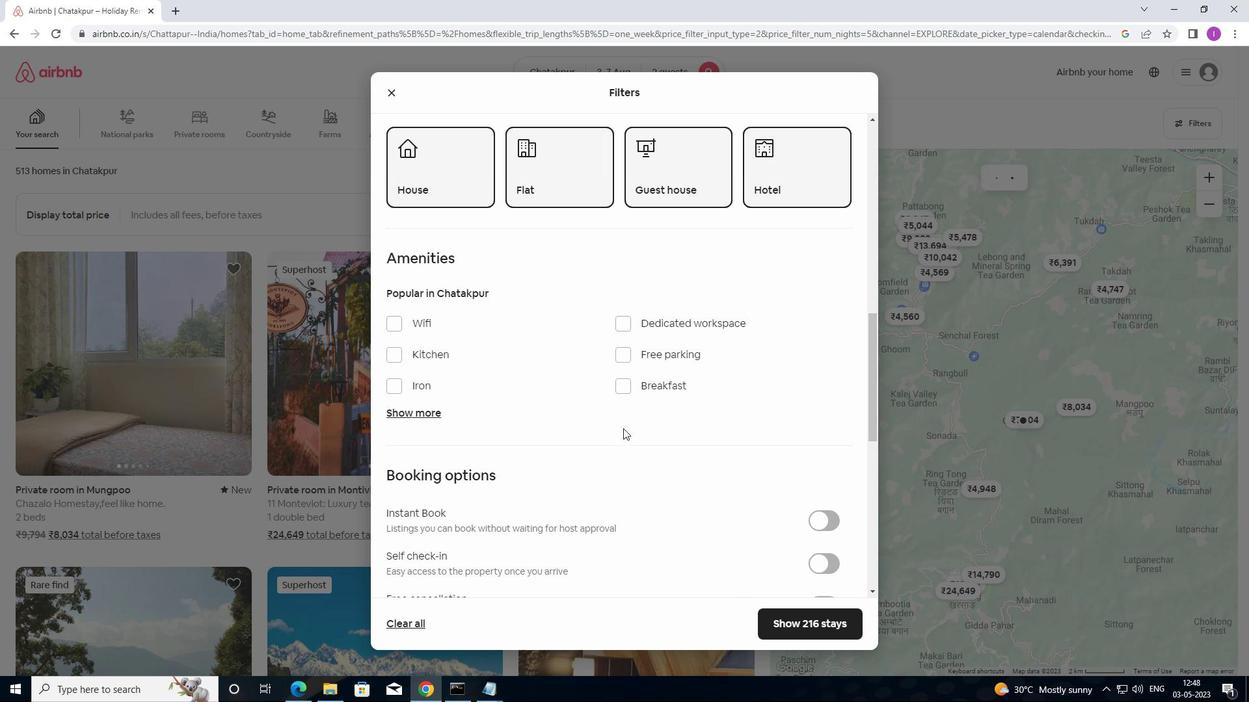 
Action: Mouse moved to (623, 427)
Screenshot: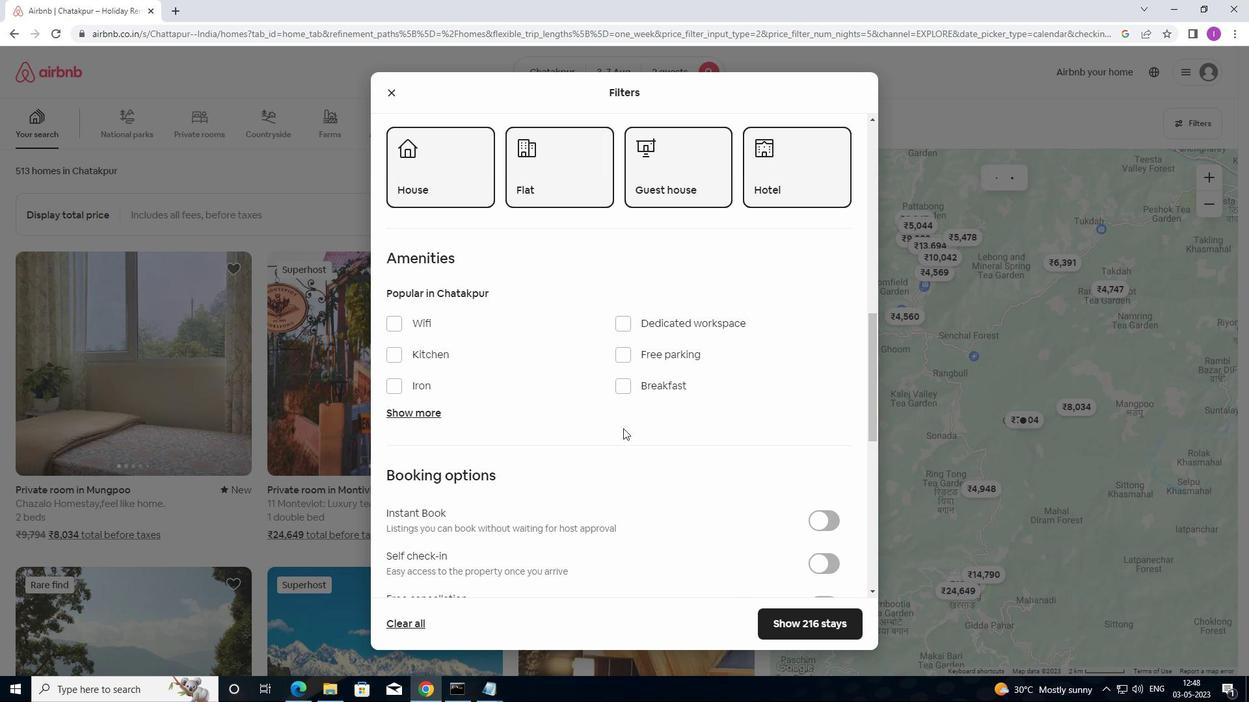 
Action: Mouse scrolled (623, 426) with delta (0, 0)
Screenshot: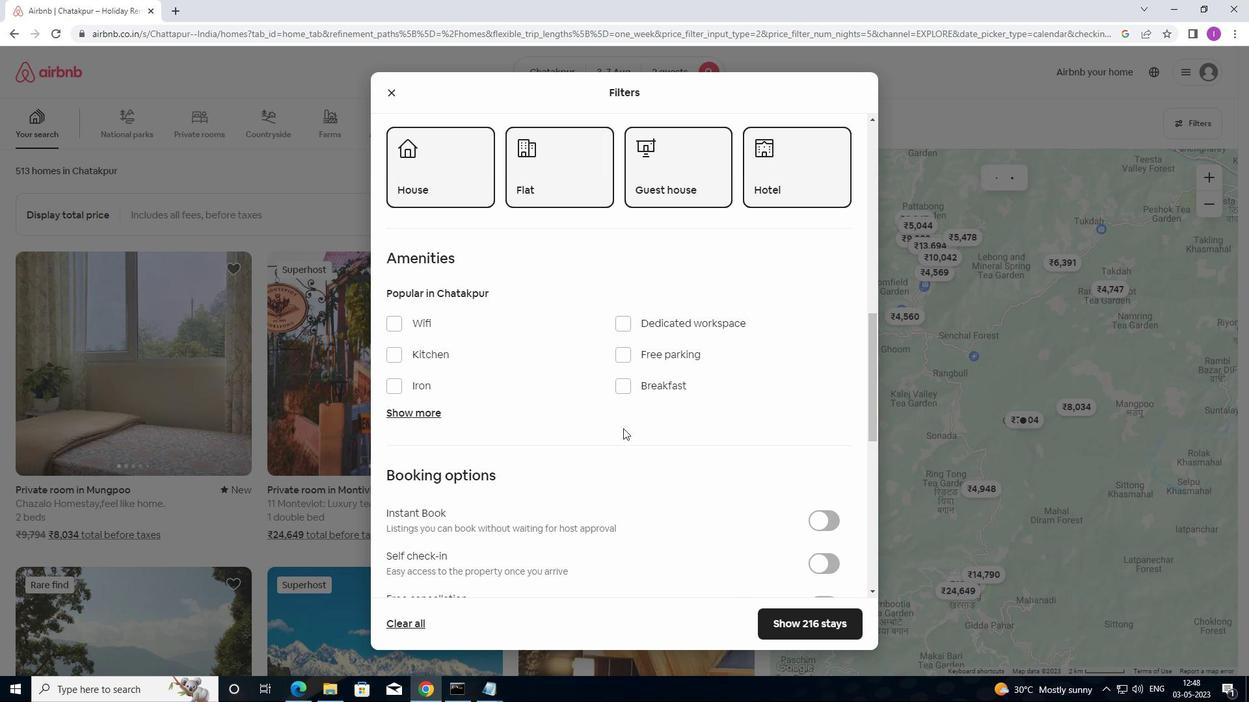 
Action: Mouse moved to (624, 427)
Screenshot: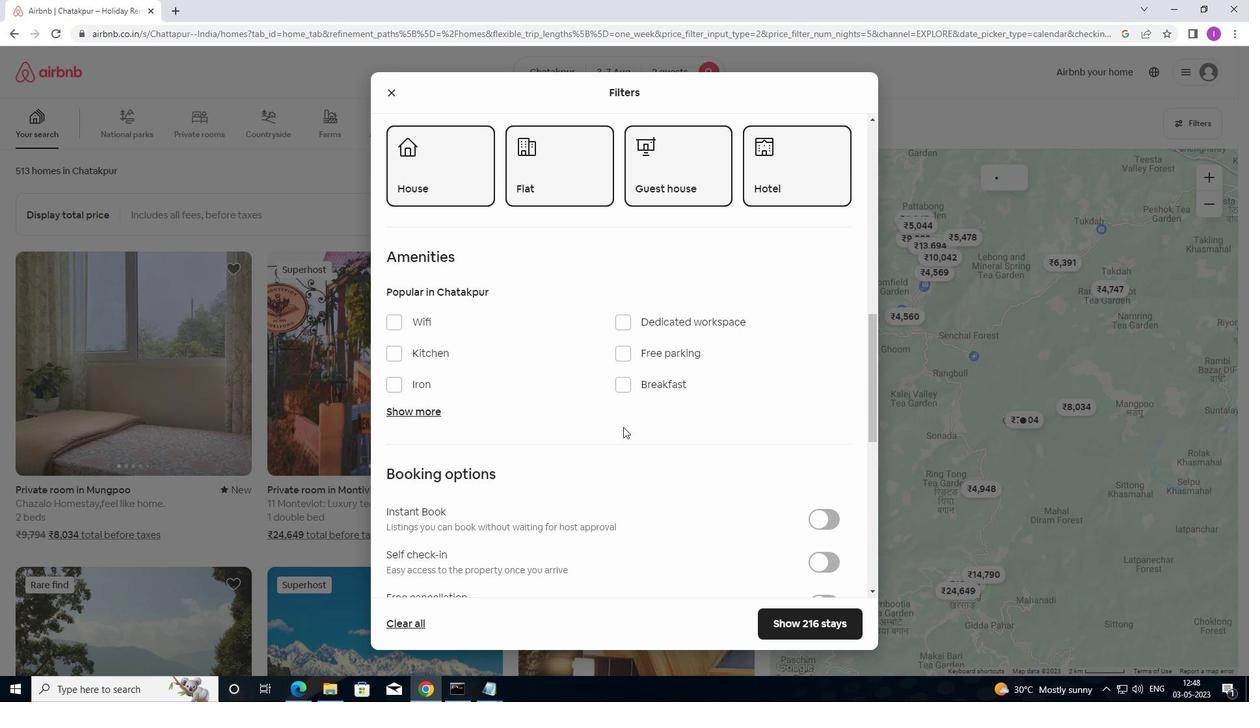 
Action: Mouse scrolled (624, 426) with delta (0, 0)
Screenshot: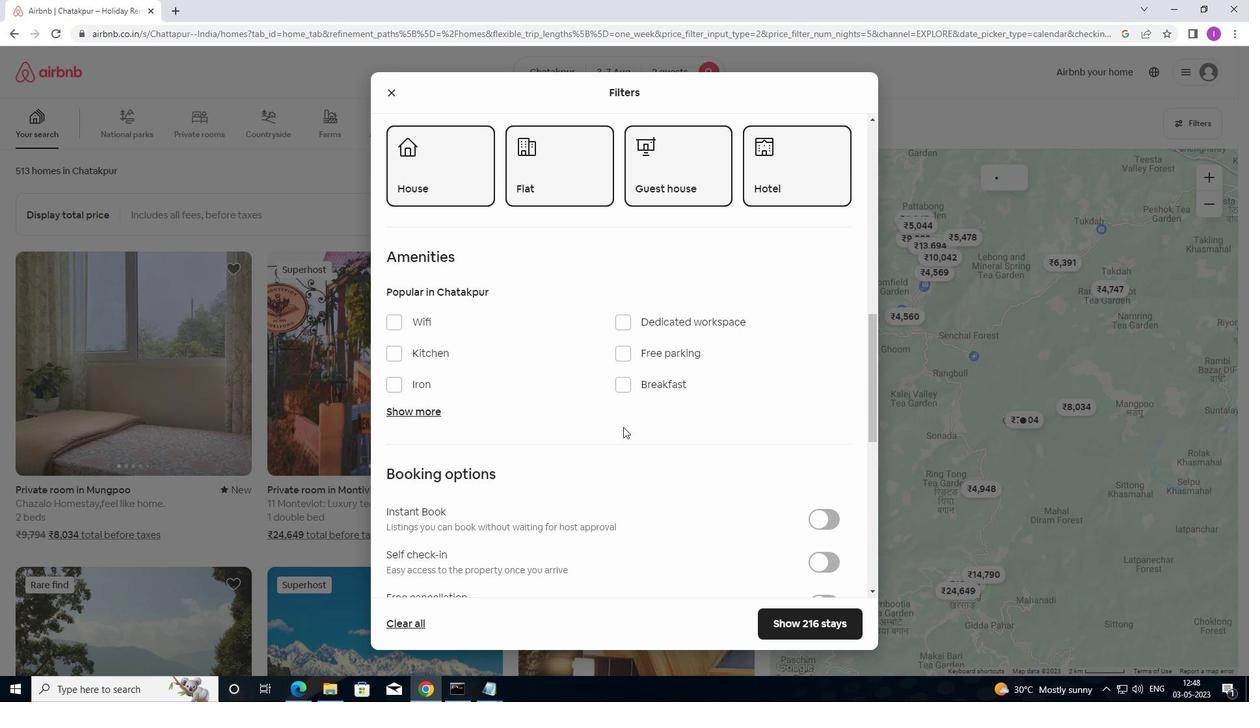 
Action: Mouse moved to (822, 369)
Screenshot: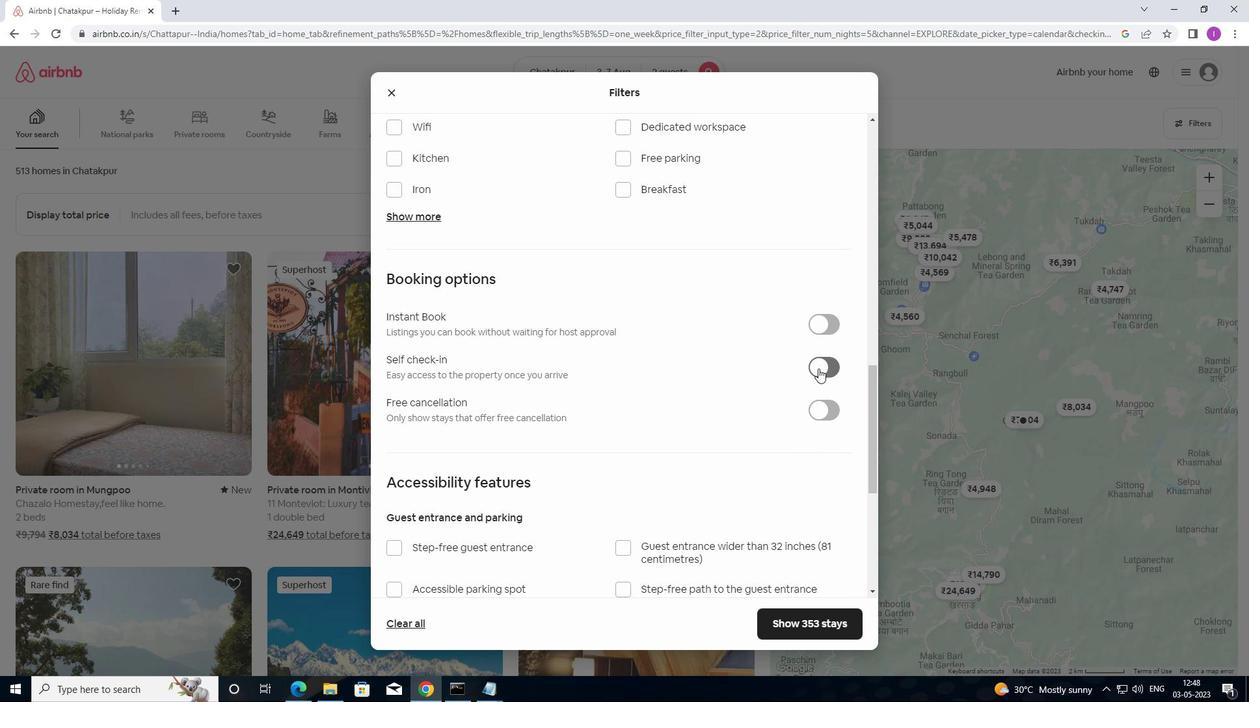 
Action: Mouse pressed left at (822, 369)
Screenshot: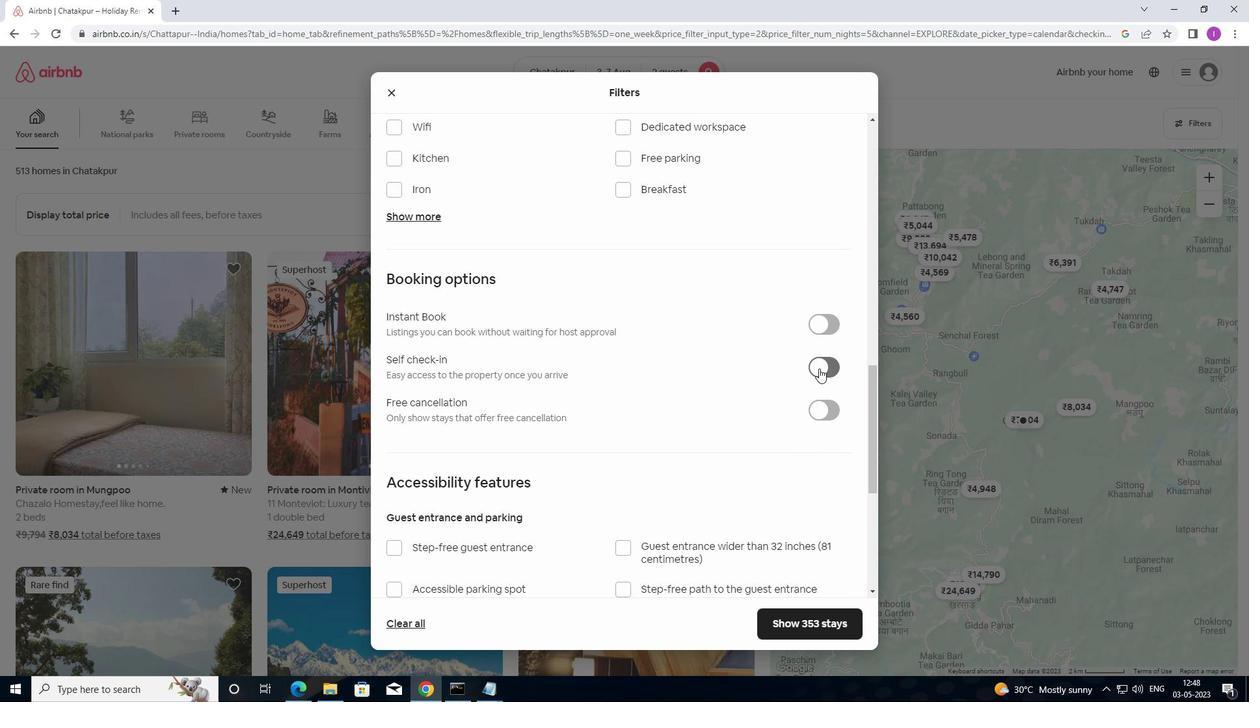 
Action: Mouse moved to (650, 459)
Screenshot: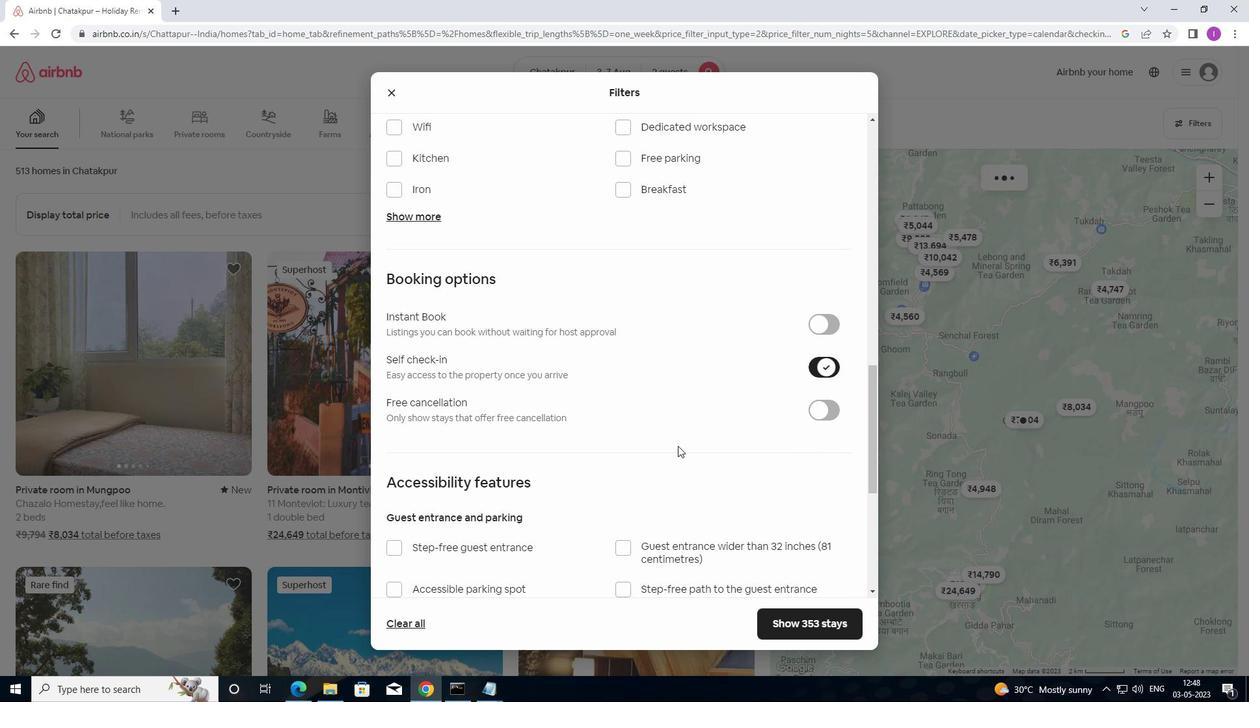 
Action: Mouse scrolled (650, 458) with delta (0, 0)
Screenshot: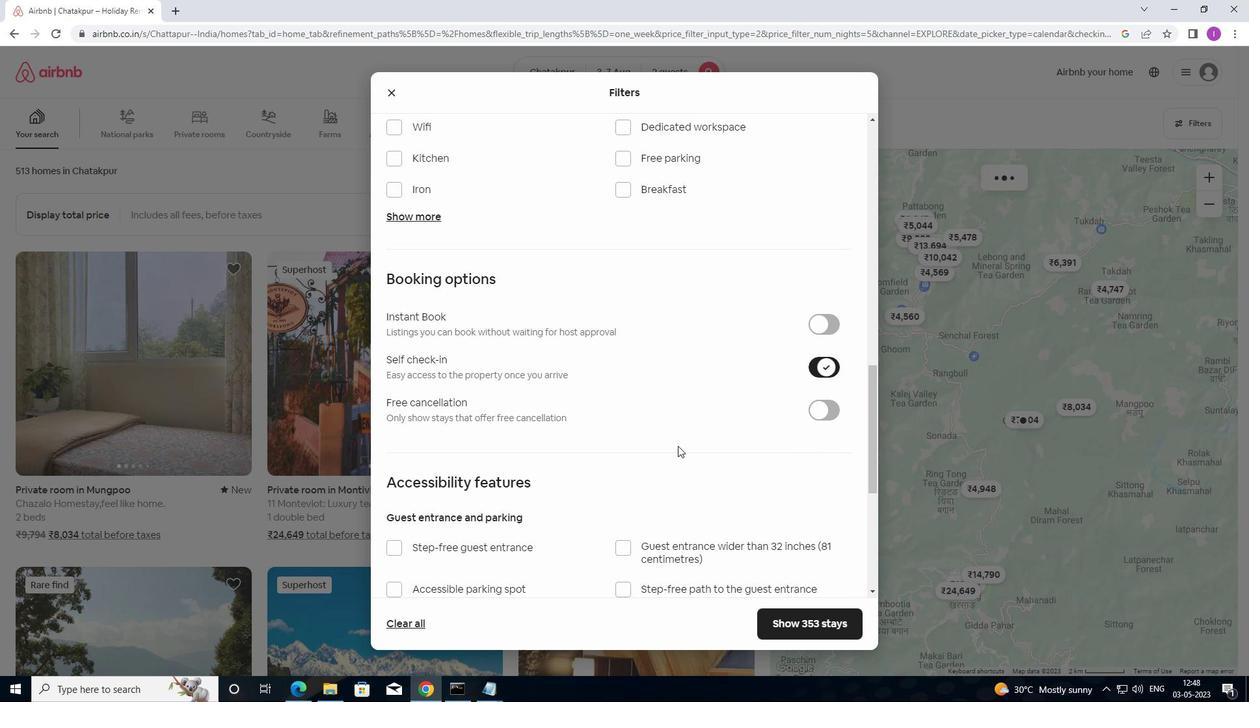 
Action: Mouse moved to (650, 463)
Screenshot: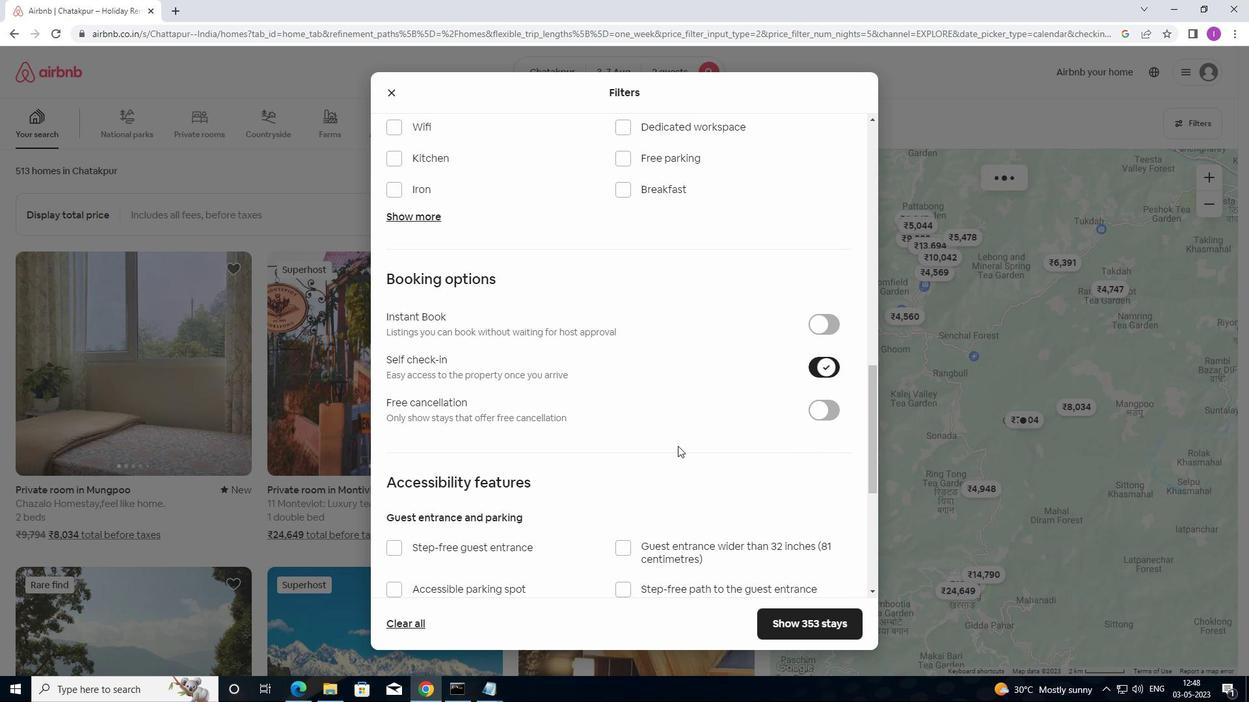 
Action: Mouse scrolled (650, 462) with delta (0, 0)
Screenshot: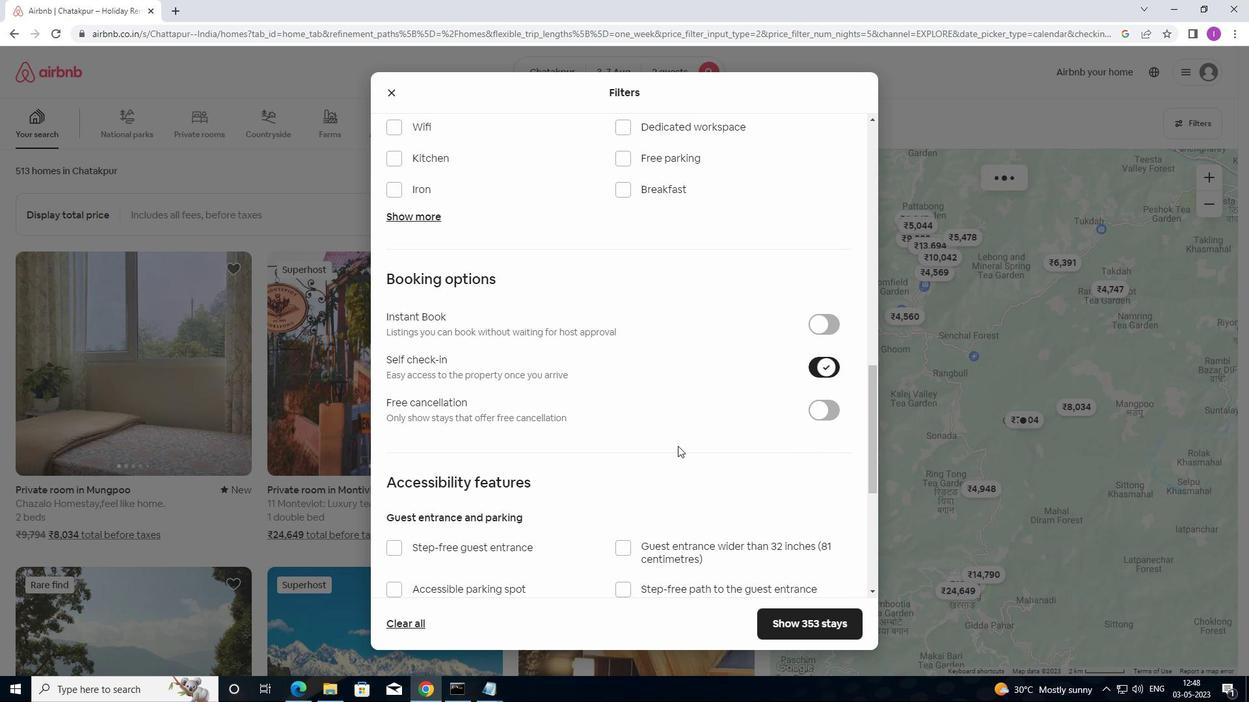 
Action: Mouse moved to (648, 466)
Screenshot: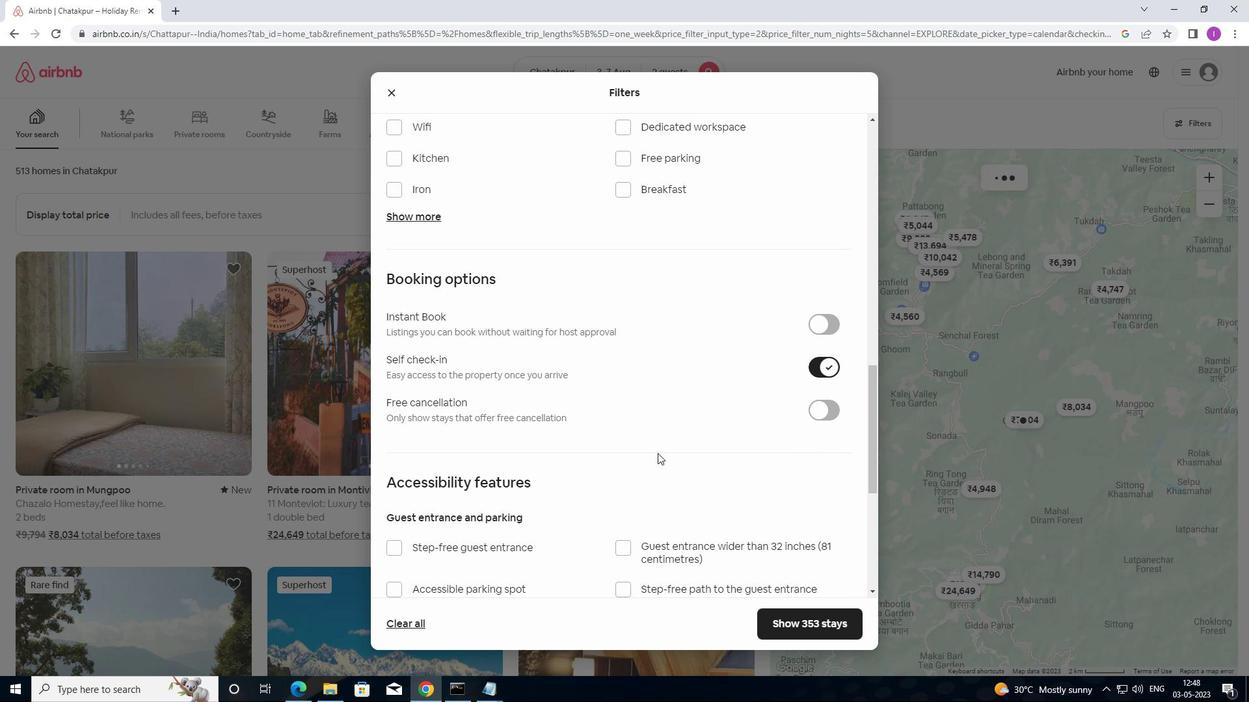 
Action: Mouse scrolled (648, 465) with delta (0, 0)
Screenshot: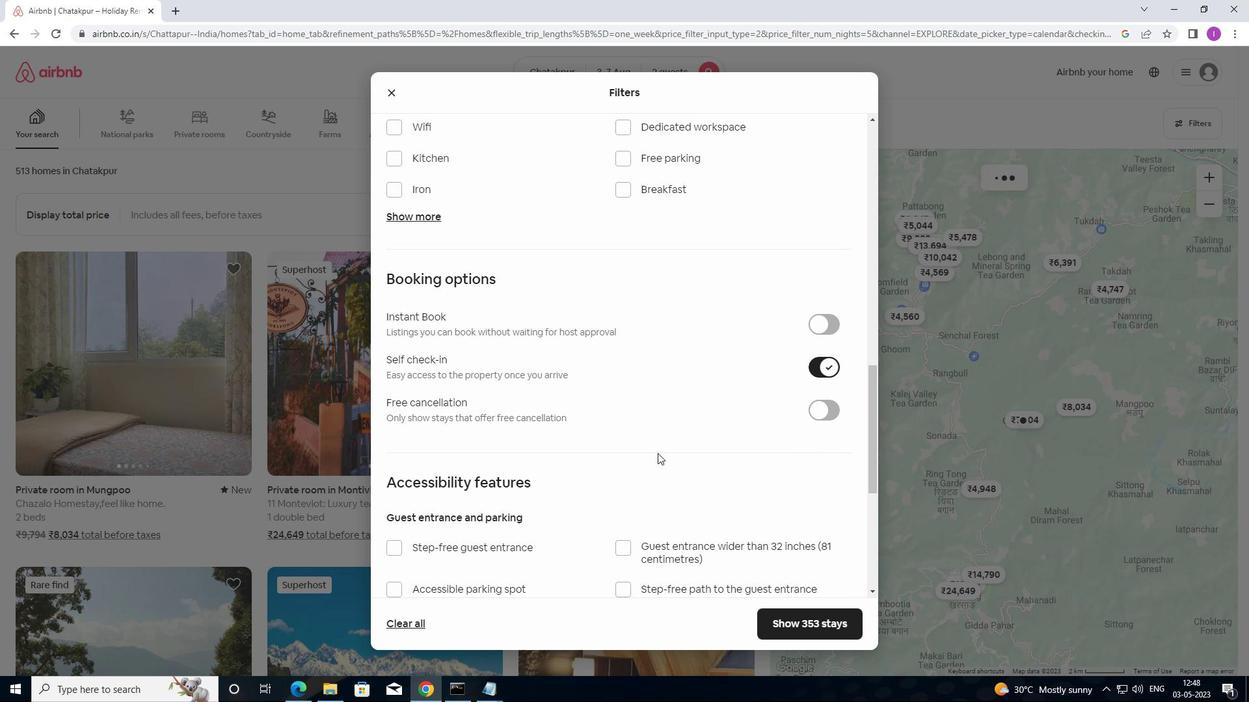 
Action: Mouse moved to (620, 473)
Screenshot: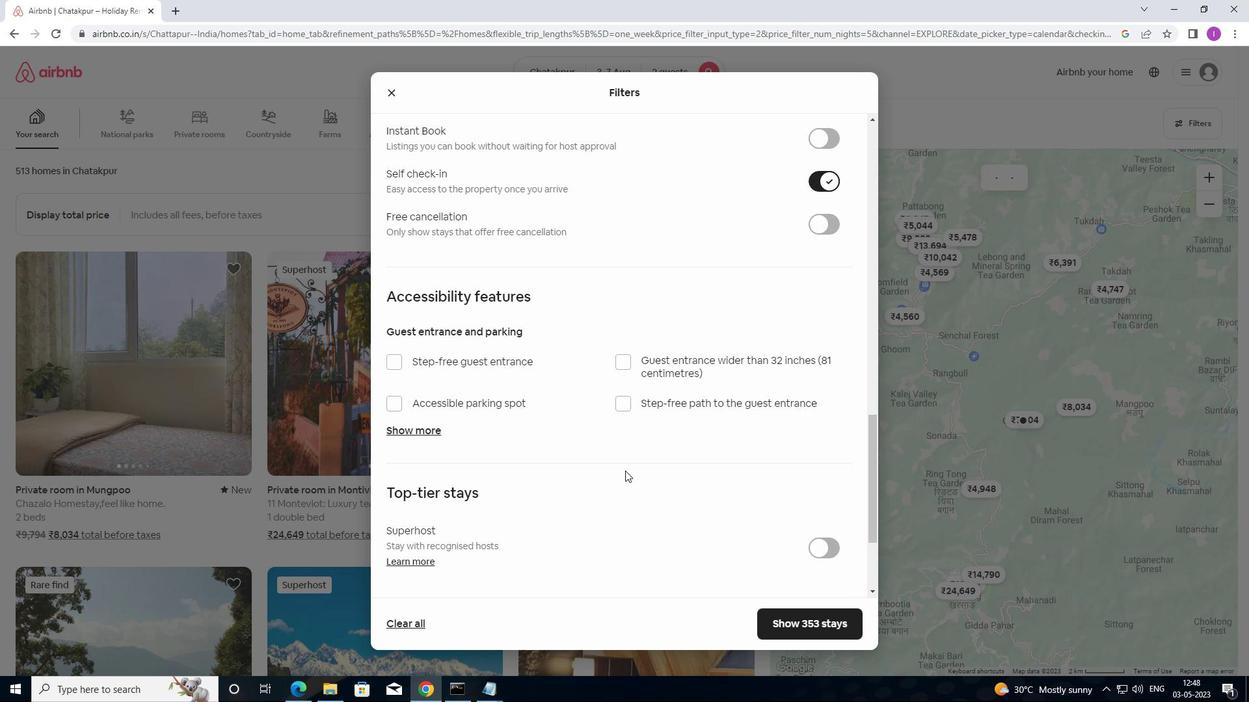 
Action: Mouse scrolled (620, 472) with delta (0, 0)
Screenshot: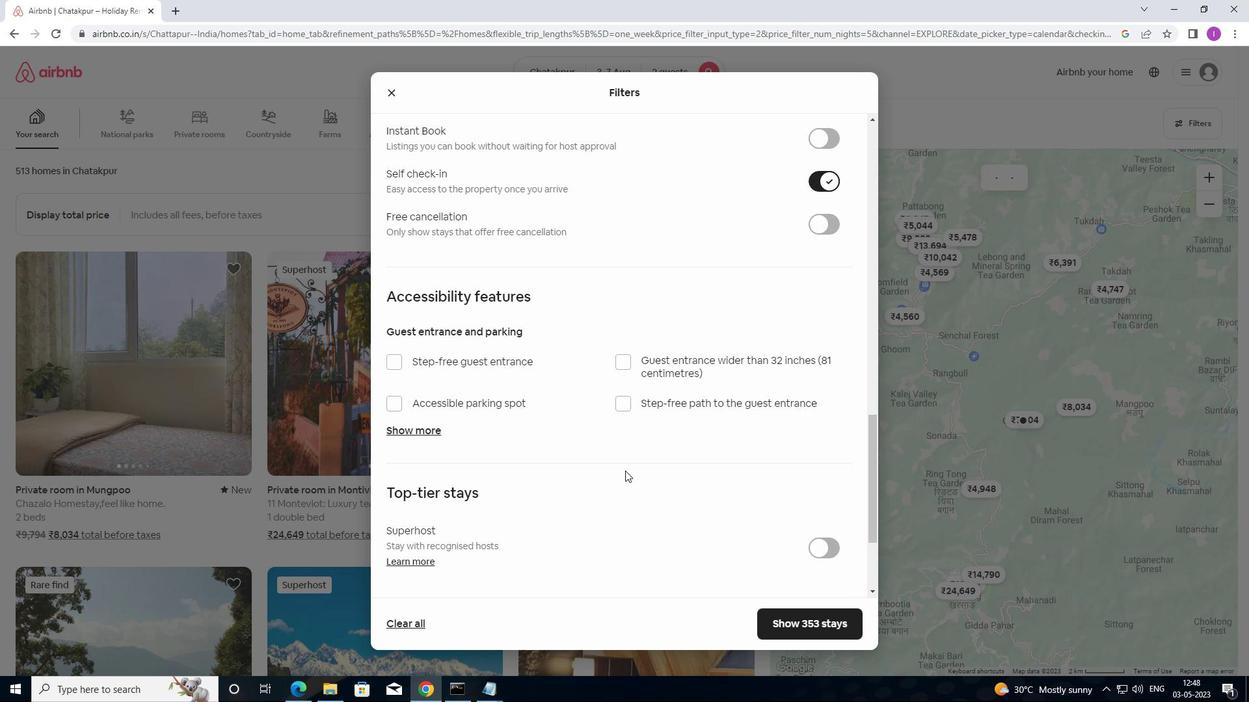 
Action: Mouse moved to (619, 477)
Screenshot: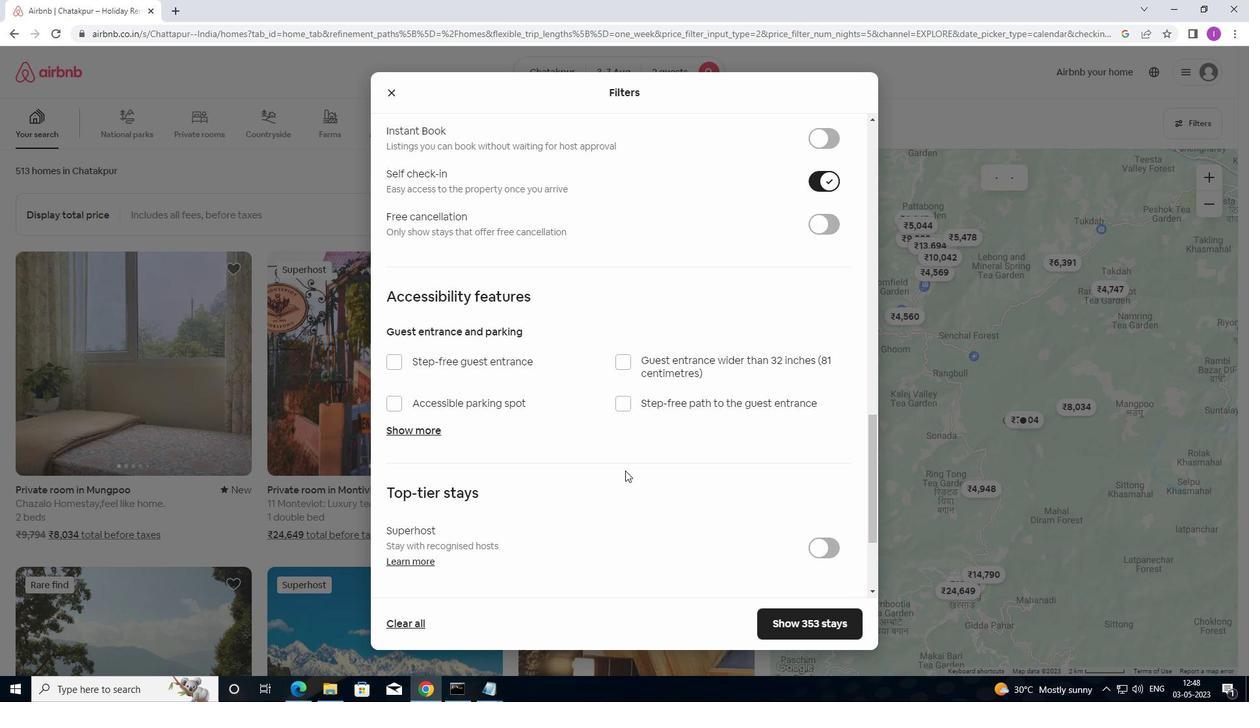
Action: Mouse scrolled (619, 477) with delta (0, 0)
Screenshot: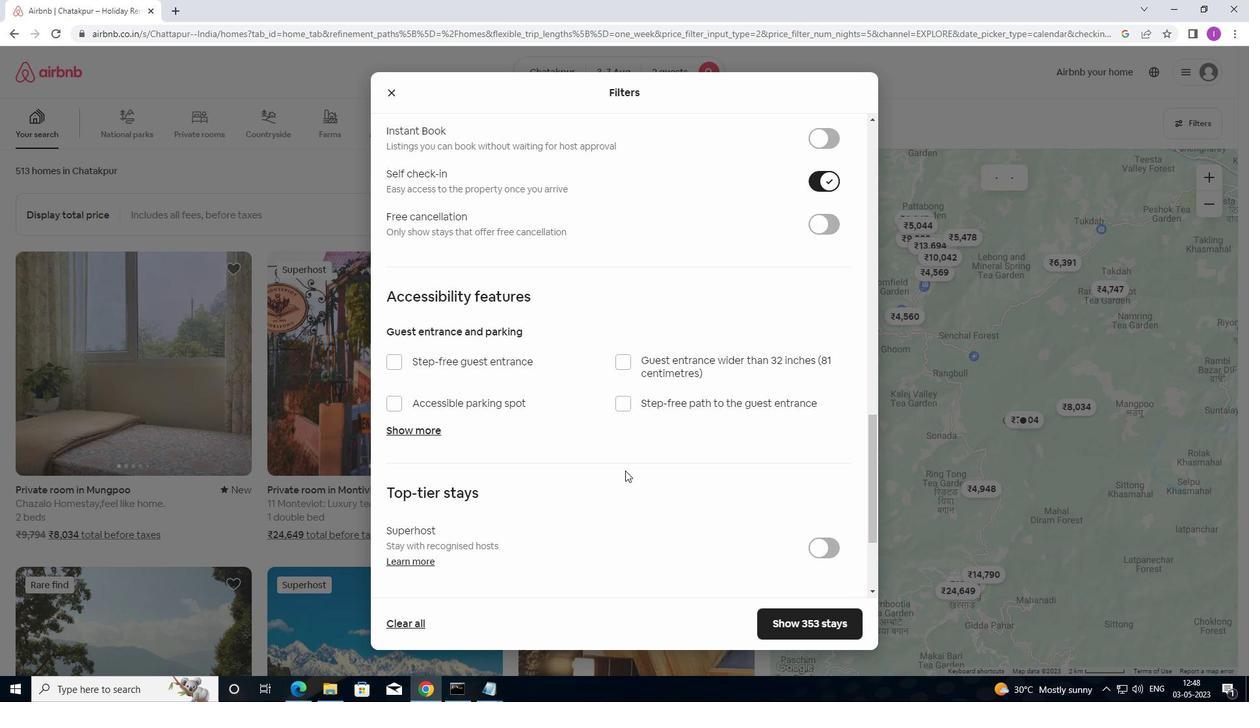 
Action: Mouse moved to (527, 484)
Screenshot: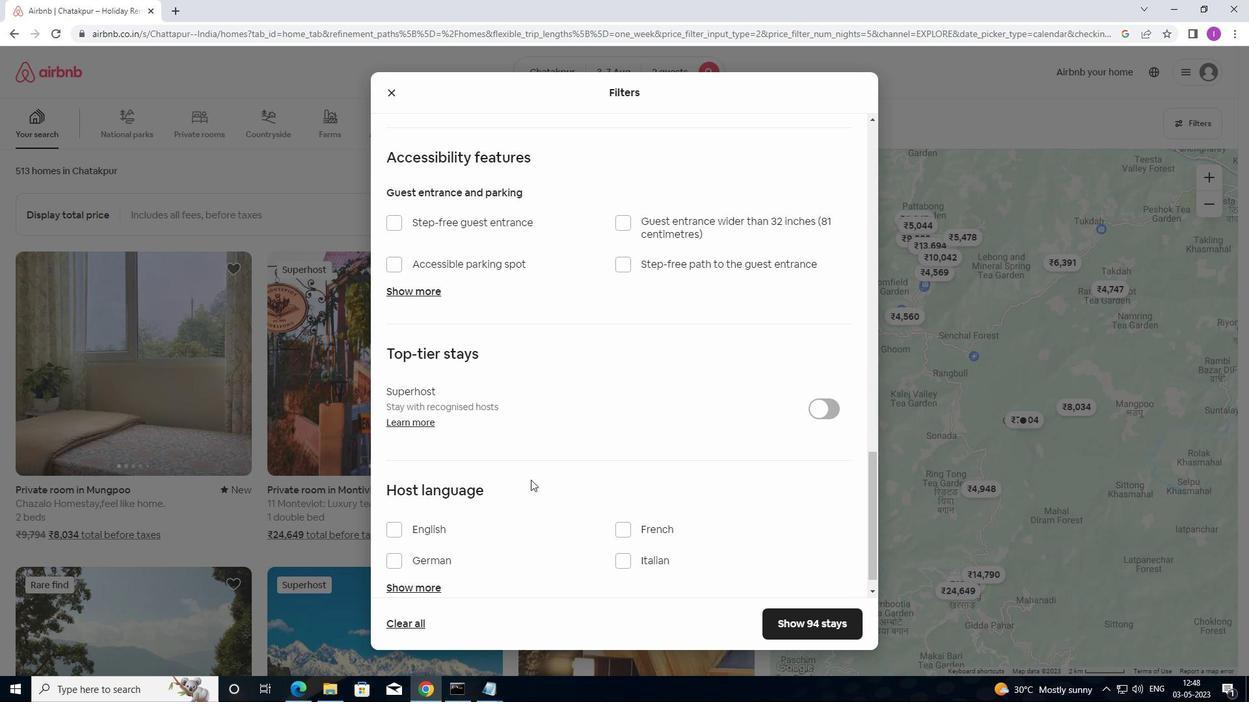 
Action: Mouse scrolled (527, 483) with delta (0, 0)
Screenshot: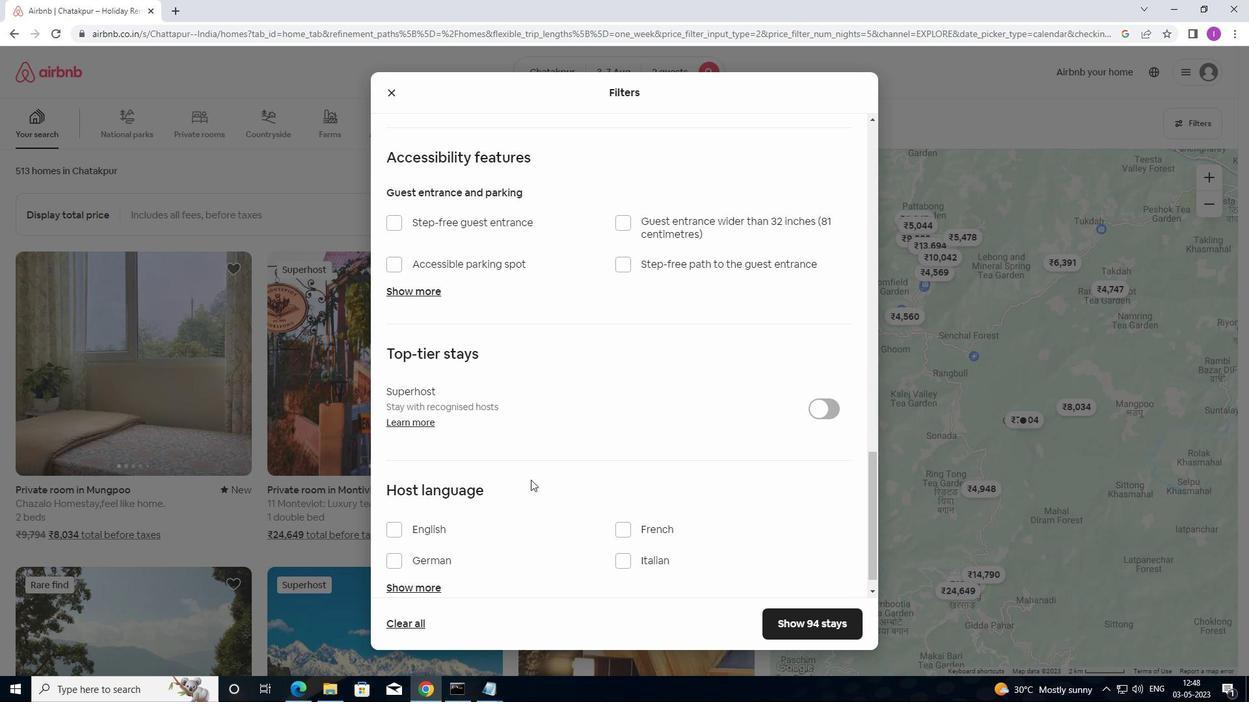 
Action: Mouse moved to (526, 490)
Screenshot: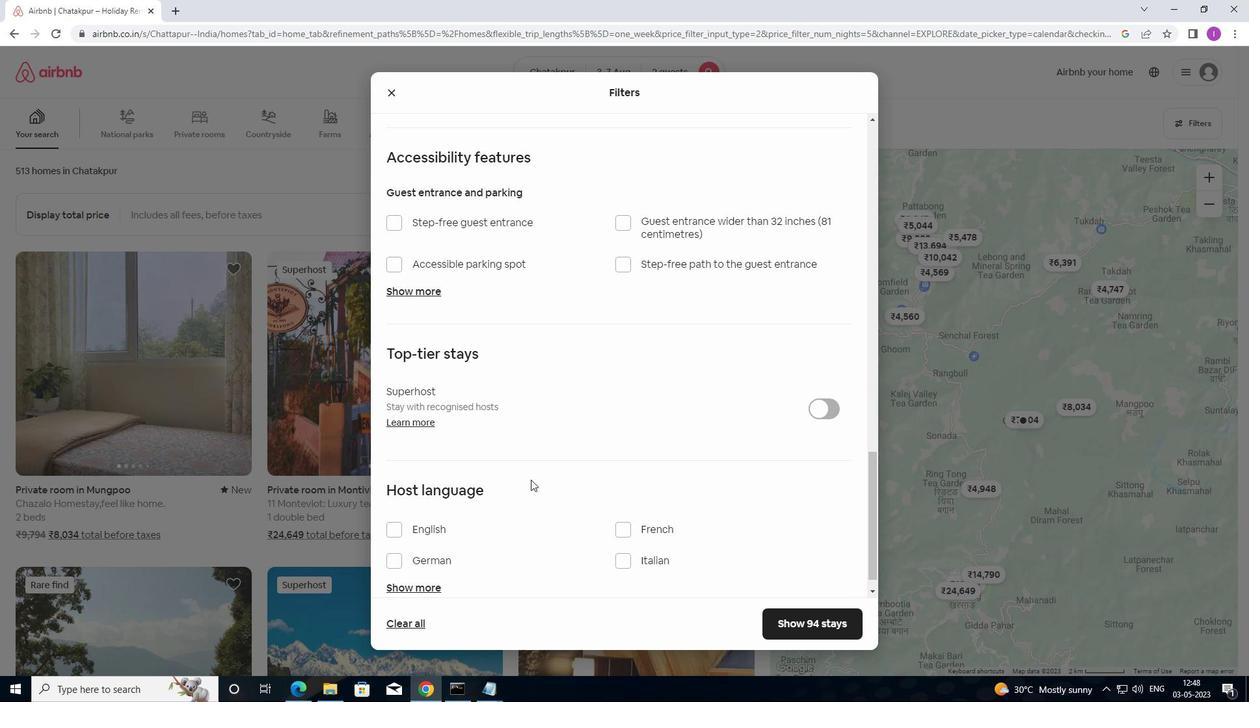 
Action: Mouse scrolled (526, 490) with delta (0, 0)
Screenshot: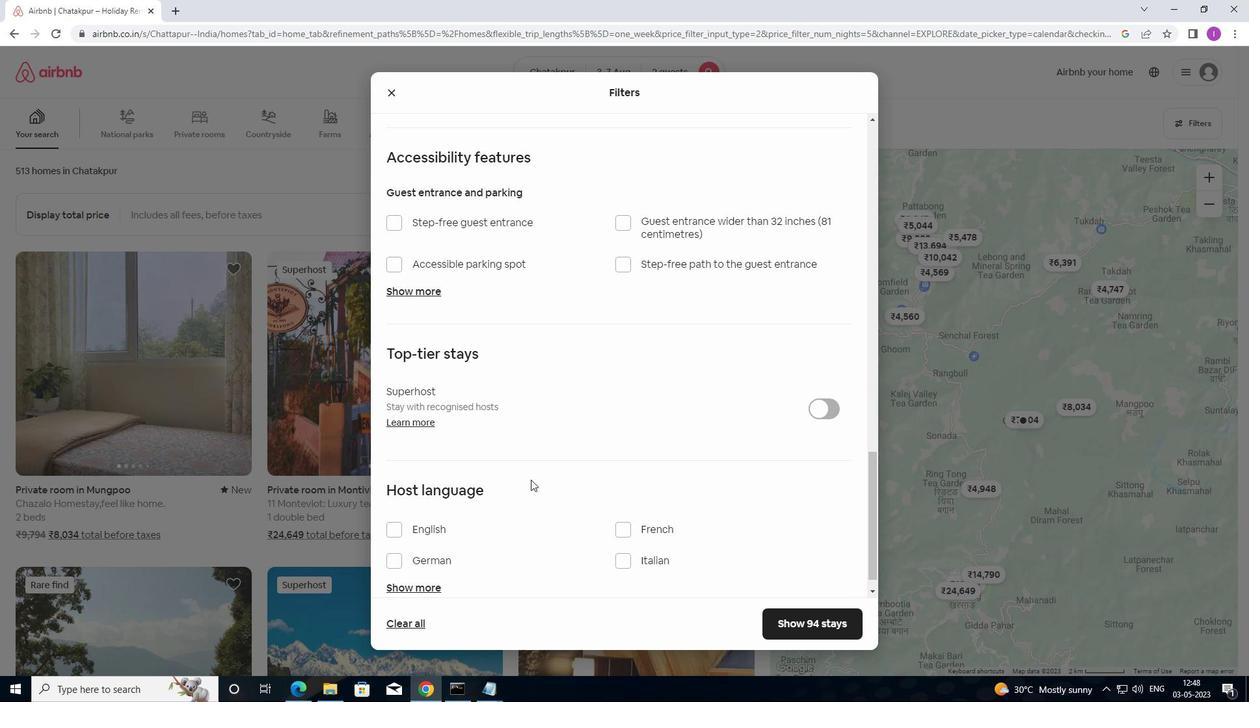 
Action: Mouse moved to (523, 495)
Screenshot: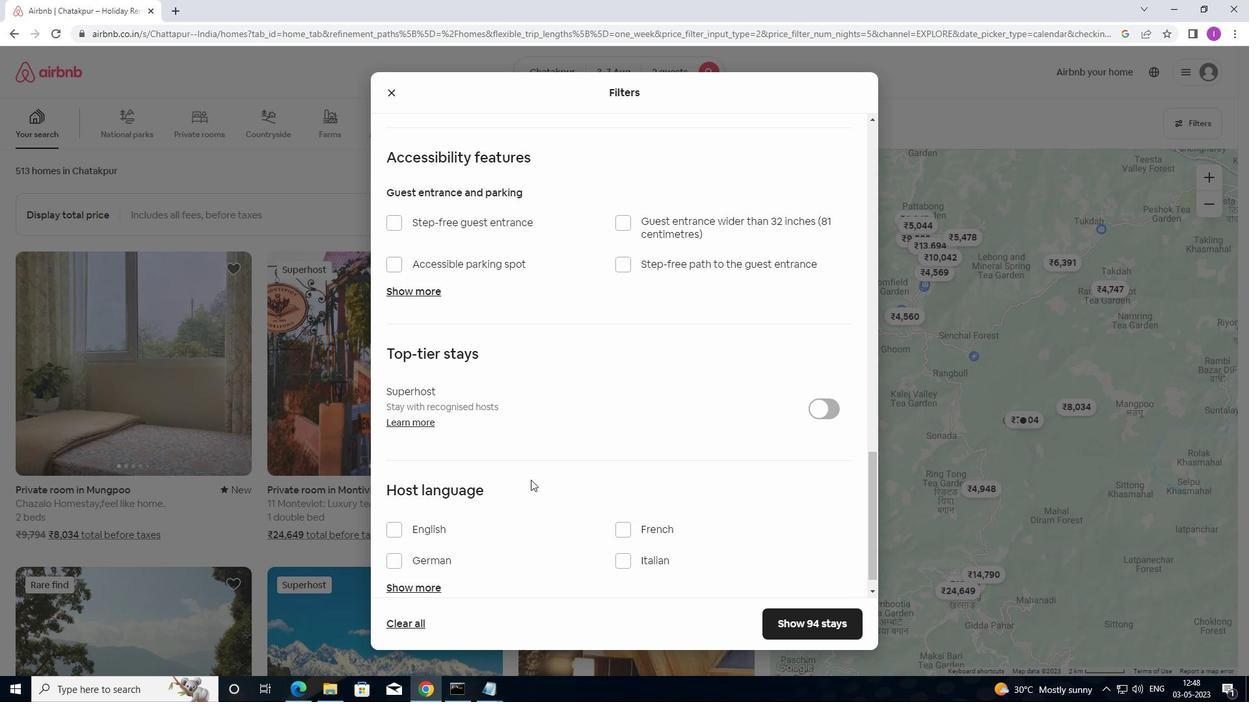 
Action: Mouse scrolled (523, 494) with delta (0, 0)
Screenshot: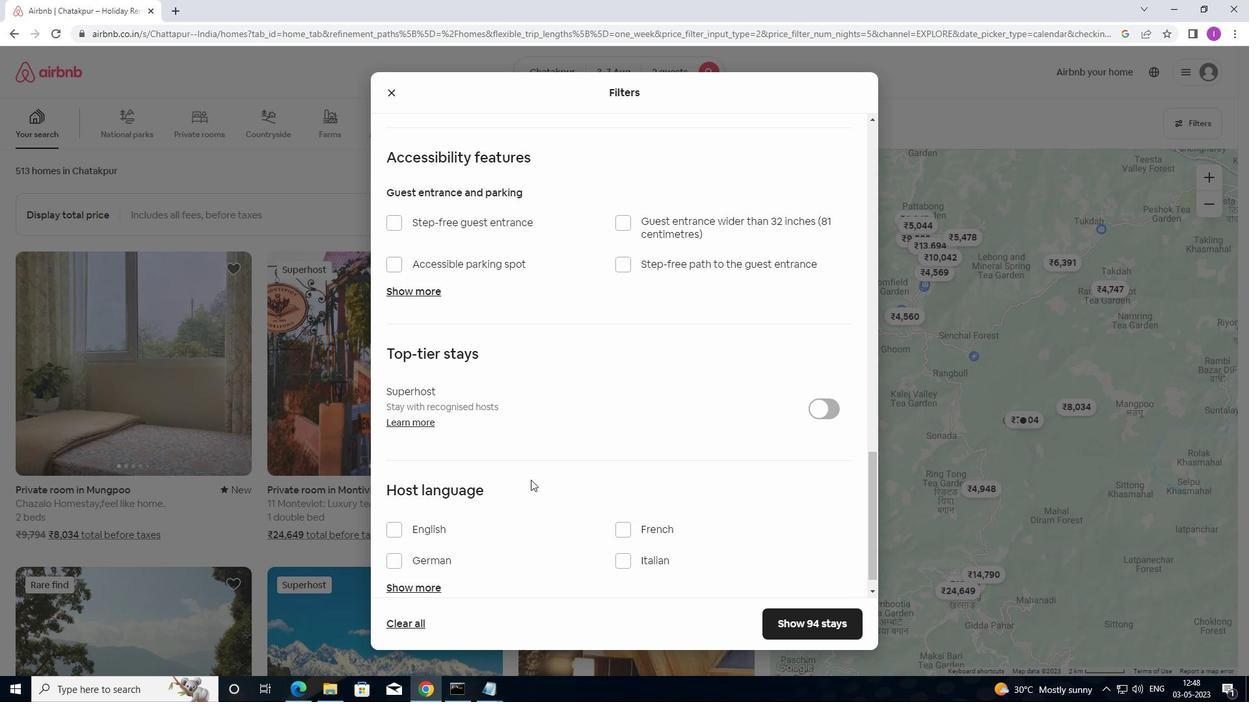 
Action: Mouse moved to (388, 505)
Screenshot: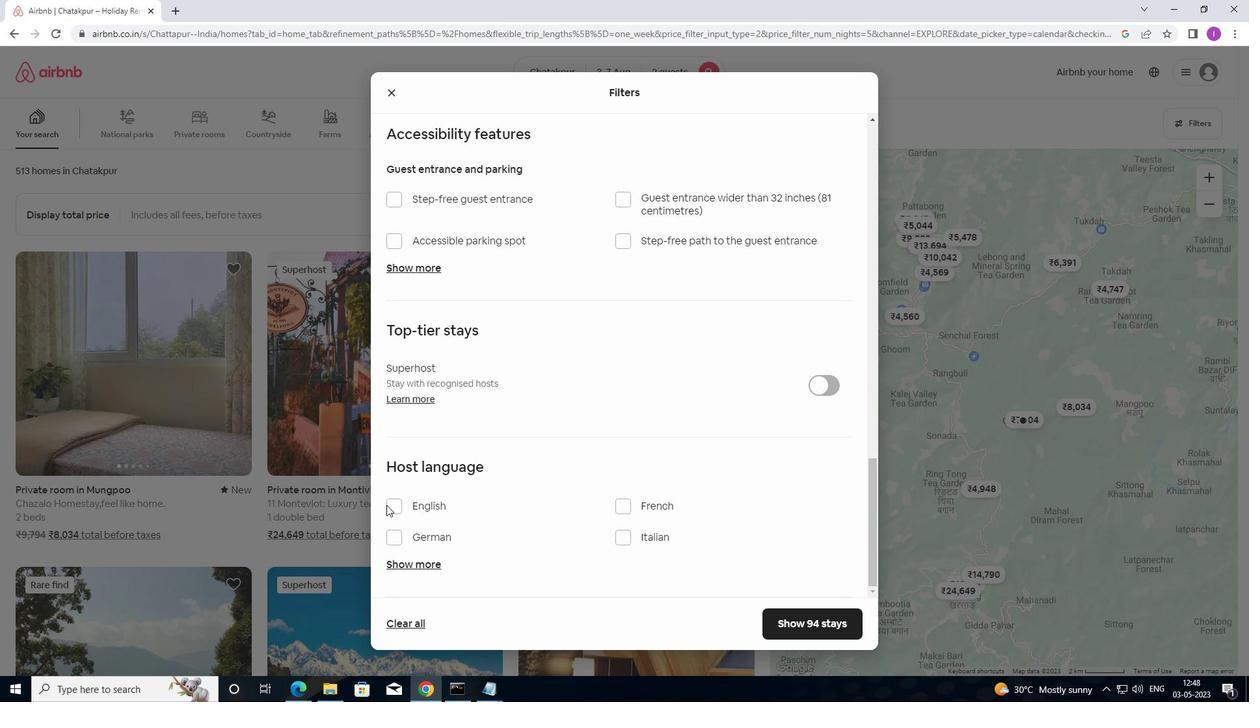 
Action: Mouse pressed left at (388, 505)
Screenshot: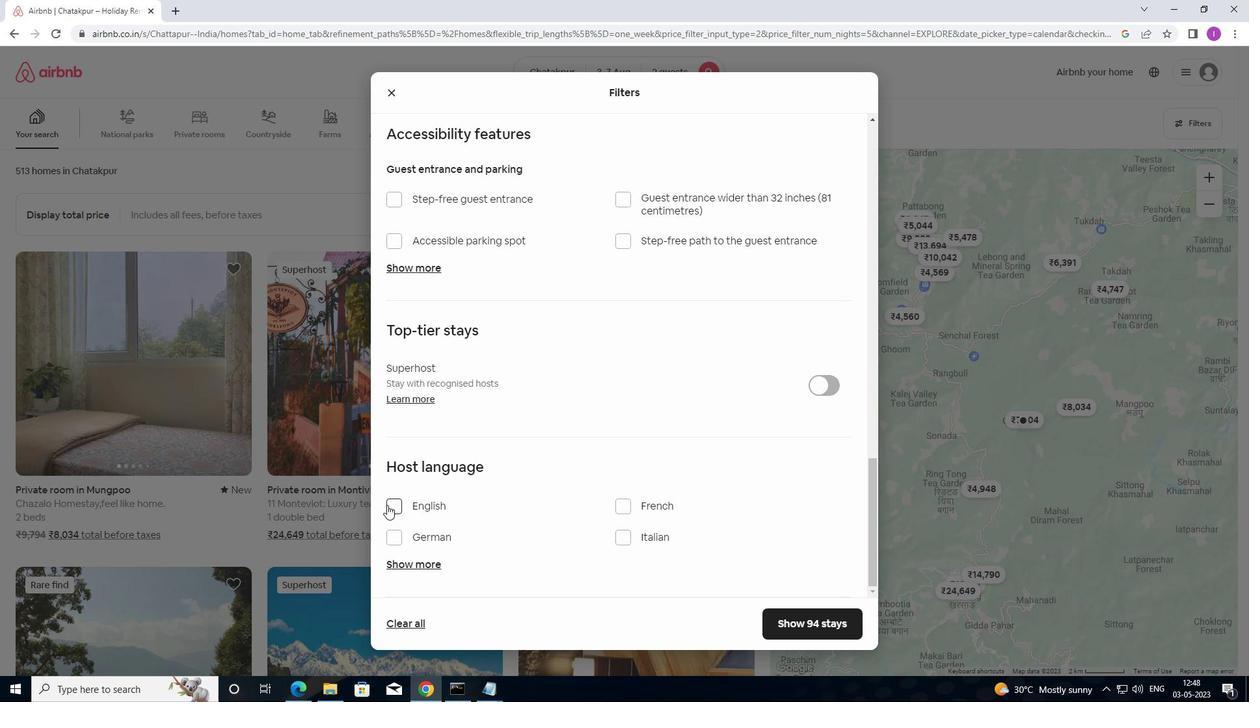 
Action: Mouse moved to (396, 505)
Screenshot: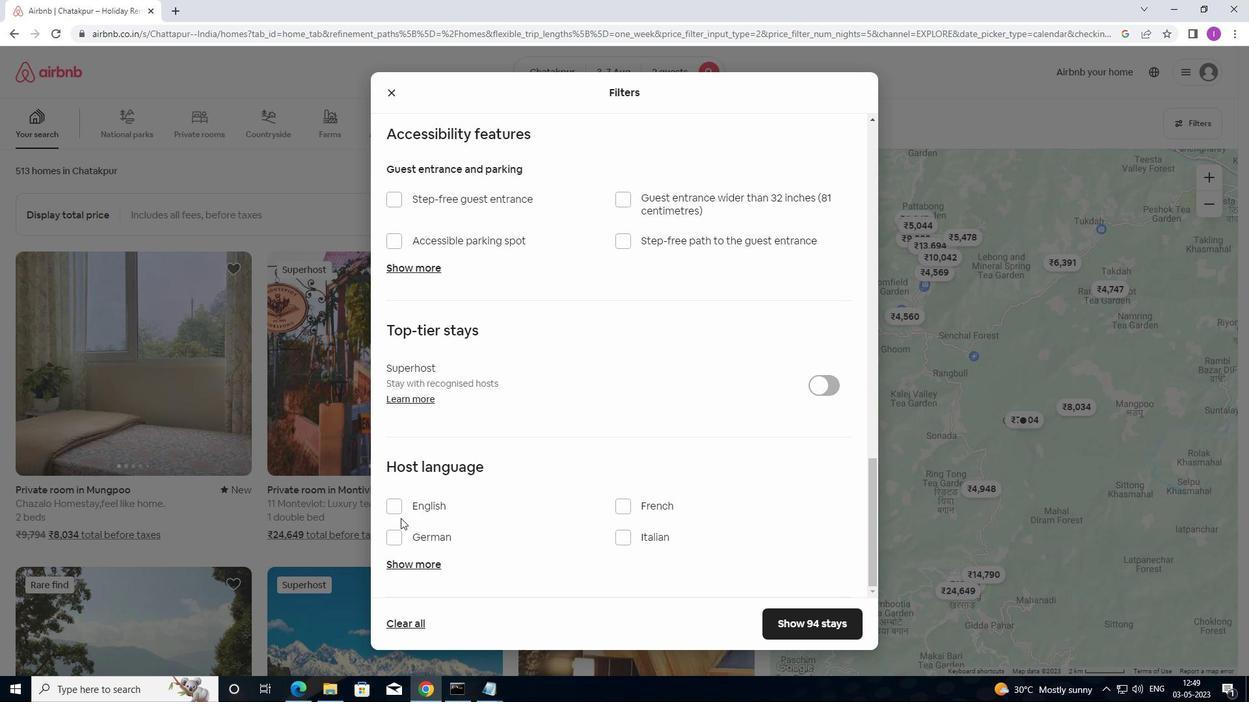 
Action: Mouse pressed left at (396, 505)
Screenshot: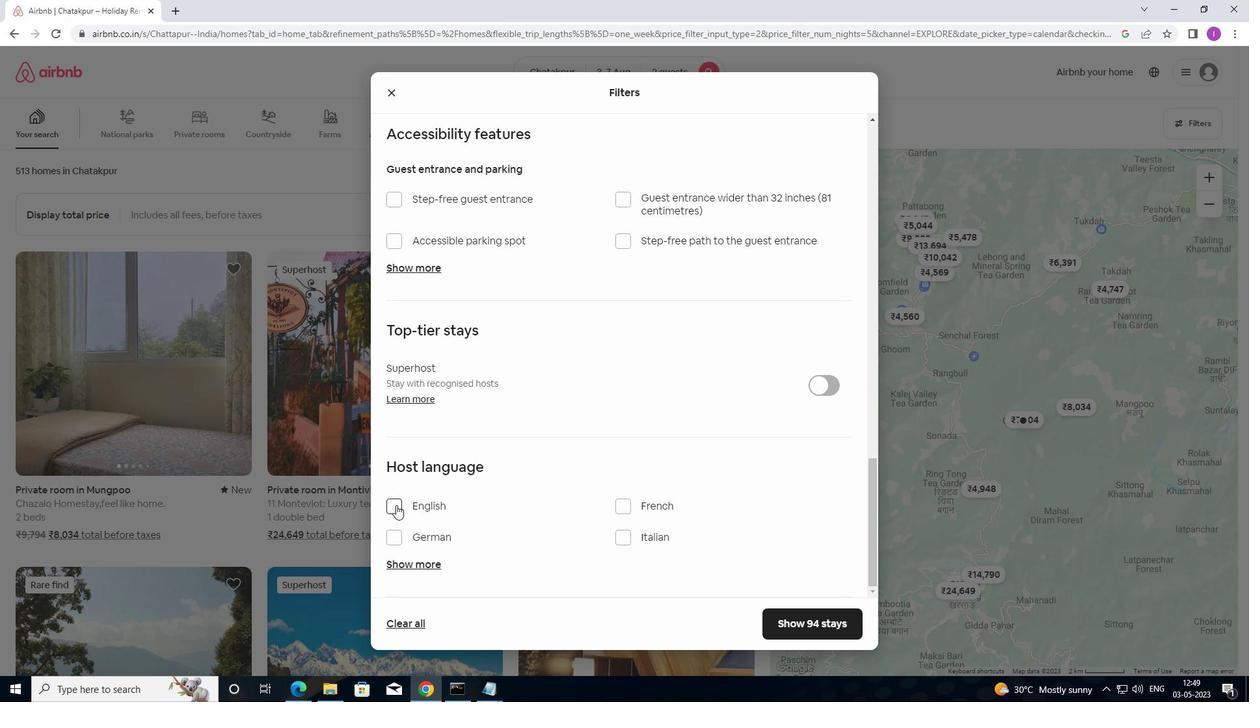 
Action: Mouse moved to (782, 616)
Screenshot: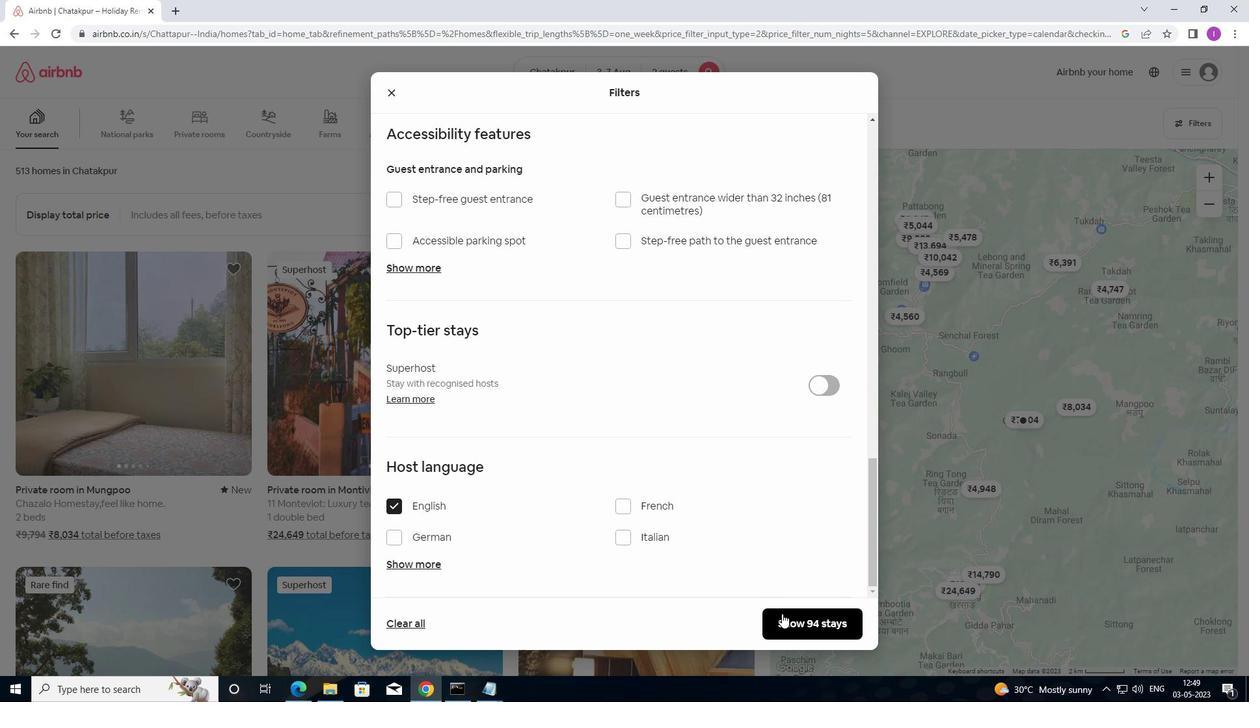 
Action: Mouse pressed left at (782, 616)
Screenshot: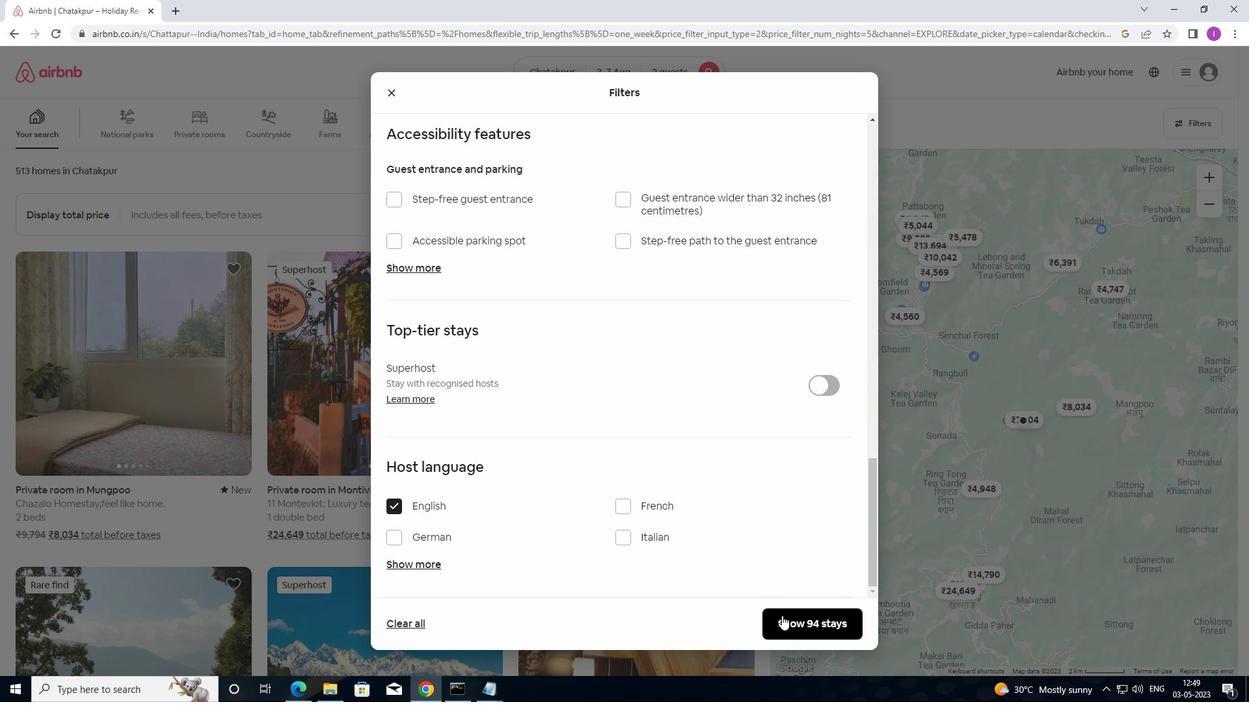 
Action: Mouse moved to (783, 410)
Screenshot: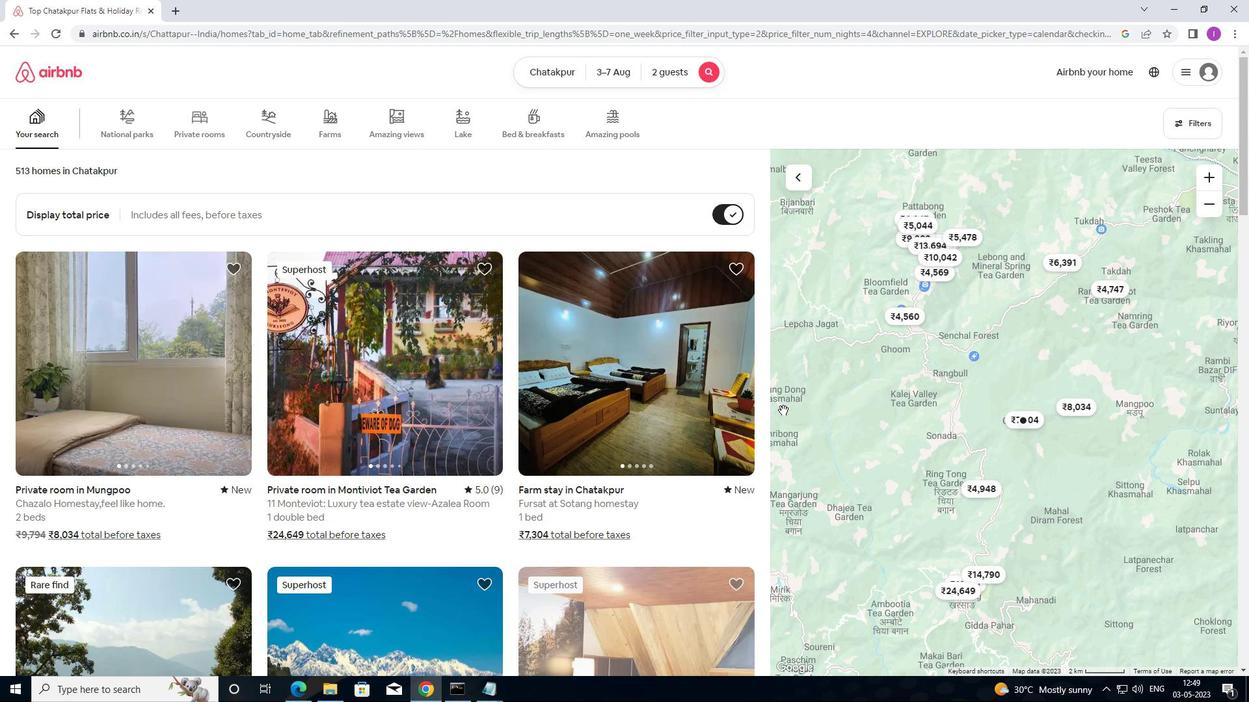 
